Task: Find connections with filter location Murwāra with filter topic #marketswith filter profile language English with filter current company Grasim Industries Limited | Pulp & Fibre with filter school Jeppiaar Engineering College with filter industry Household and Institutional Furniture Manufacturing with filter service category Research with filter keywords title Nuclear Engineer
Action: Mouse moved to (668, 109)
Screenshot: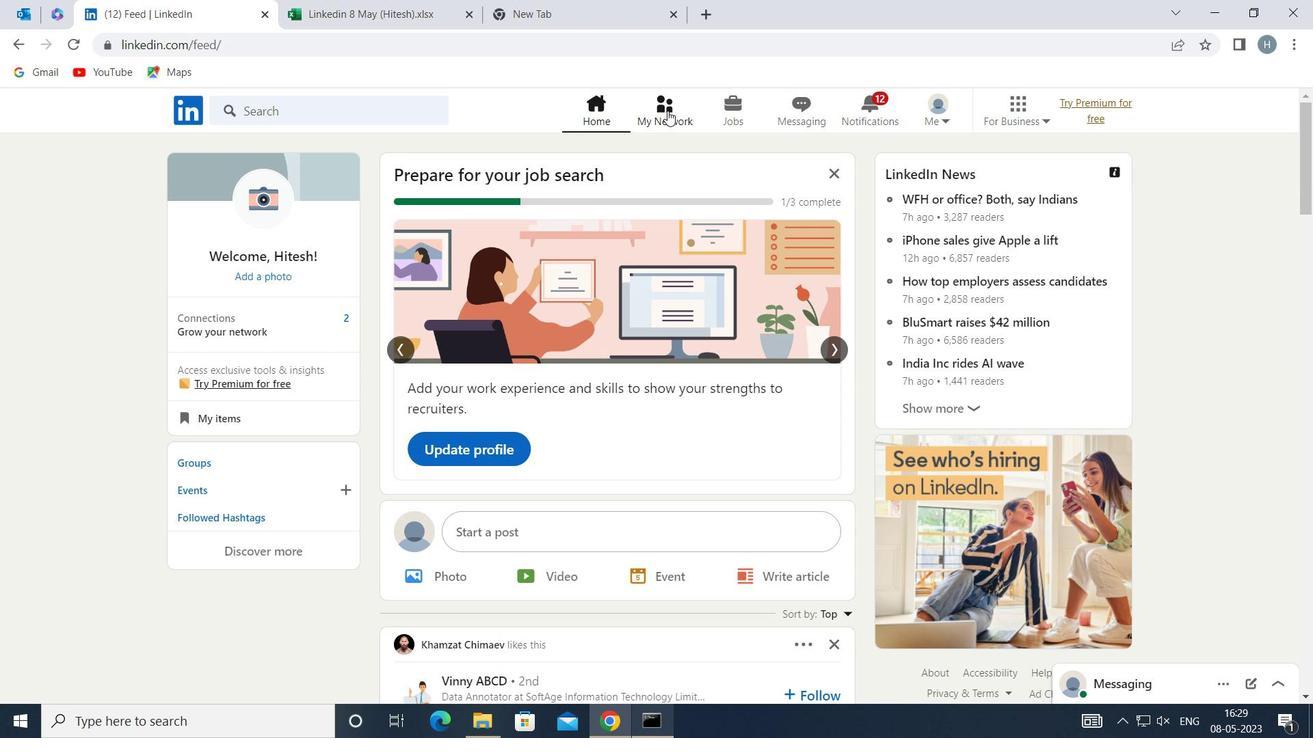 
Action: Mouse pressed left at (668, 109)
Screenshot: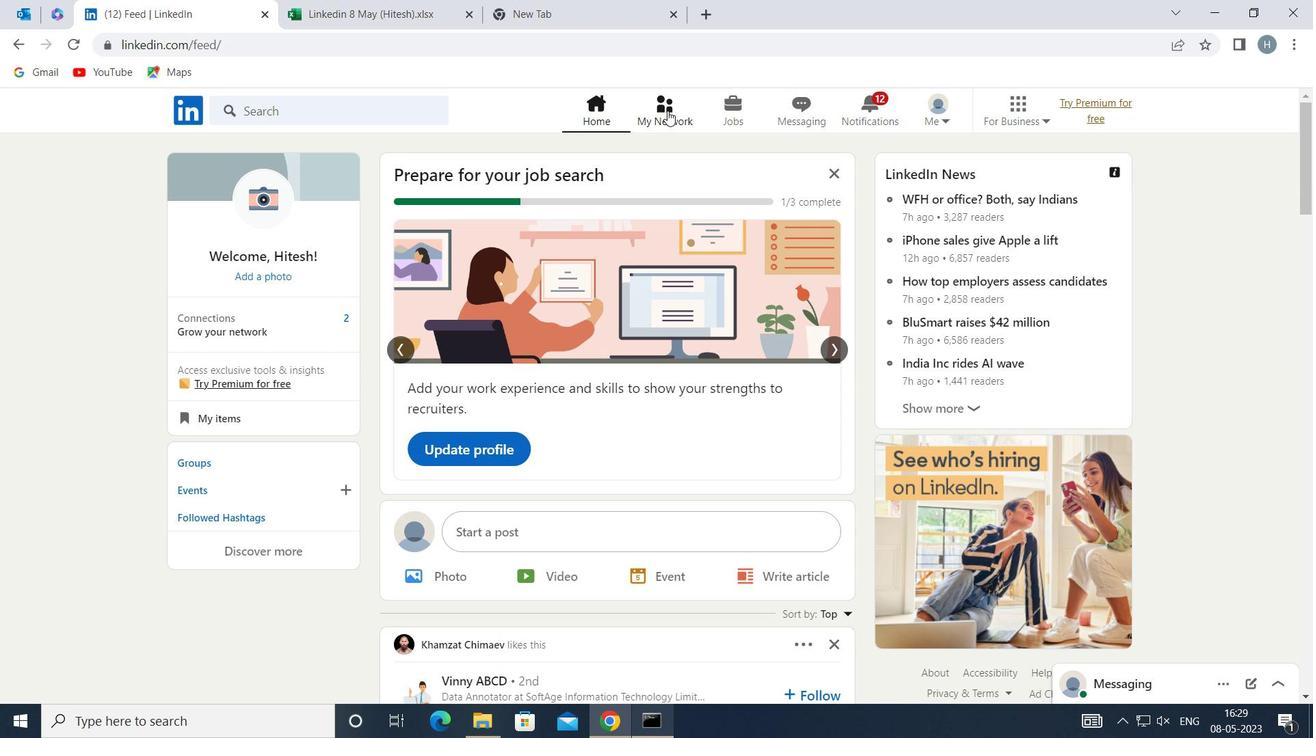
Action: Mouse moved to (365, 201)
Screenshot: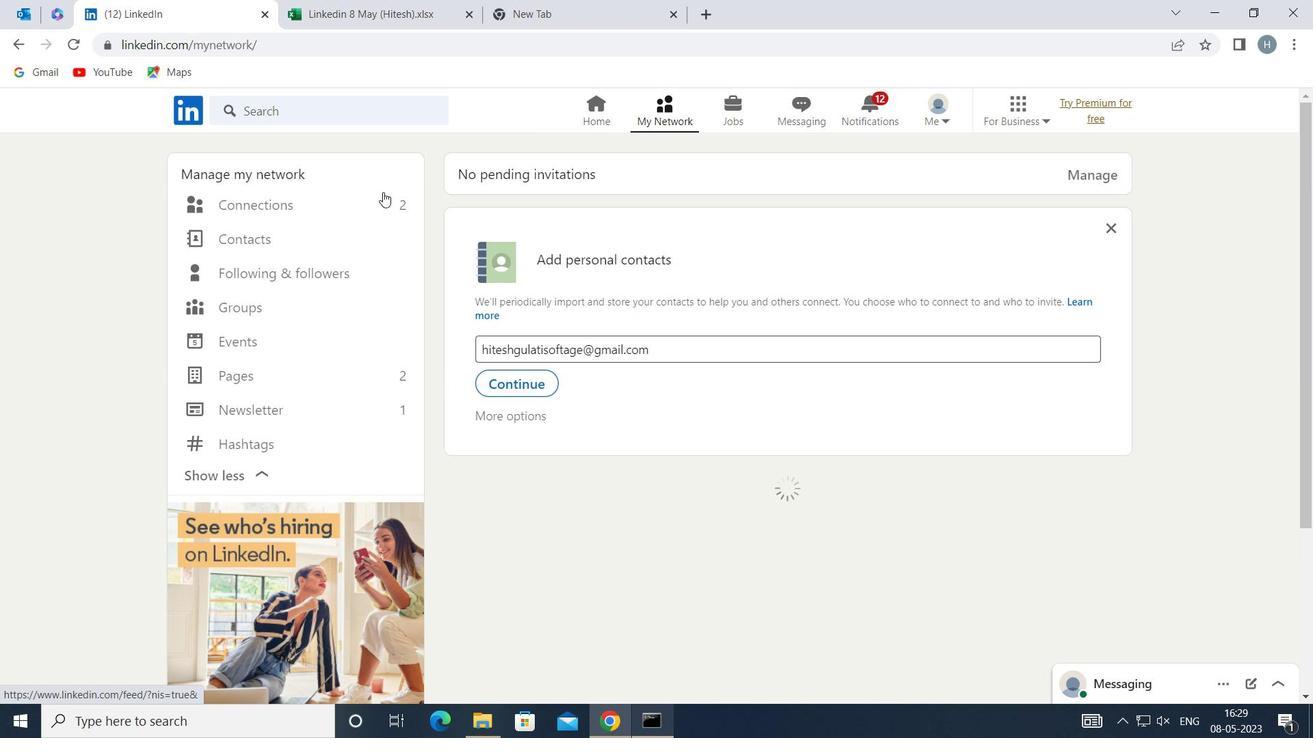 
Action: Mouse pressed left at (365, 201)
Screenshot: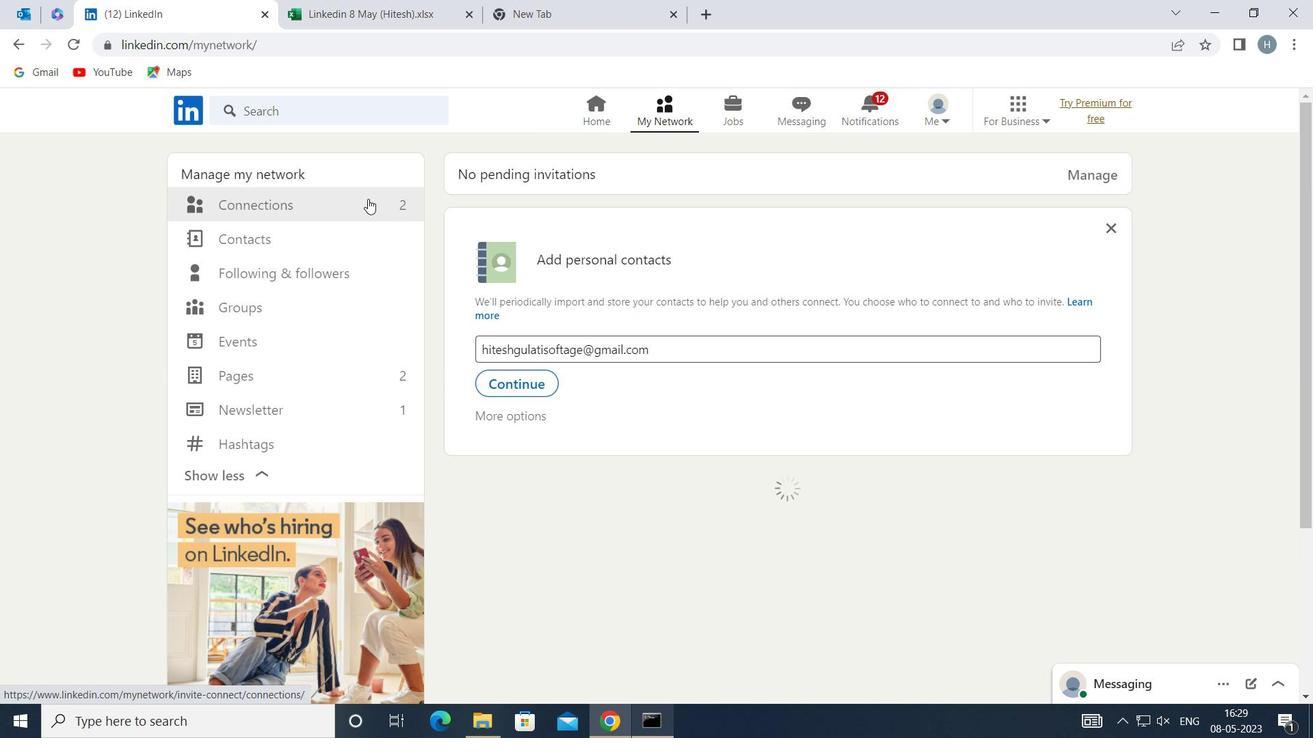 
Action: Mouse moved to (778, 203)
Screenshot: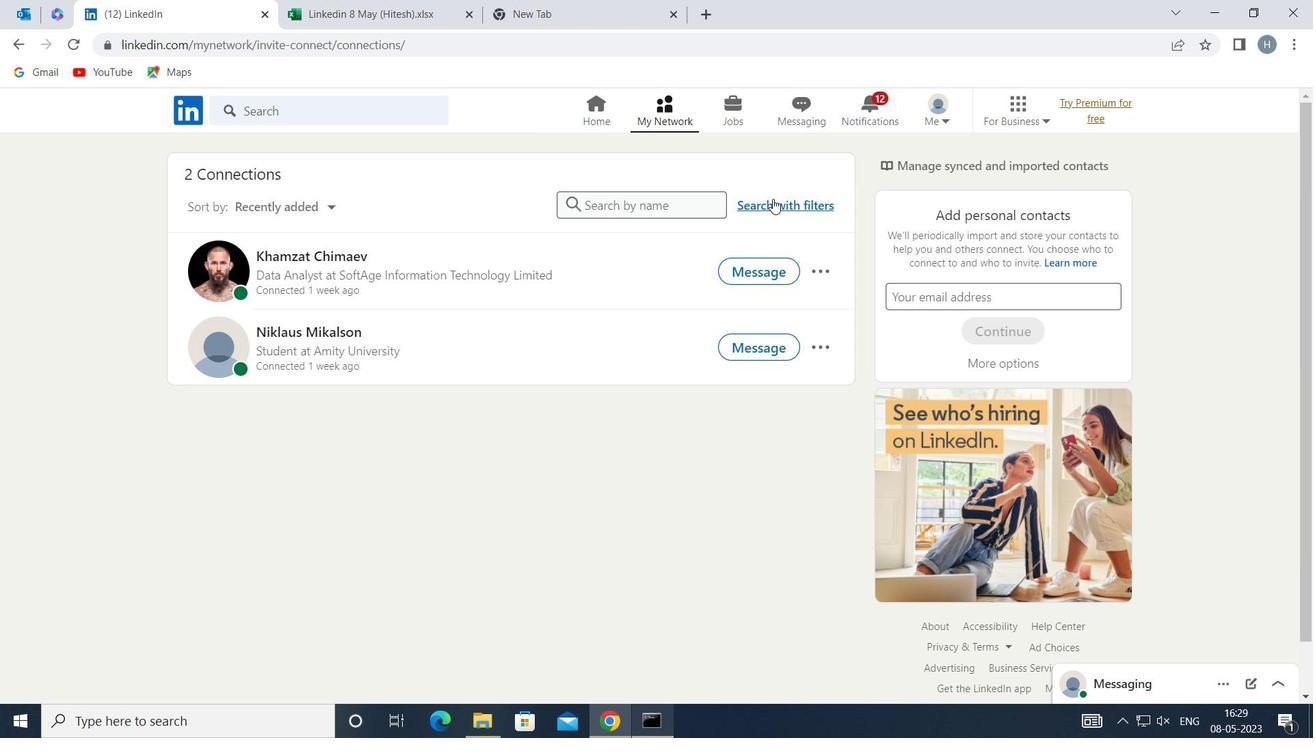 
Action: Mouse pressed left at (778, 203)
Screenshot: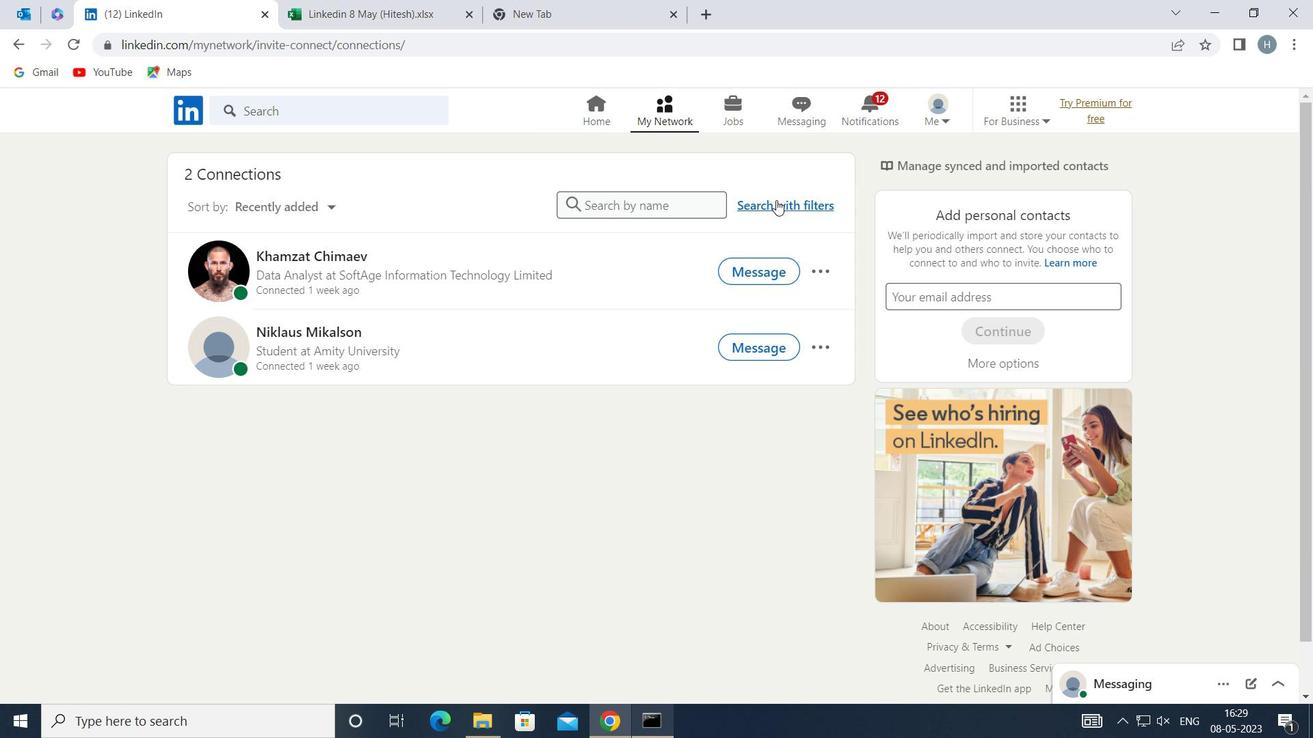 
Action: Mouse moved to (707, 156)
Screenshot: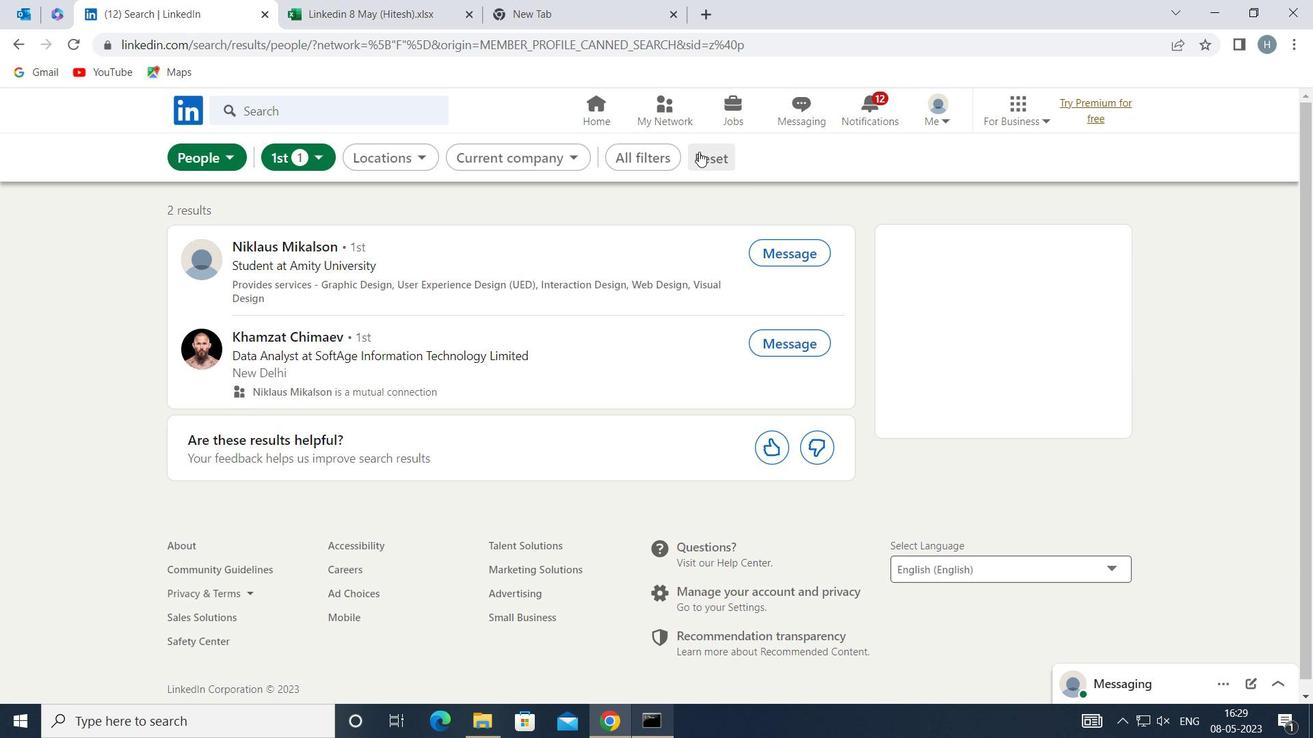 
Action: Mouse pressed left at (707, 156)
Screenshot: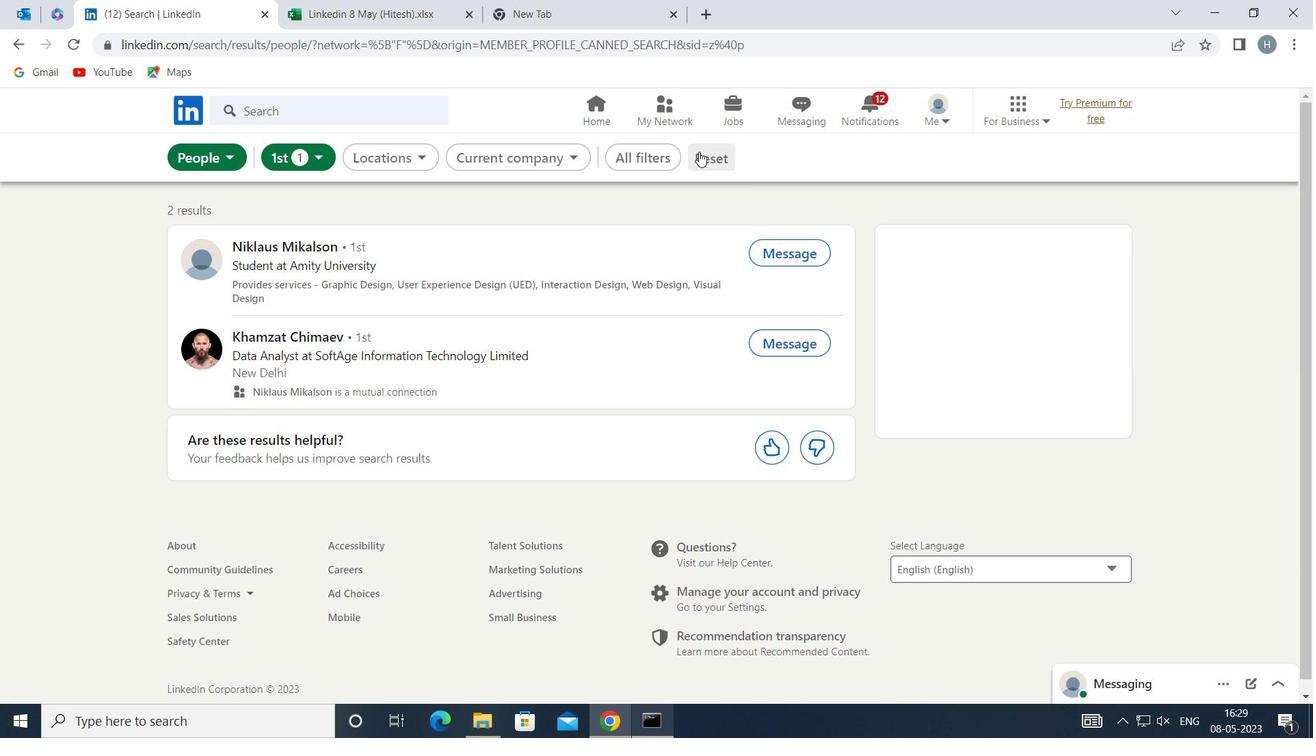 
Action: Mouse moved to (677, 159)
Screenshot: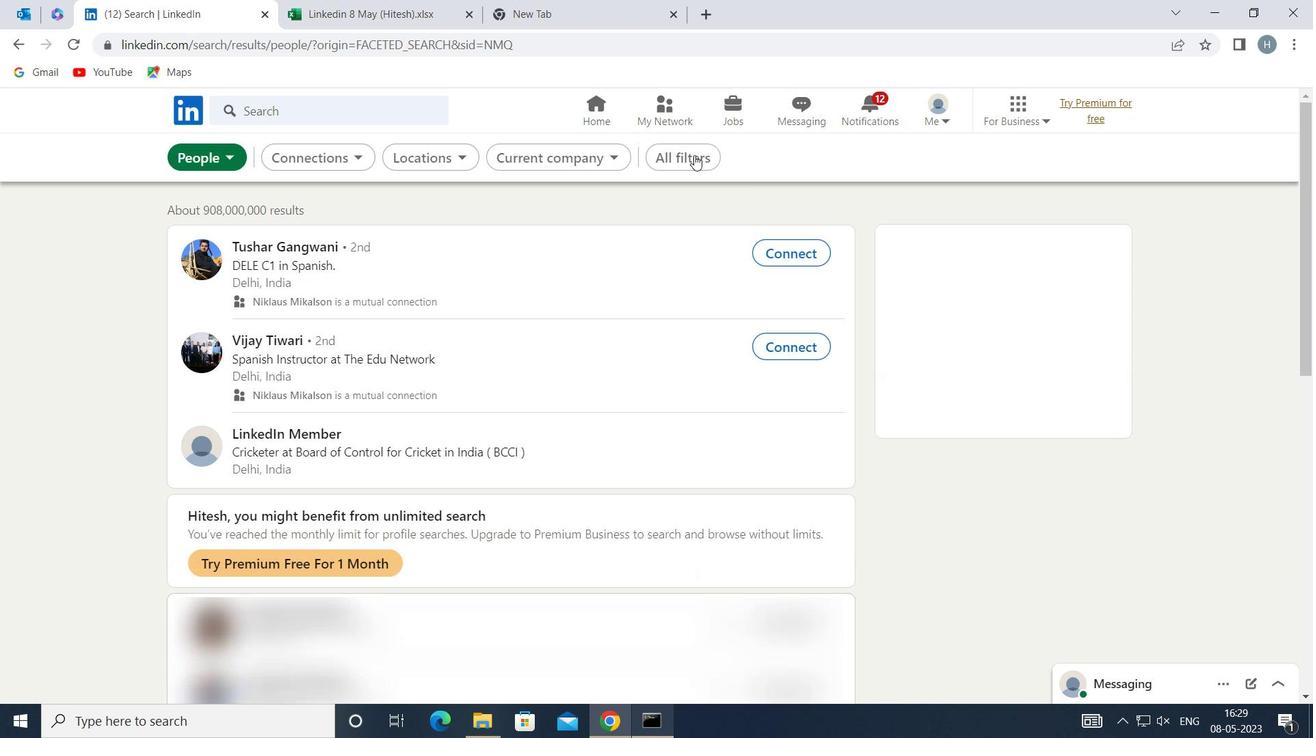 
Action: Mouse pressed left at (677, 159)
Screenshot: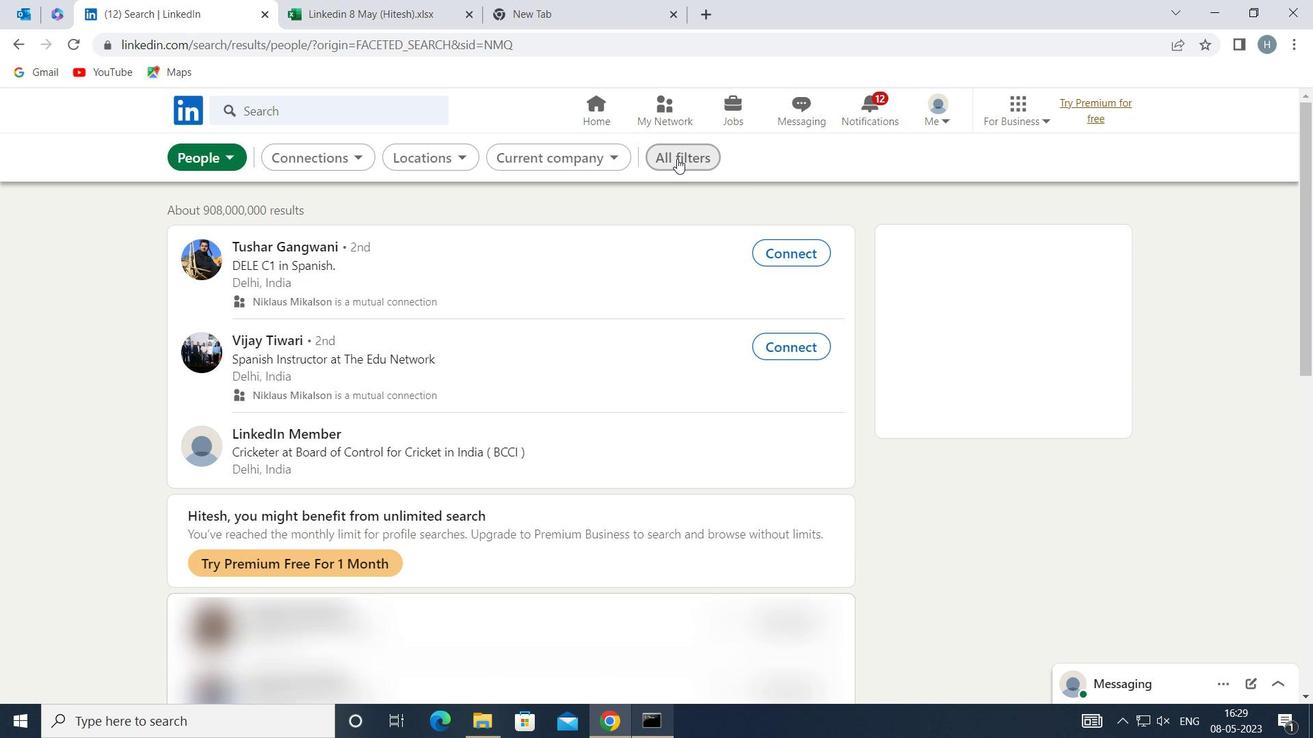 
Action: Mouse moved to (1023, 305)
Screenshot: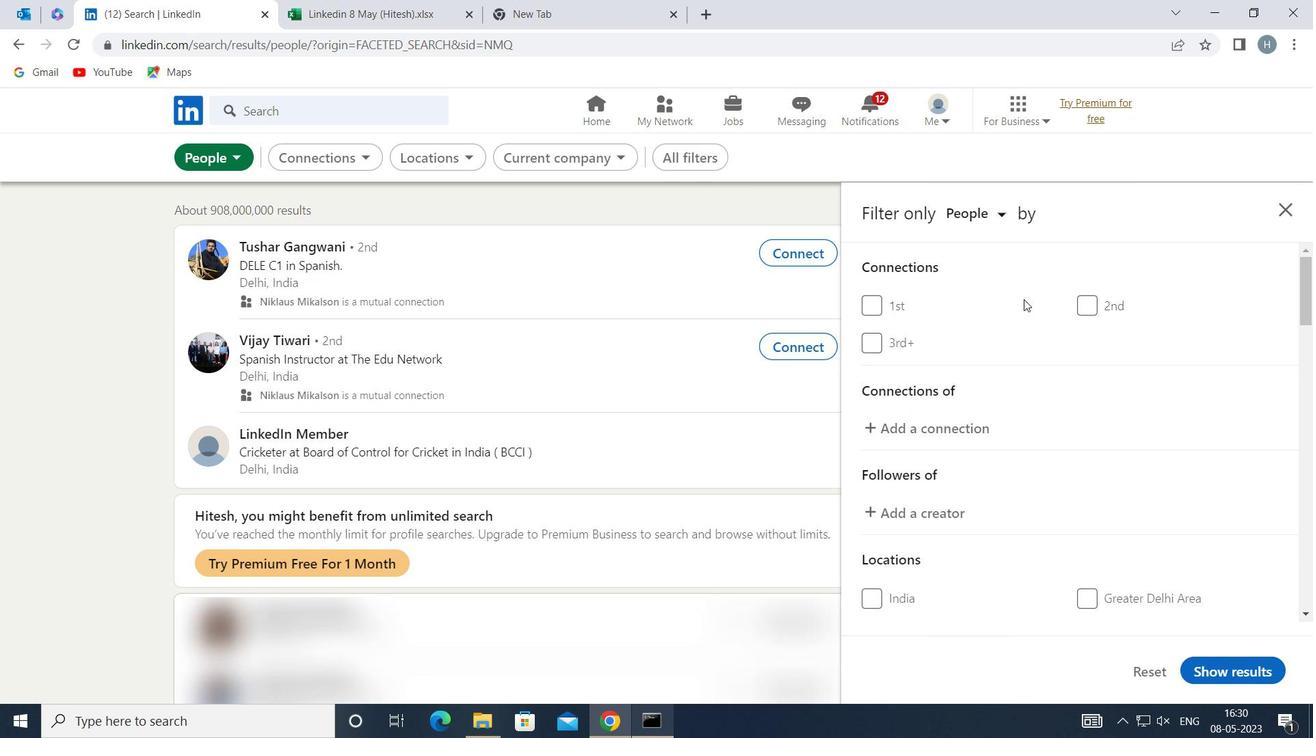 
Action: Mouse scrolled (1023, 305) with delta (0, 0)
Screenshot: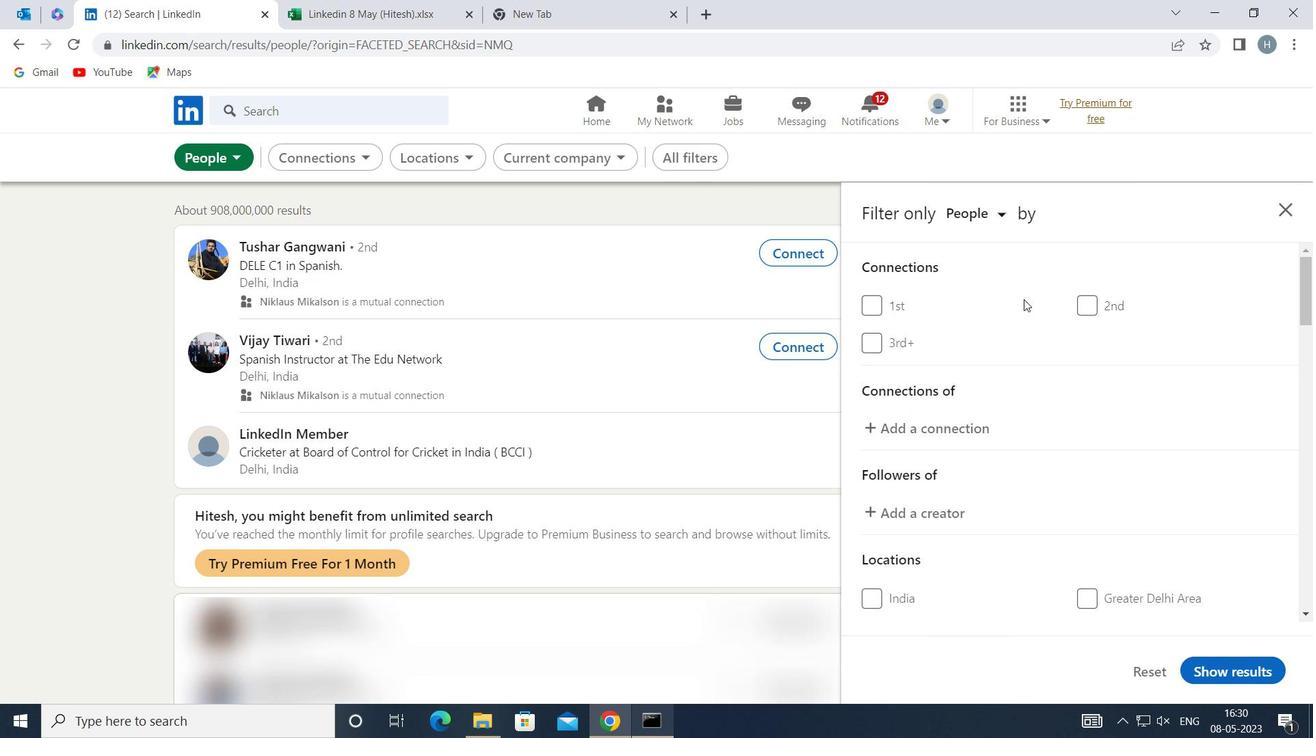 
Action: Mouse moved to (1026, 306)
Screenshot: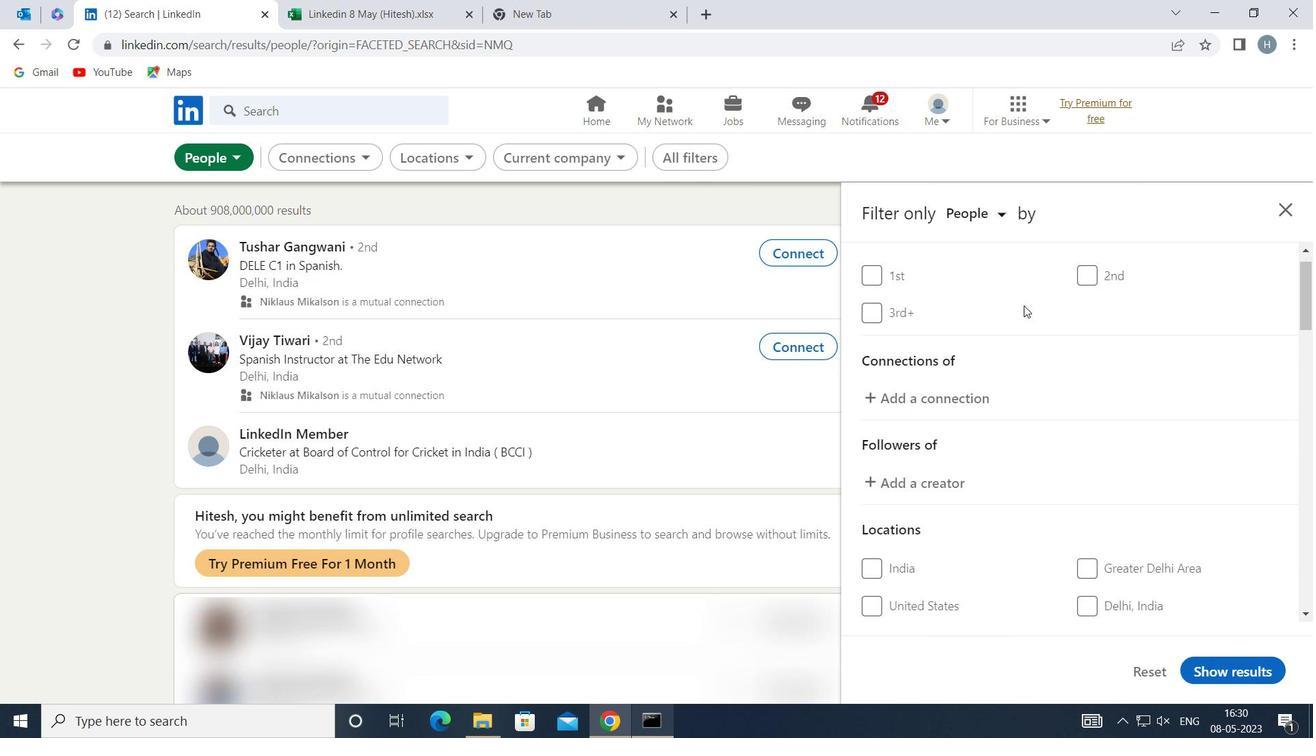 
Action: Mouse scrolled (1026, 305) with delta (0, 0)
Screenshot: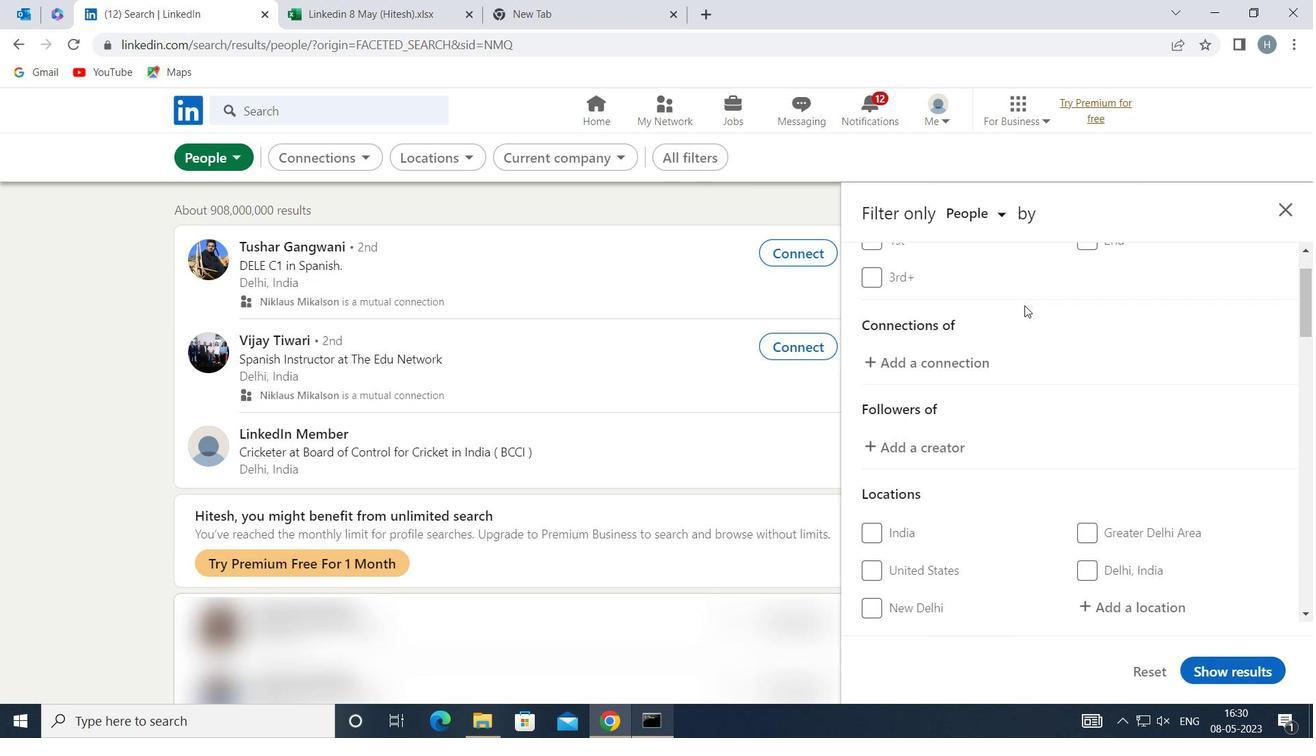 
Action: Mouse moved to (1028, 308)
Screenshot: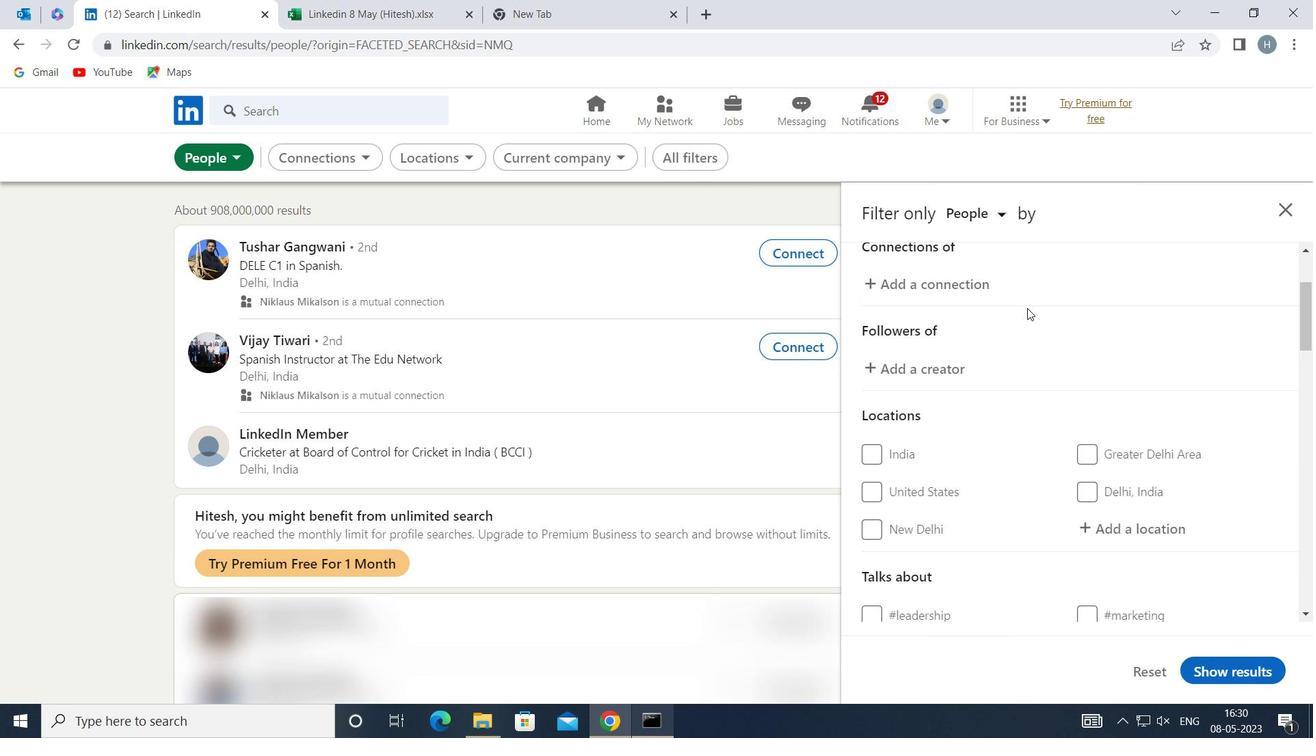 
Action: Mouse scrolled (1028, 307) with delta (0, 0)
Screenshot: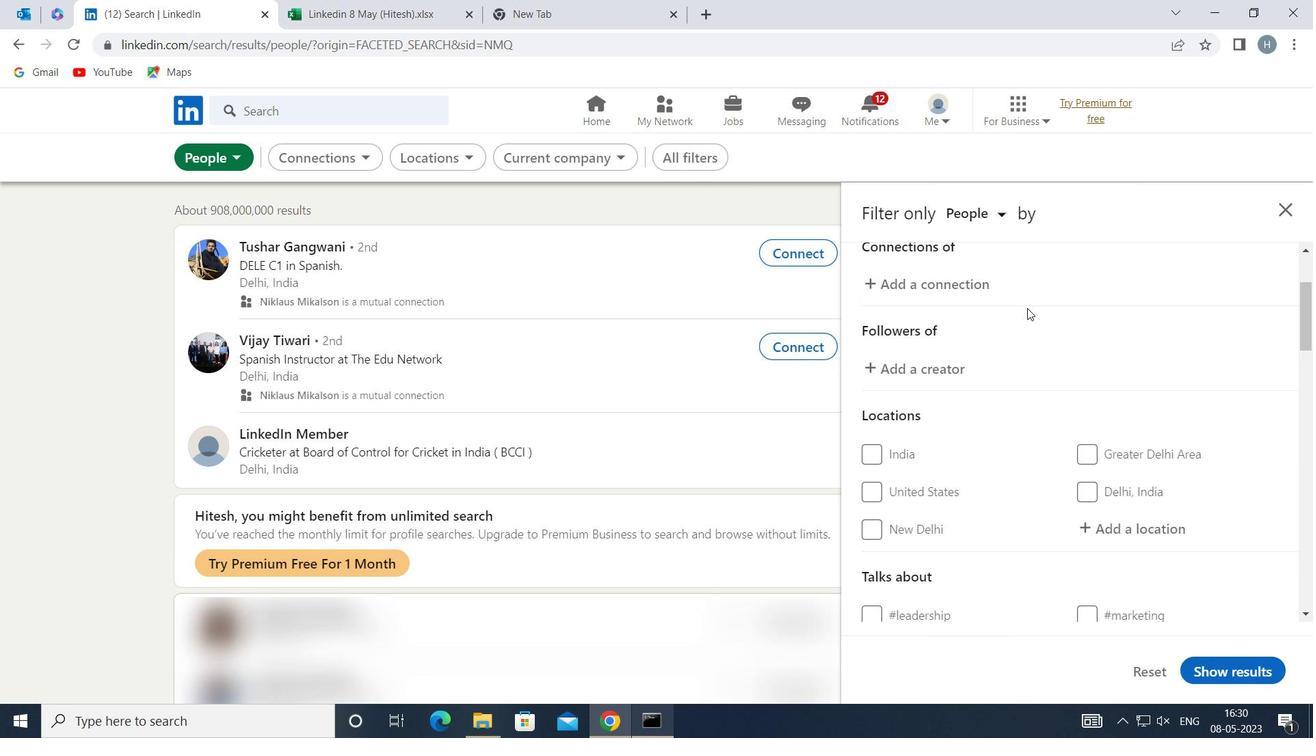 
Action: Mouse moved to (1130, 417)
Screenshot: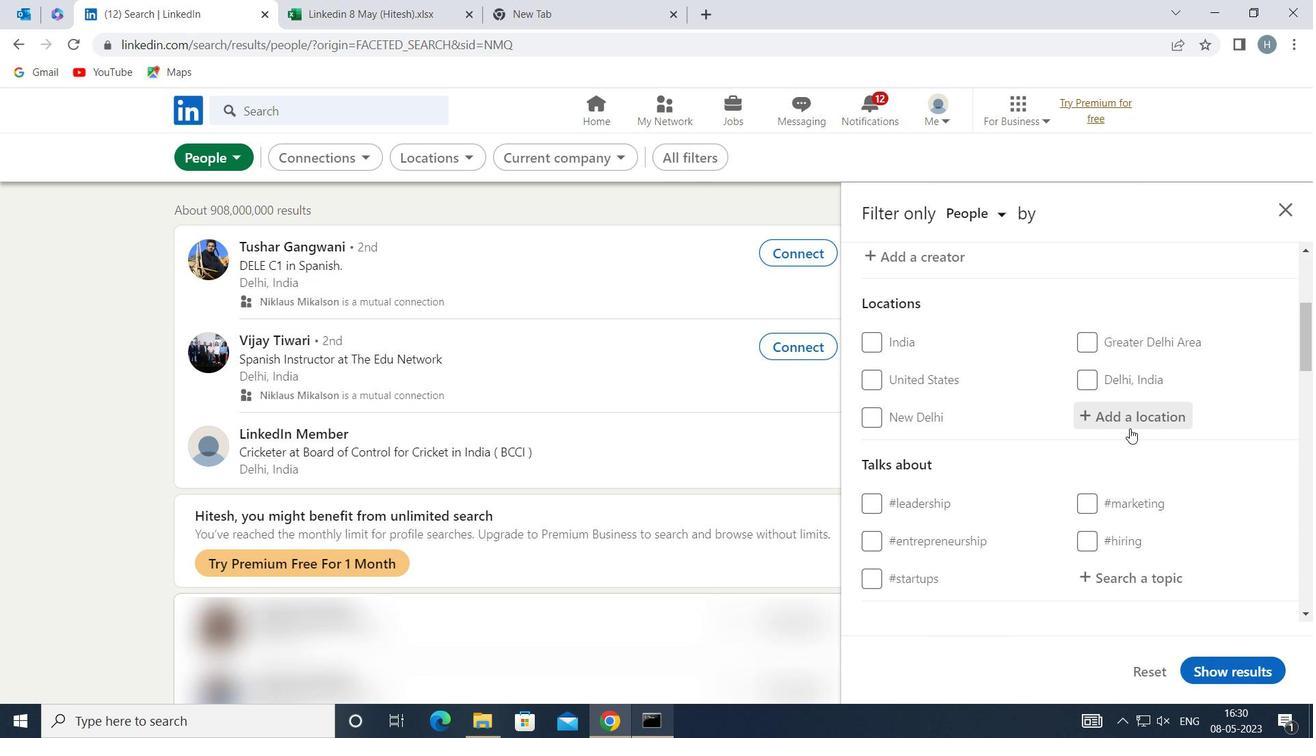 
Action: Mouse pressed left at (1130, 417)
Screenshot: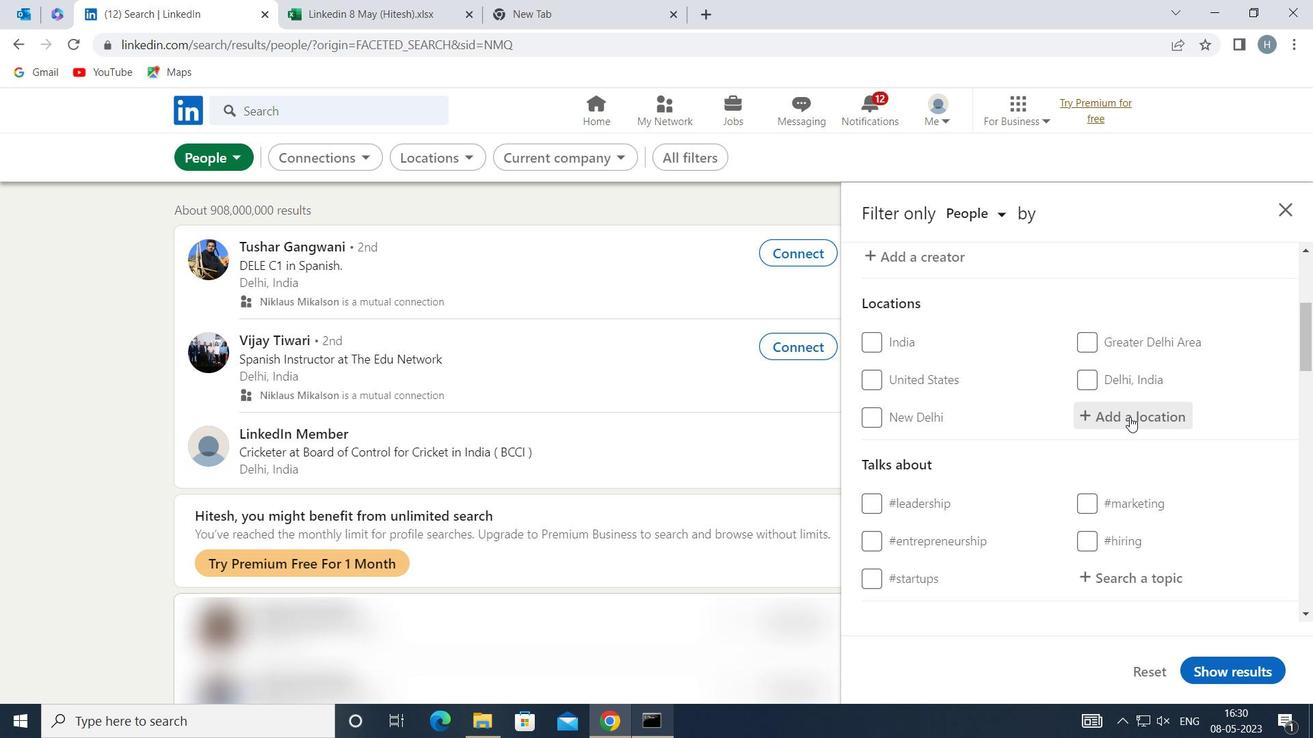 
Action: Mouse moved to (1131, 415)
Screenshot: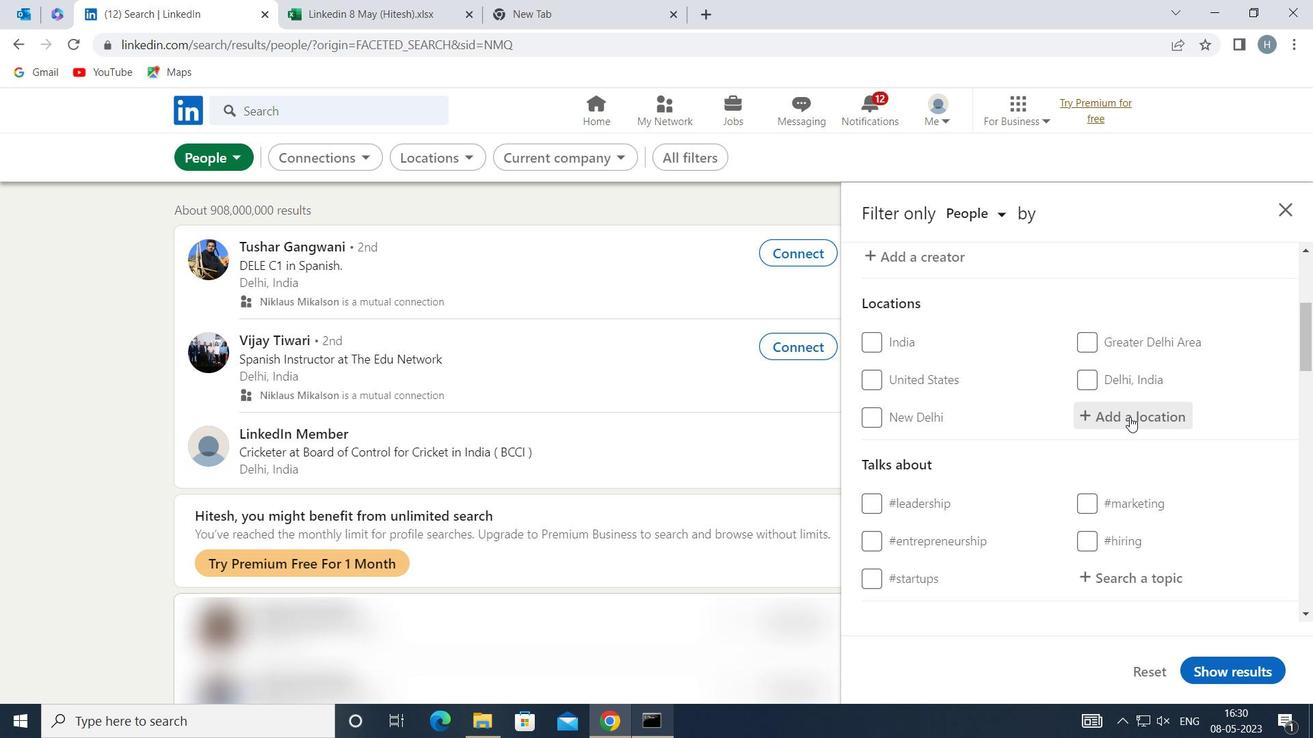 
Action: Key pressed <Key.shift>MURWARA
Screenshot: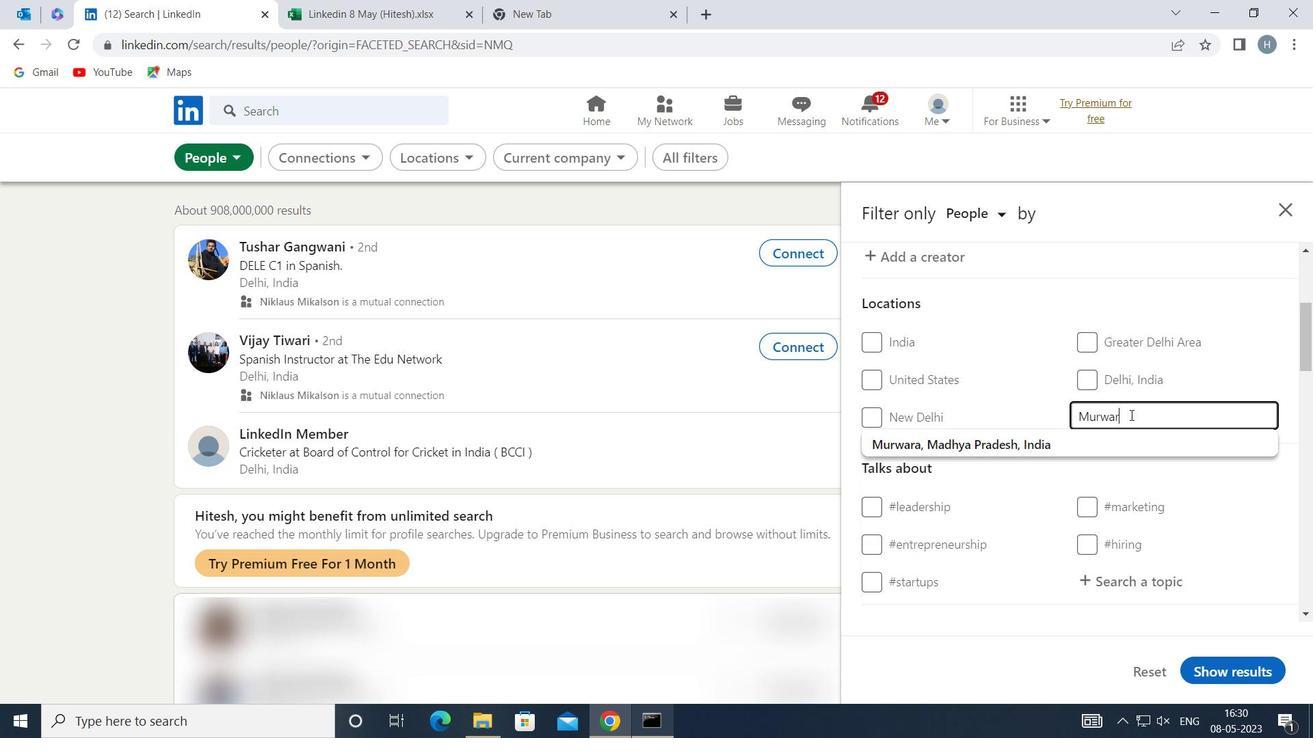 
Action: Mouse moved to (1036, 441)
Screenshot: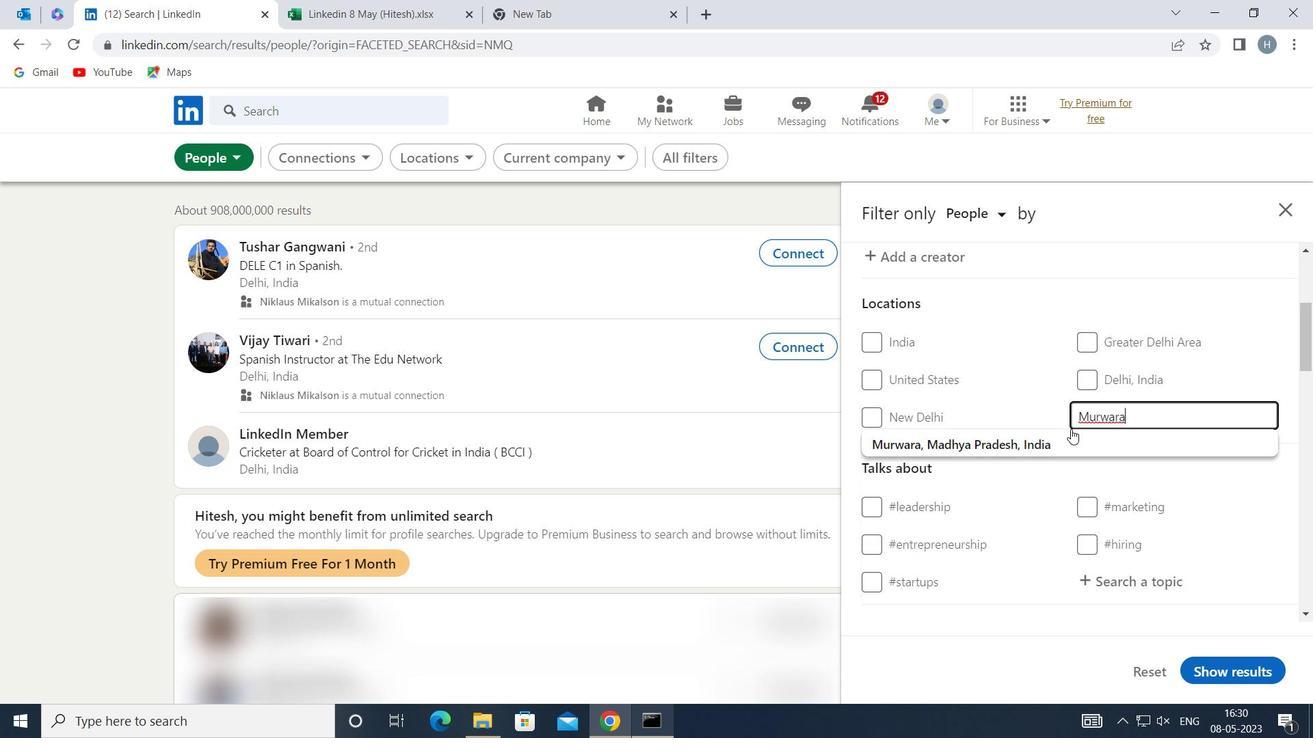 
Action: Mouse pressed left at (1036, 441)
Screenshot: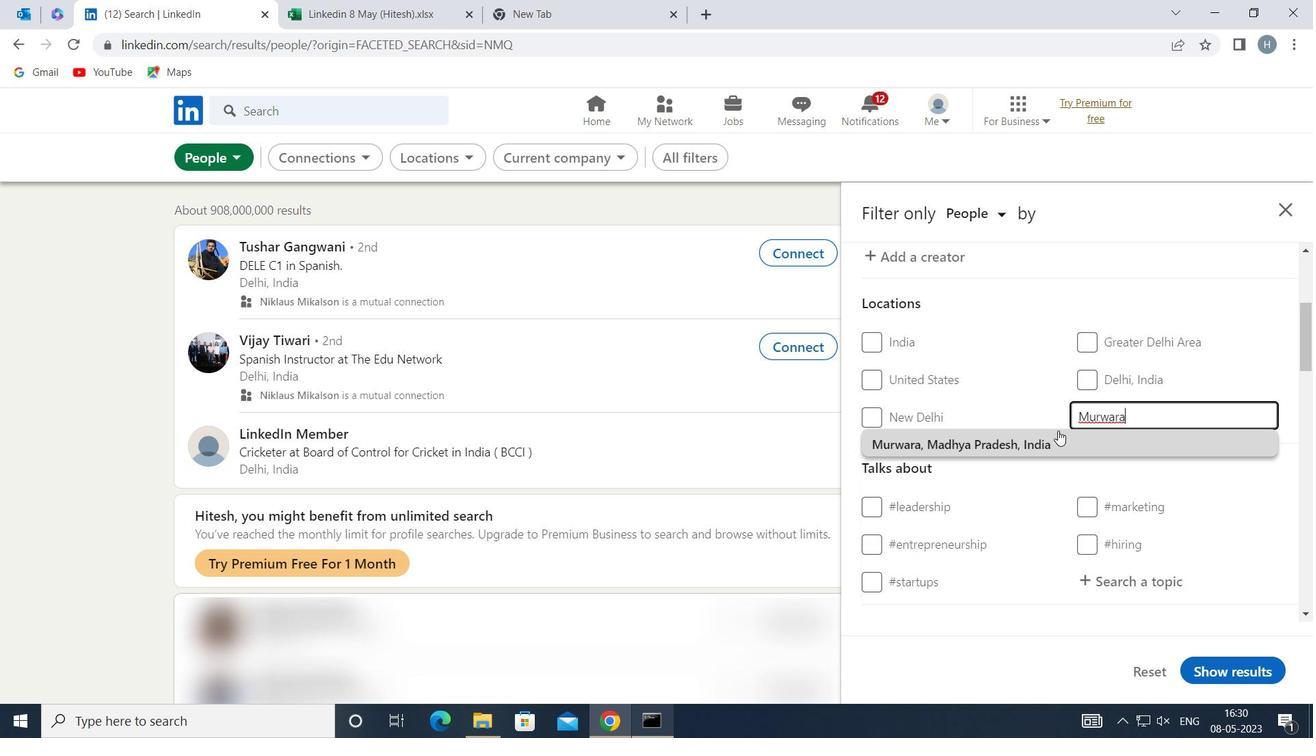 
Action: Mouse moved to (1011, 423)
Screenshot: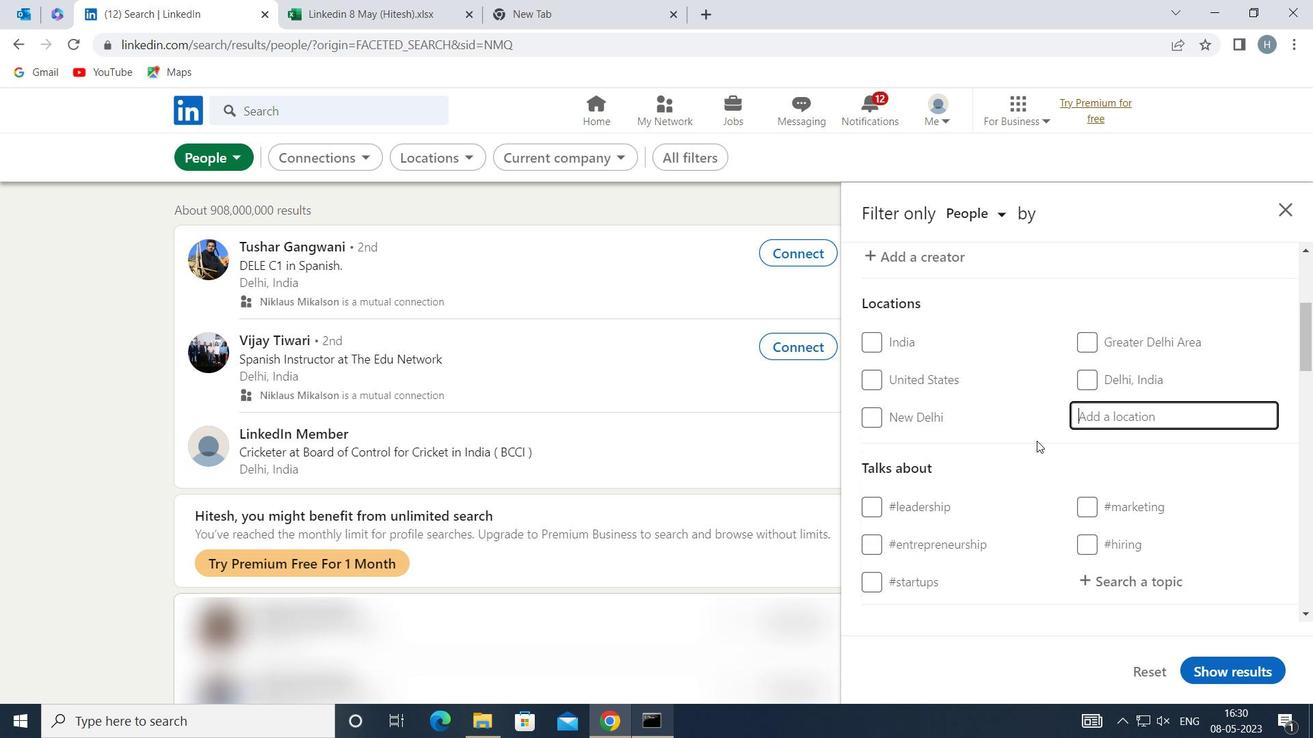 
Action: Mouse scrolled (1011, 422) with delta (0, 0)
Screenshot: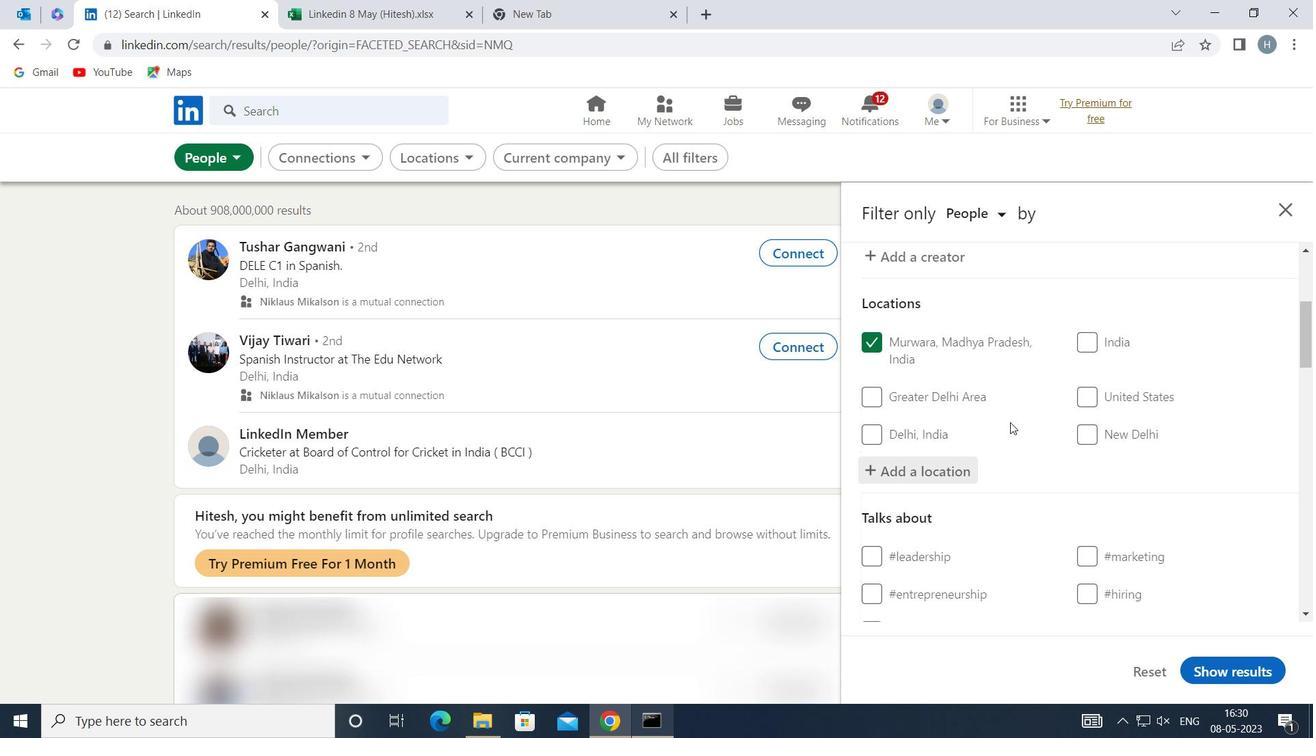 
Action: Mouse moved to (1014, 417)
Screenshot: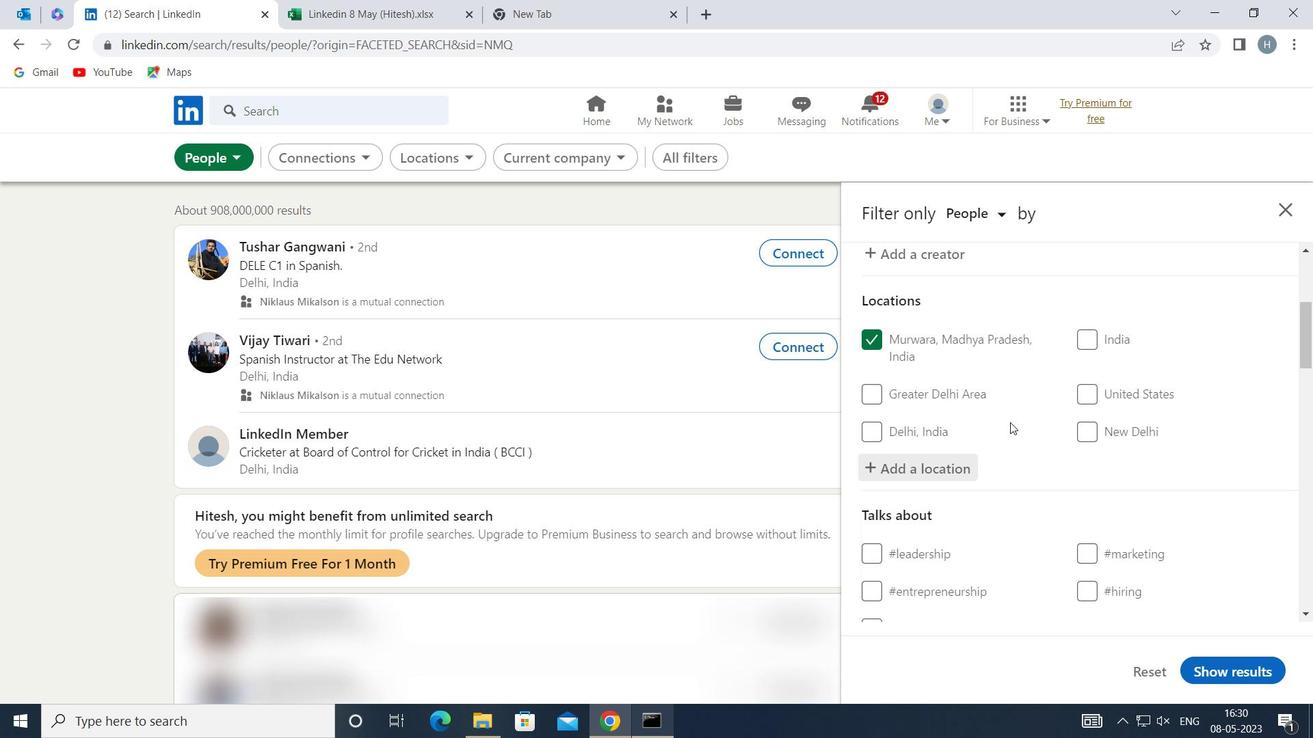 
Action: Mouse scrolled (1014, 417) with delta (0, 0)
Screenshot: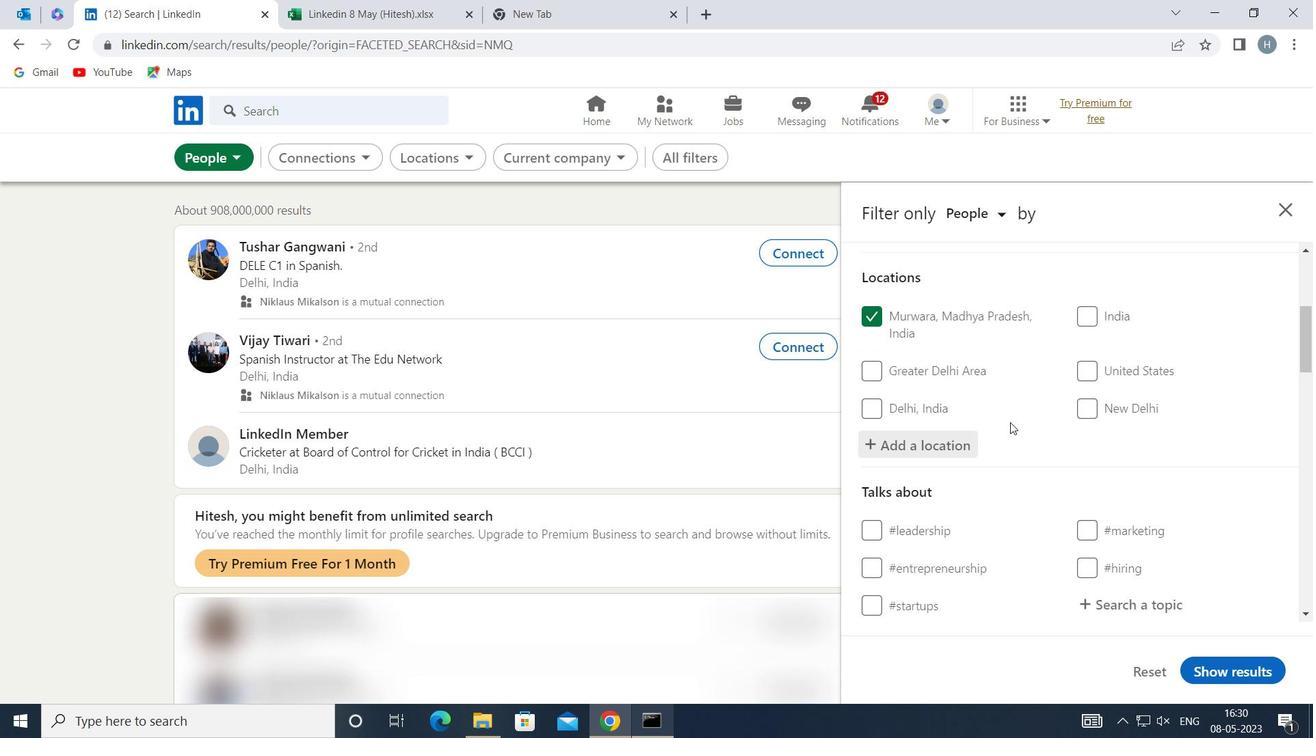
Action: Mouse scrolled (1014, 417) with delta (0, 0)
Screenshot: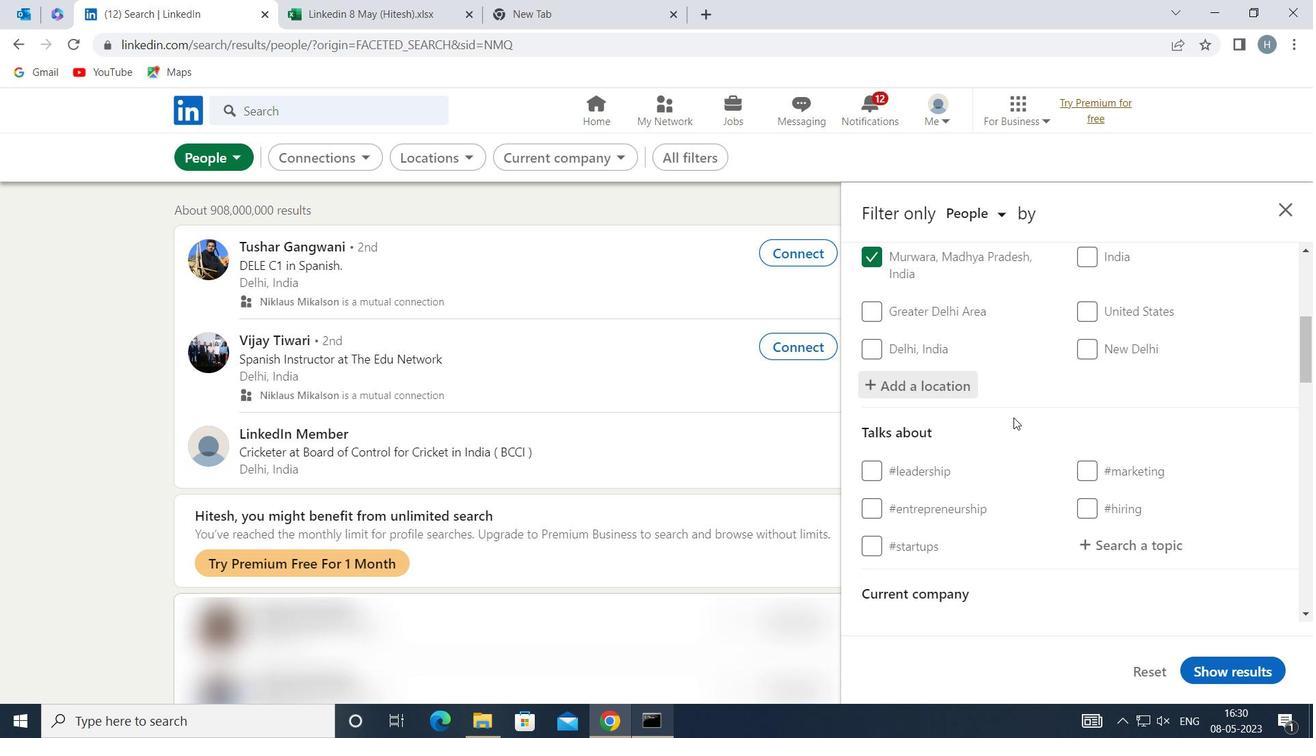 
Action: Mouse moved to (1125, 373)
Screenshot: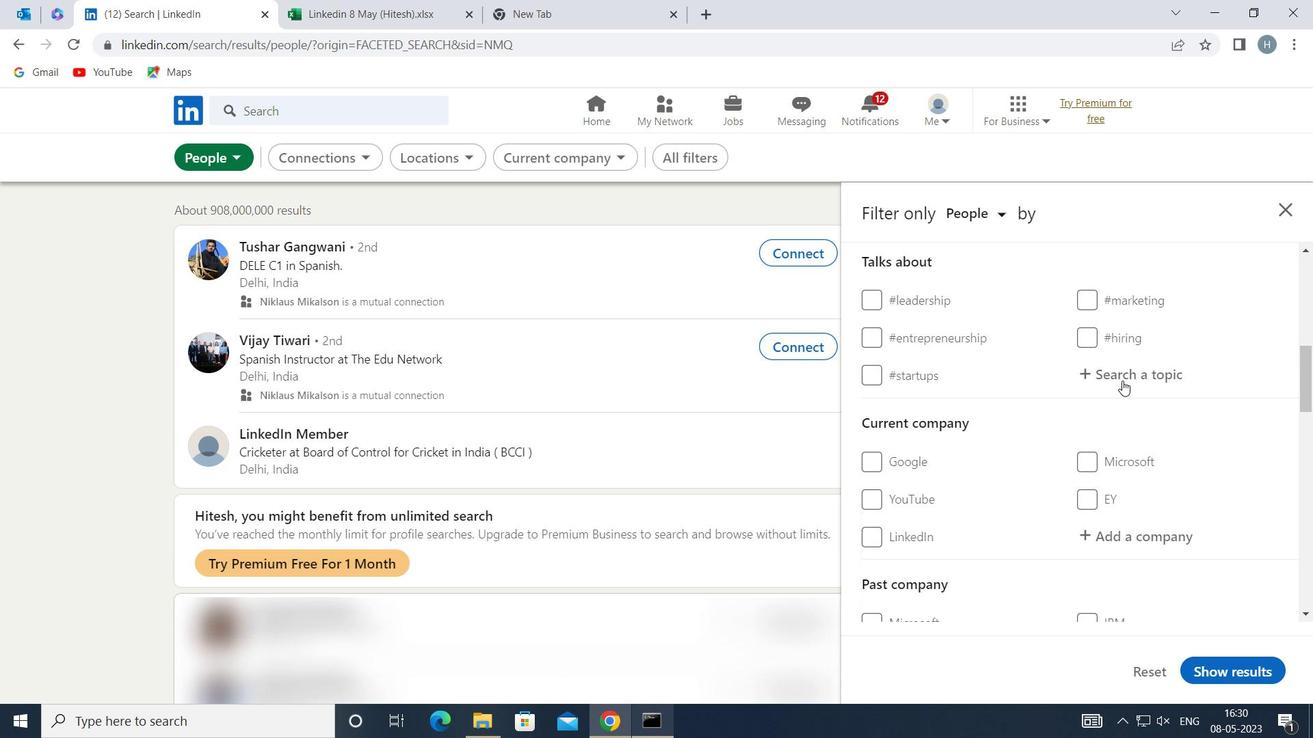 
Action: Mouse pressed left at (1125, 373)
Screenshot: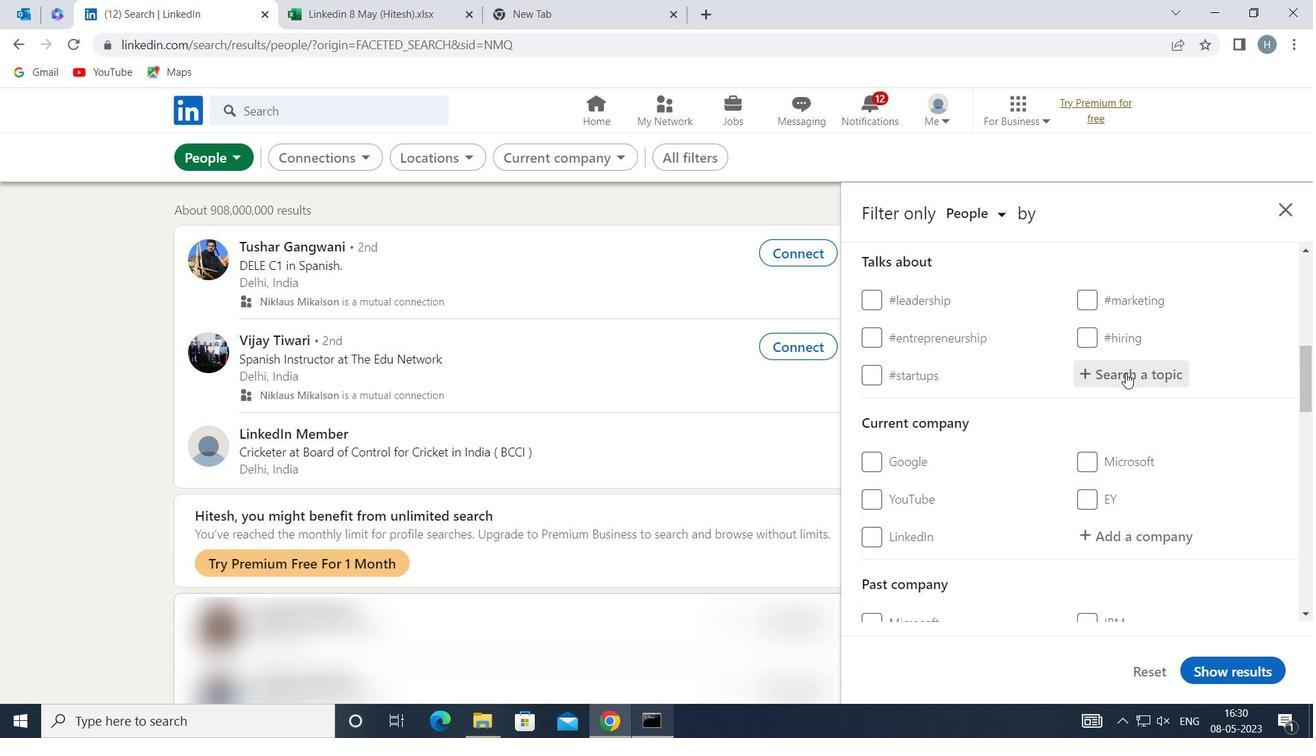 
Action: Key pressed MARKET
Screenshot: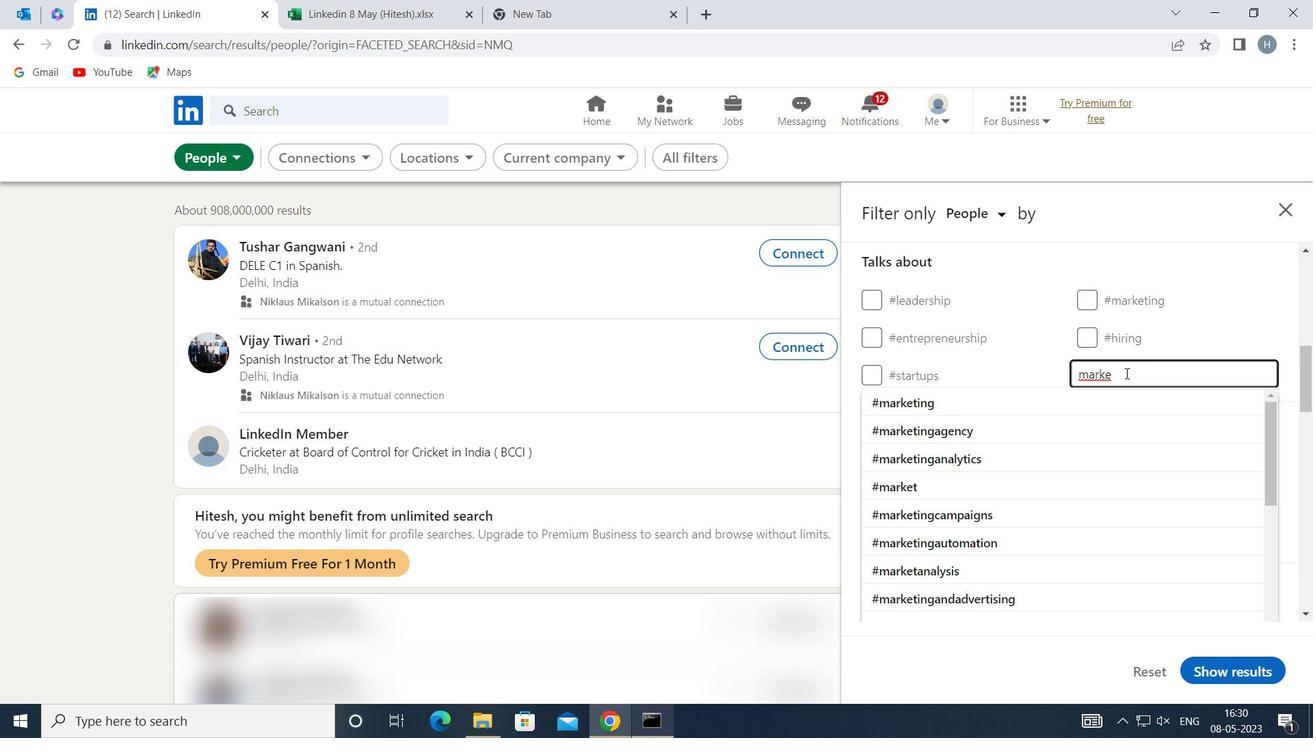 
Action: Mouse moved to (1140, 371)
Screenshot: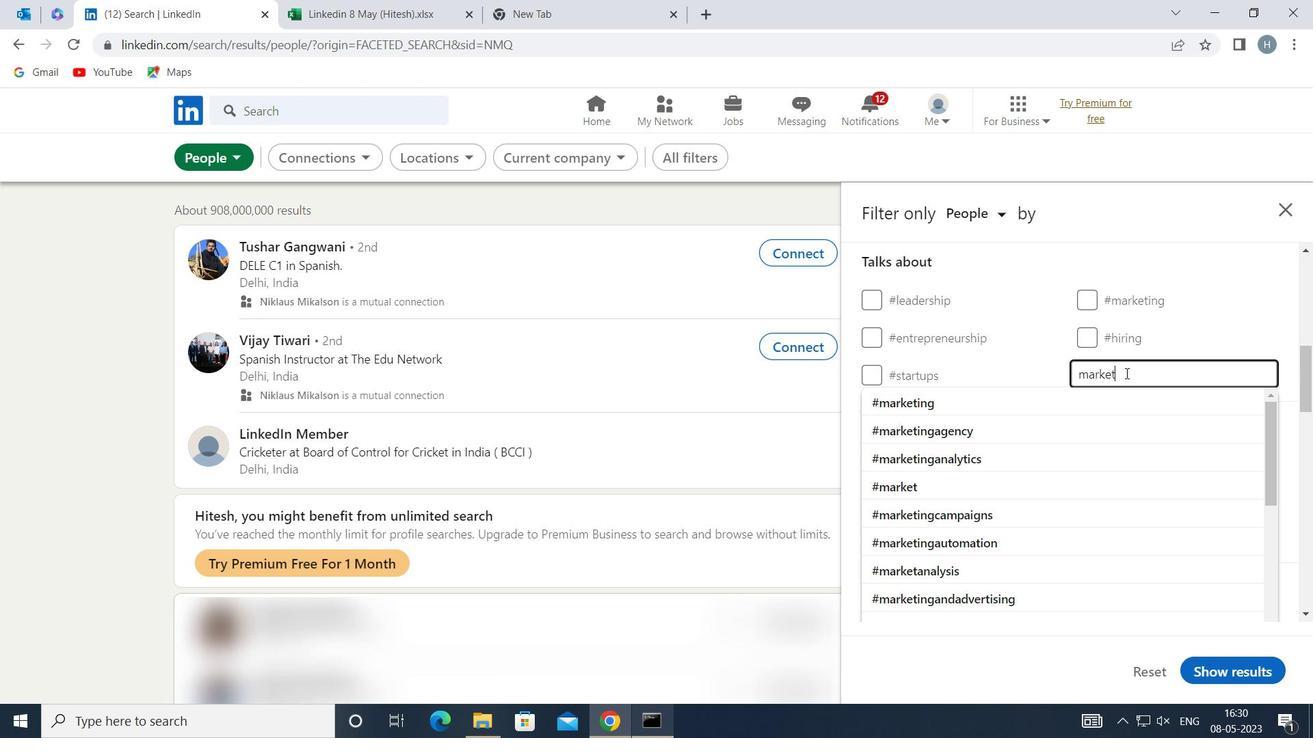
Action: Key pressed S
Screenshot: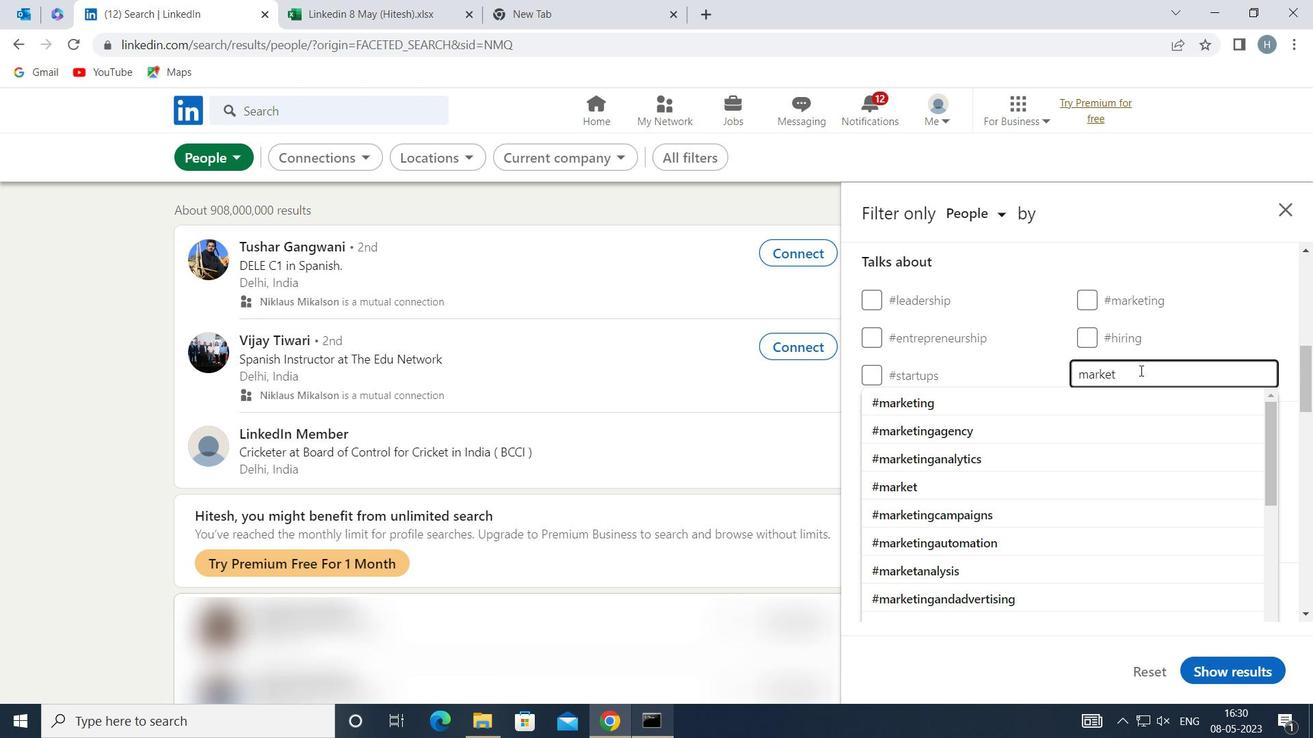 
Action: Mouse moved to (1051, 395)
Screenshot: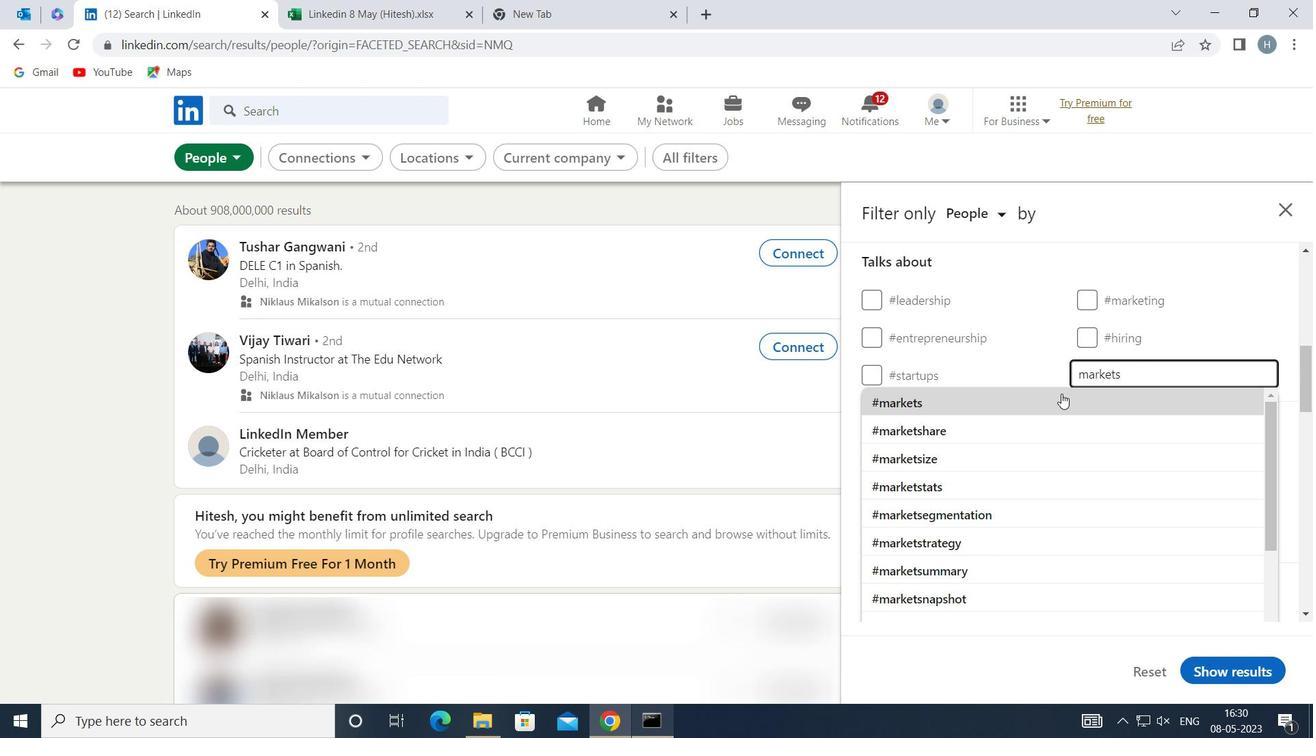 
Action: Mouse pressed left at (1051, 395)
Screenshot: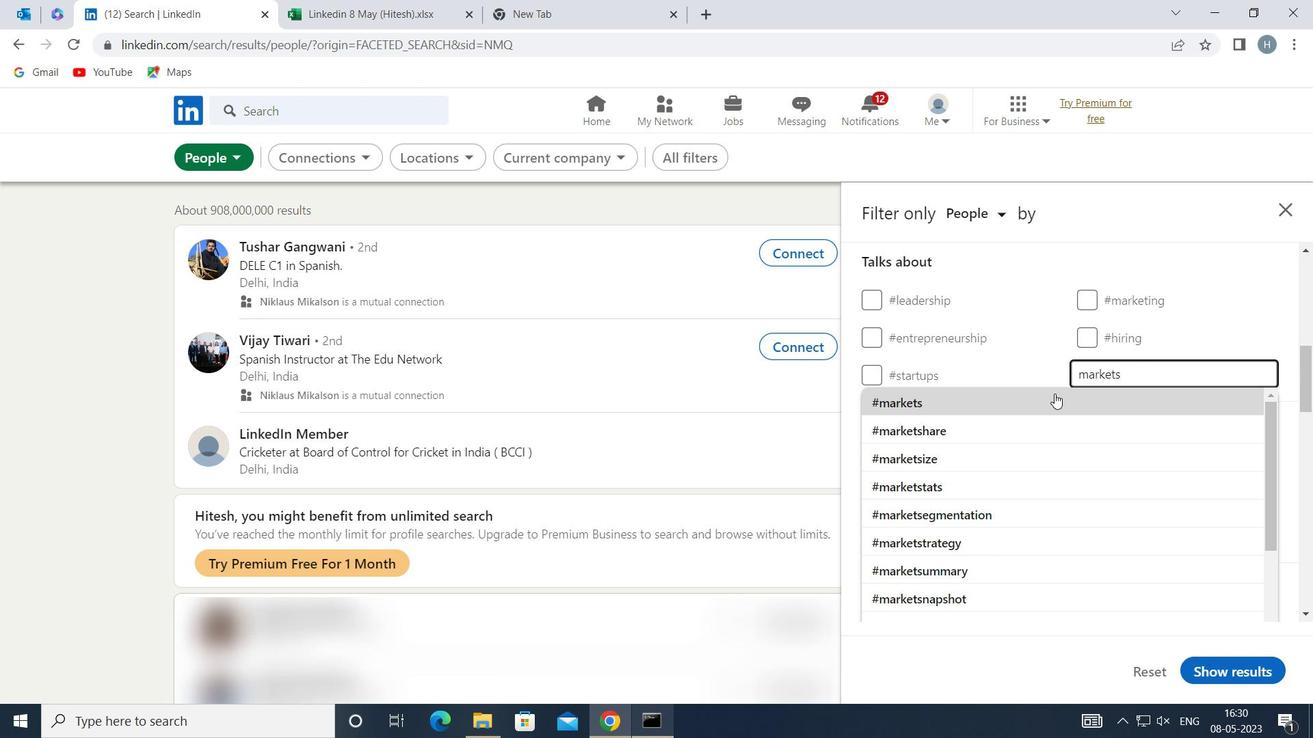 
Action: Mouse moved to (1050, 391)
Screenshot: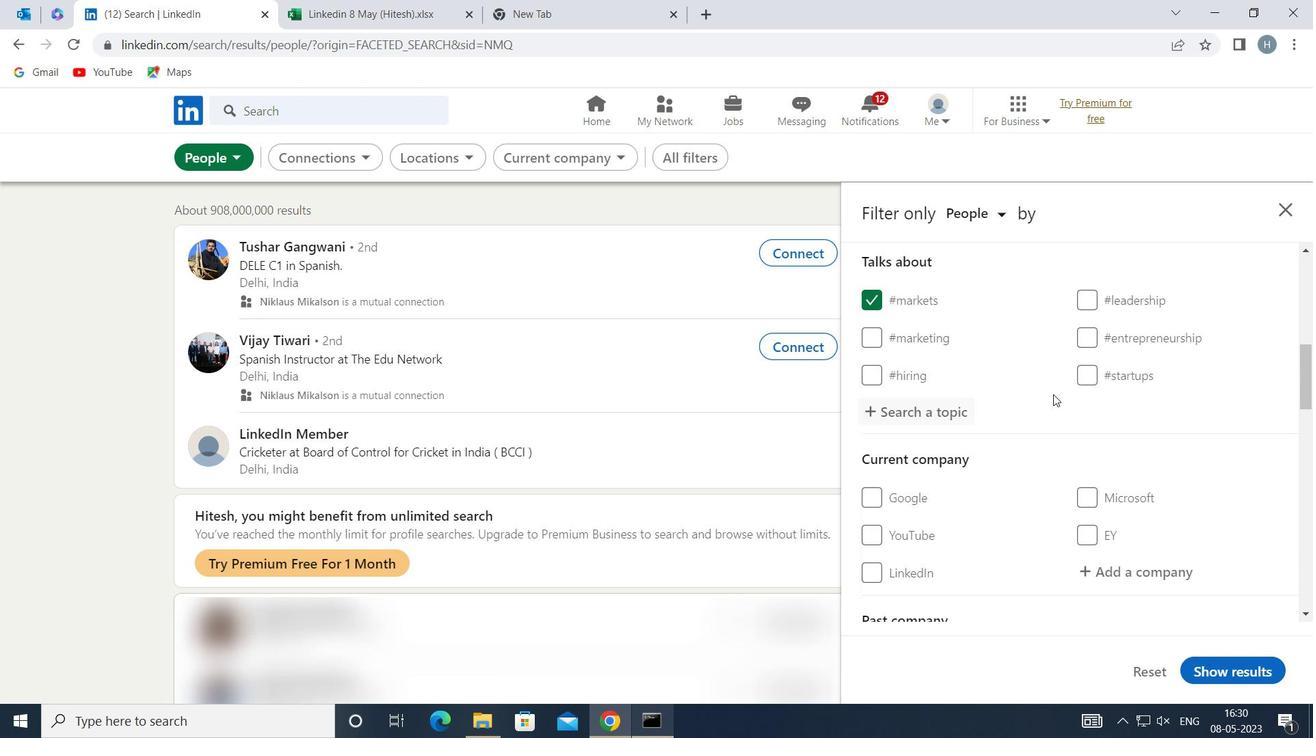 
Action: Mouse scrolled (1050, 390) with delta (0, 0)
Screenshot: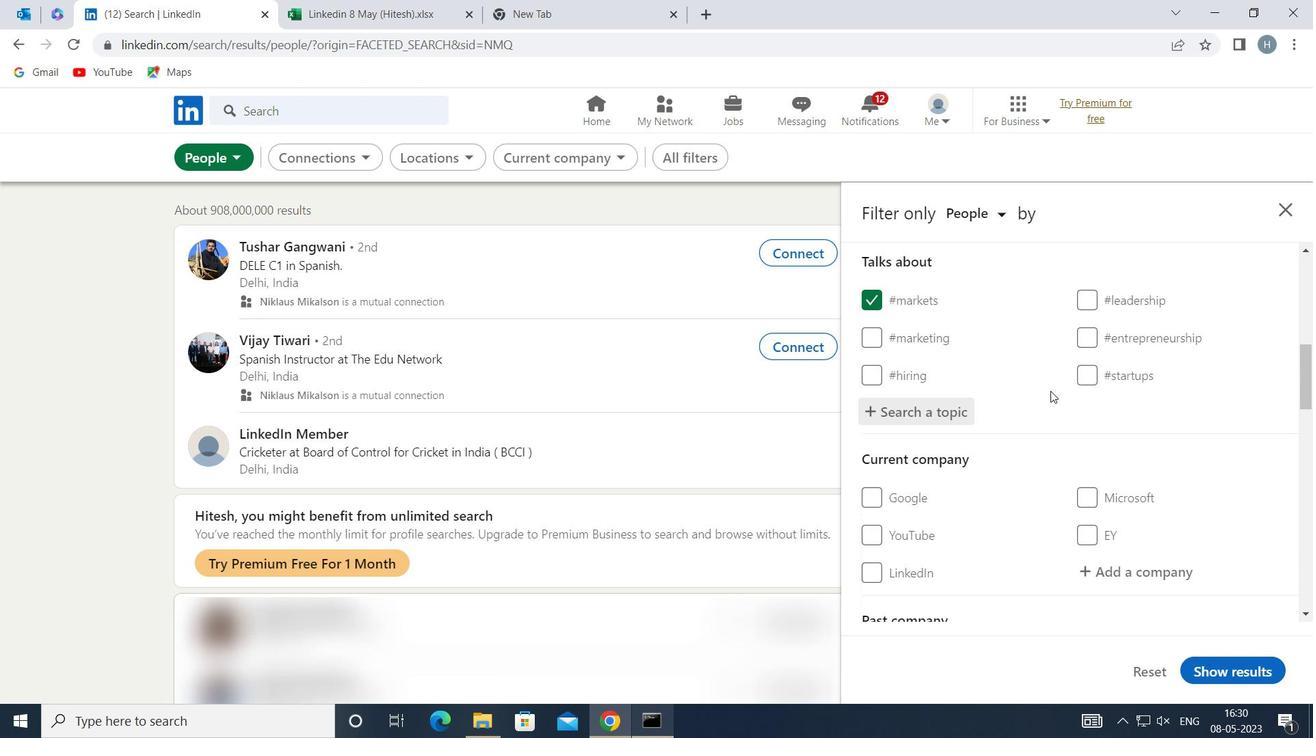 
Action: Mouse moved to (1049, 389)
Screenshot: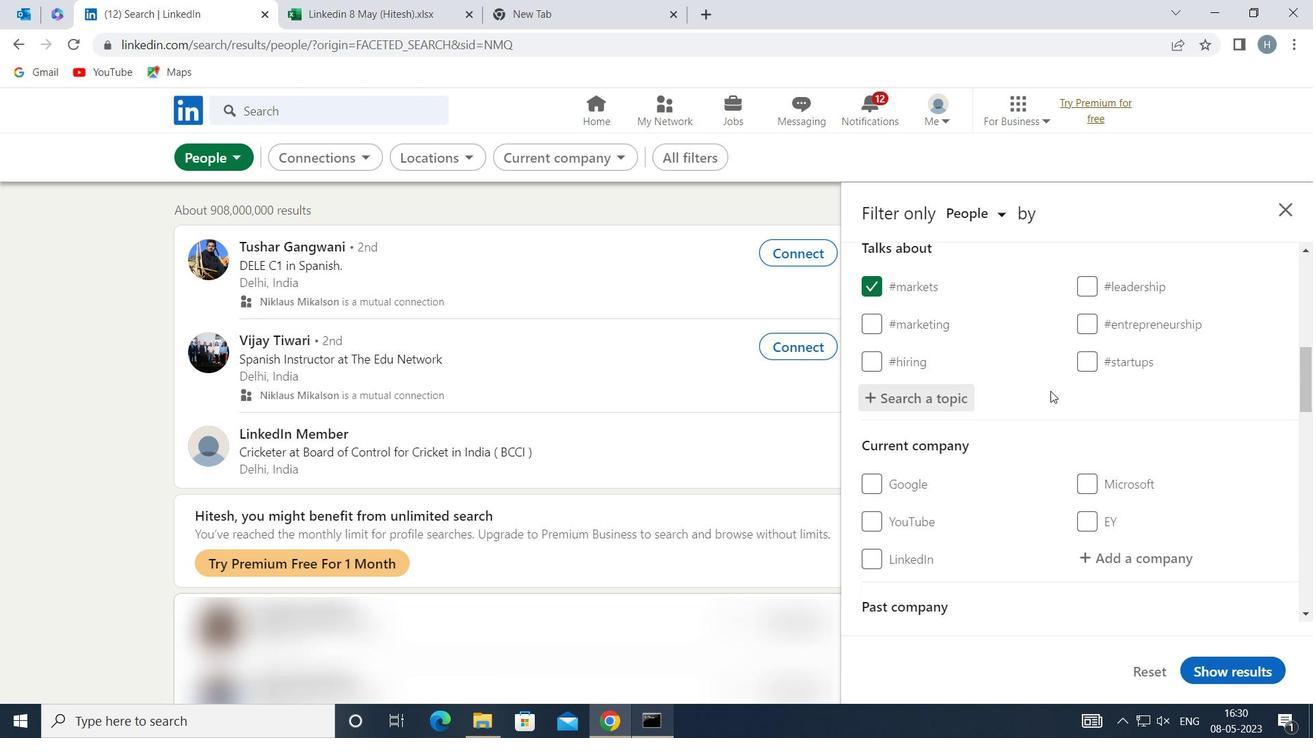 
Action: Mouse scrolled (1049, 389) with delta (0, 0)
Screenshot: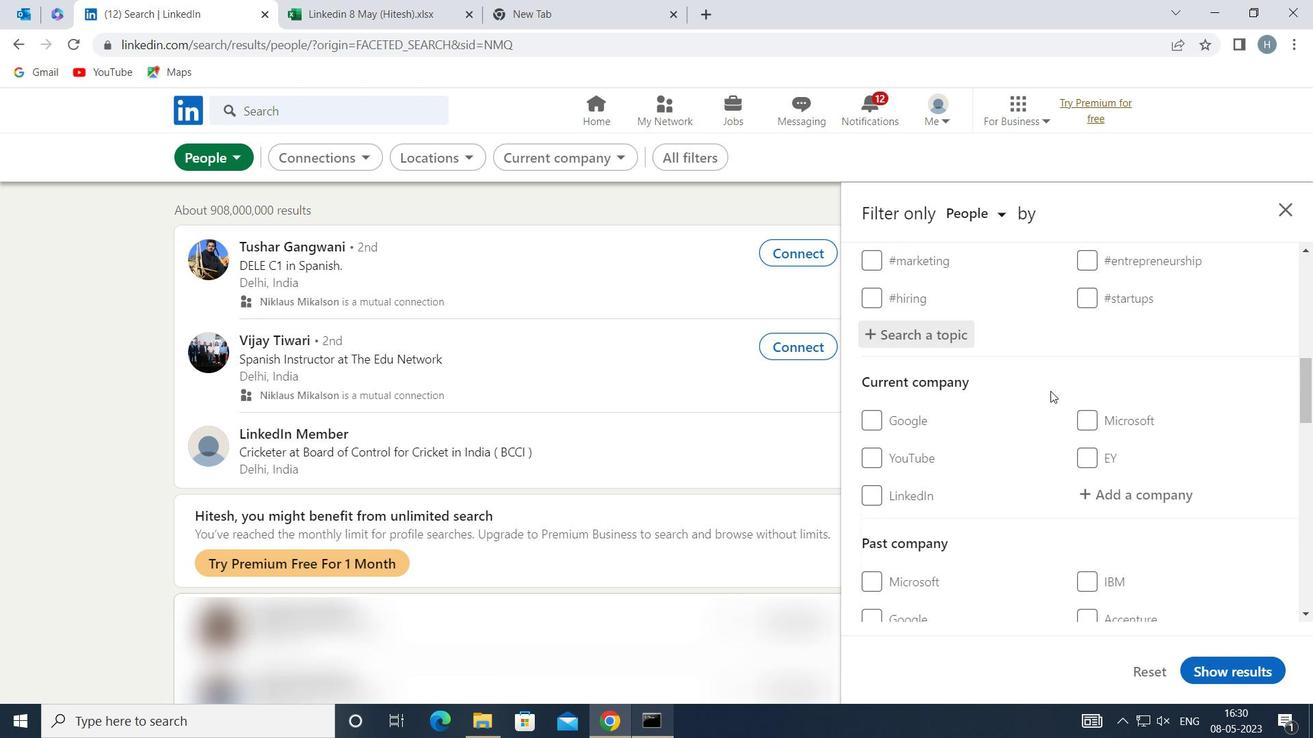 
Action: Mouse moved to (1049, 389)
Screenshot: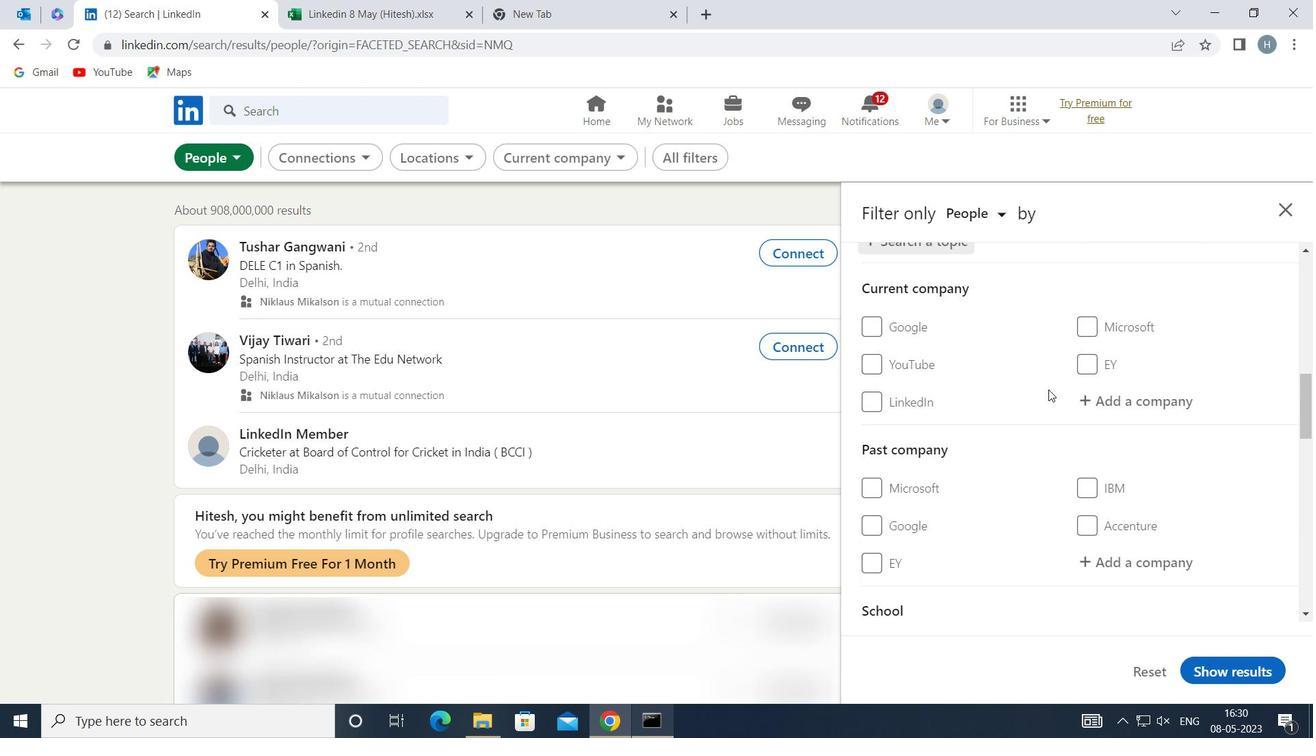 
Action: Mouse scrolled (1049, 388) with delta (0, 0)
Screenshot: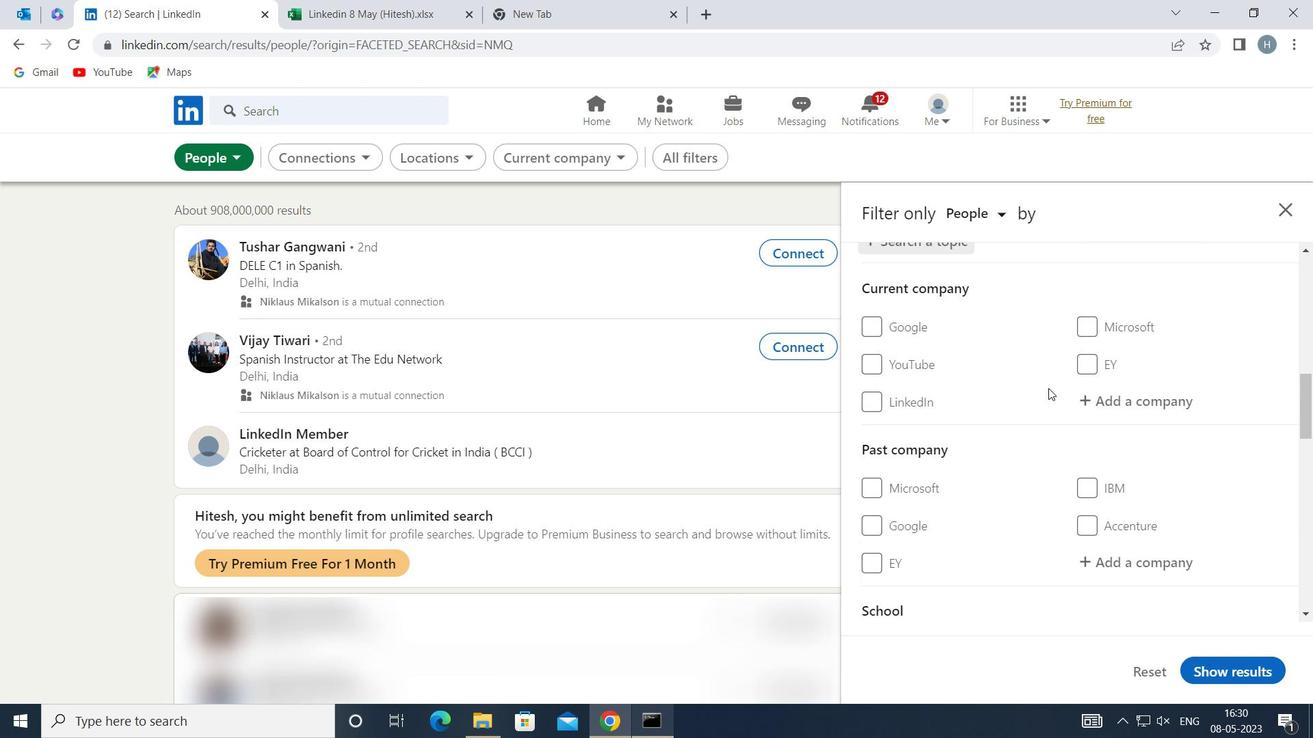 
Action: Mouse moved to (1049, 387)
Screenshot: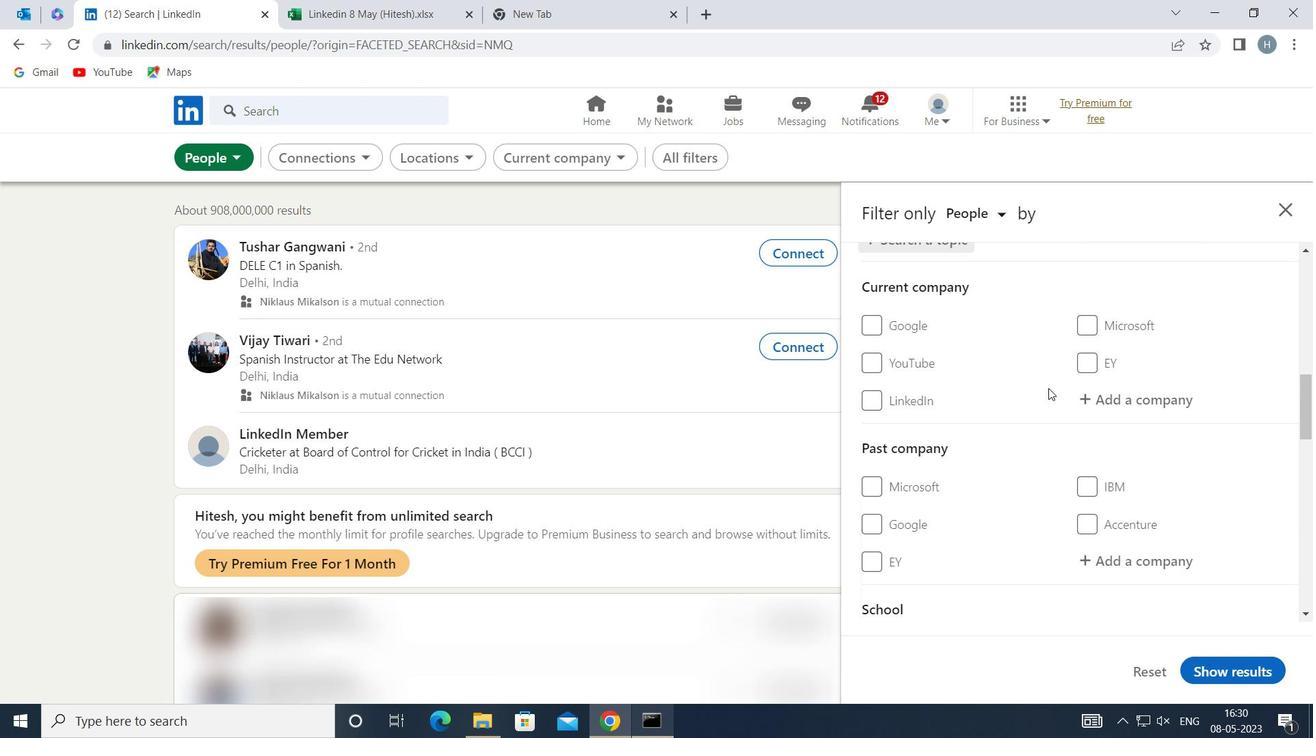 
Action: Mouse scrolled (1049, 387) with delta (0, 0)
Screenshot: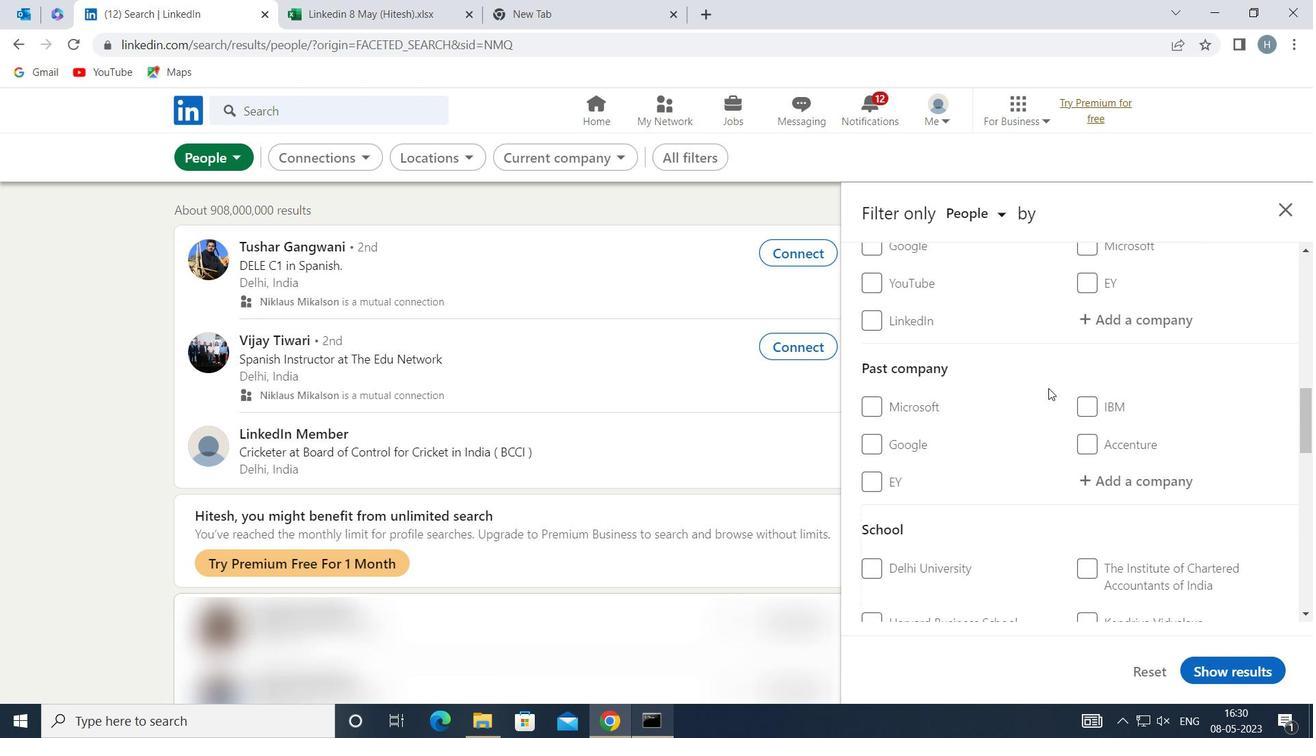 
Action: Mouse scrolled (1049, 387) with delta (0, 0)
Screenshot: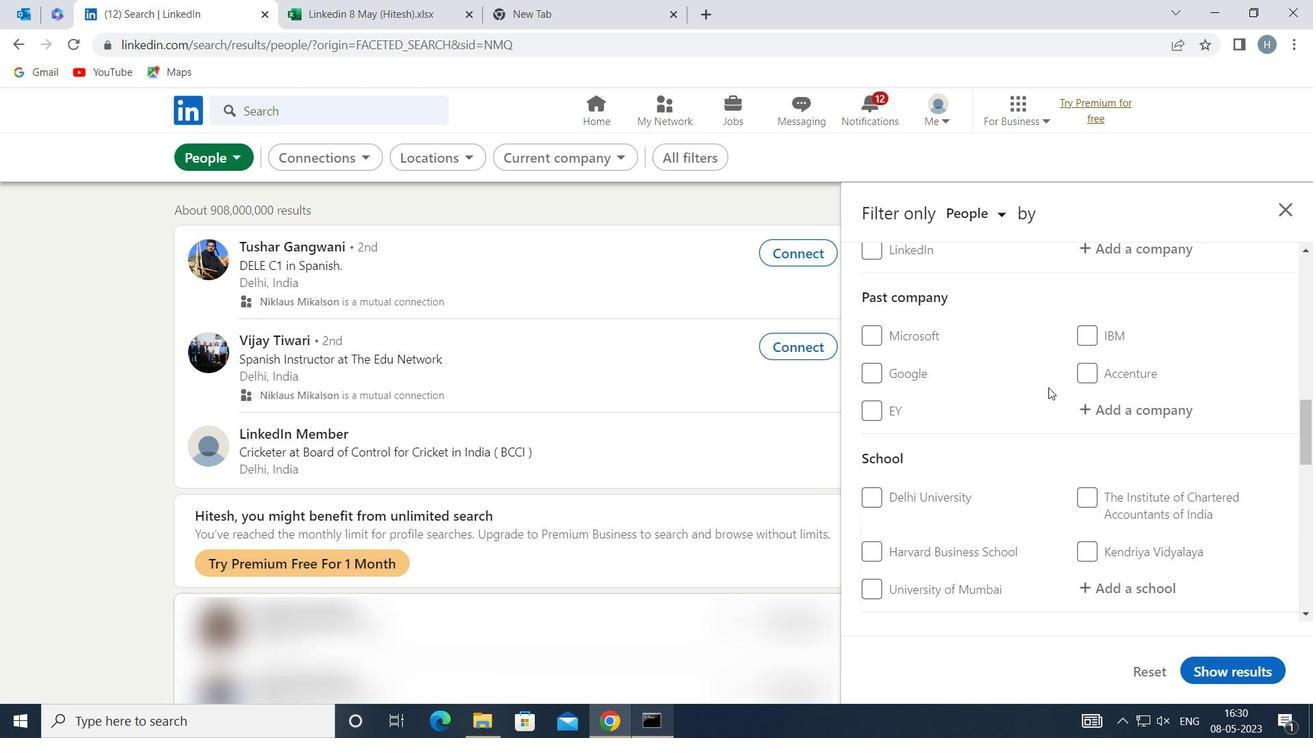 
Action: Mouse scrolled (1049, 387) with delta (0, 0)
Screenshot: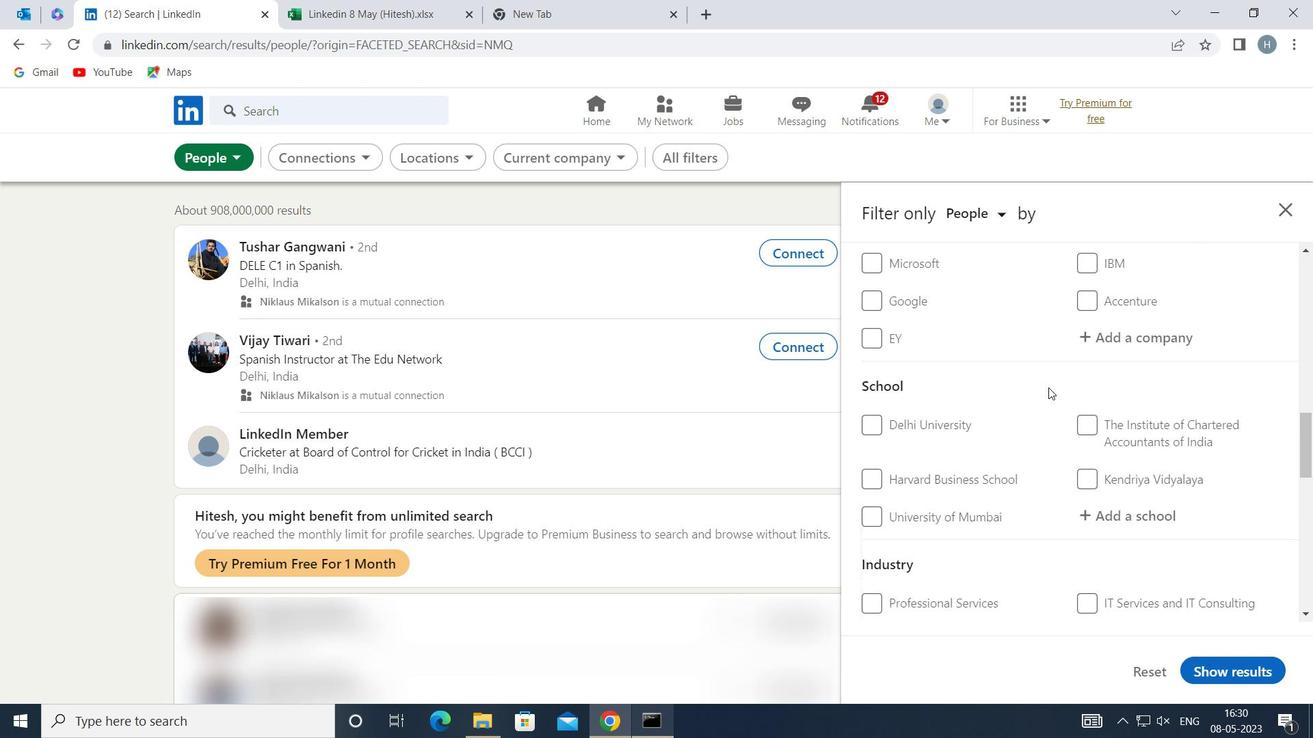 
Action: Mouse scrolled (1049, 387) with delta (0, 0)
Screenshot: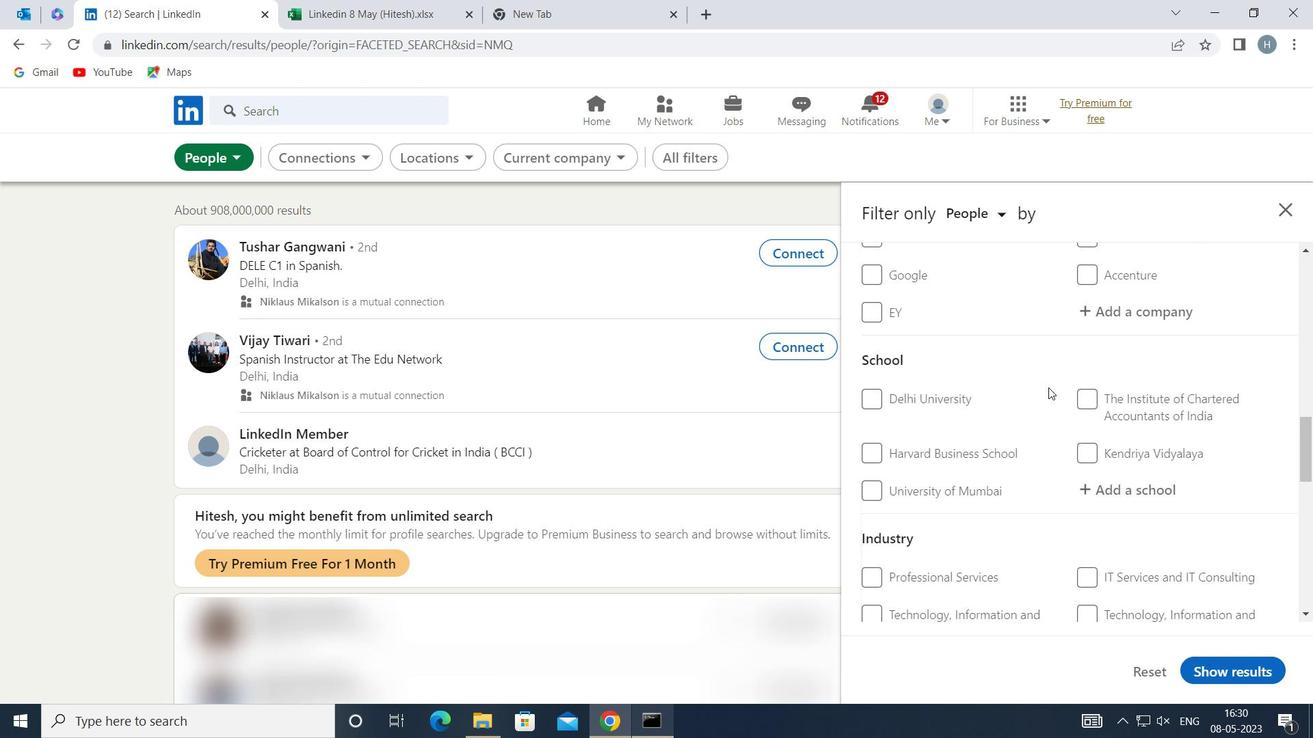 
Action: Mouse scrolled (1049, 387) with delta (0, 0)
Screenshot: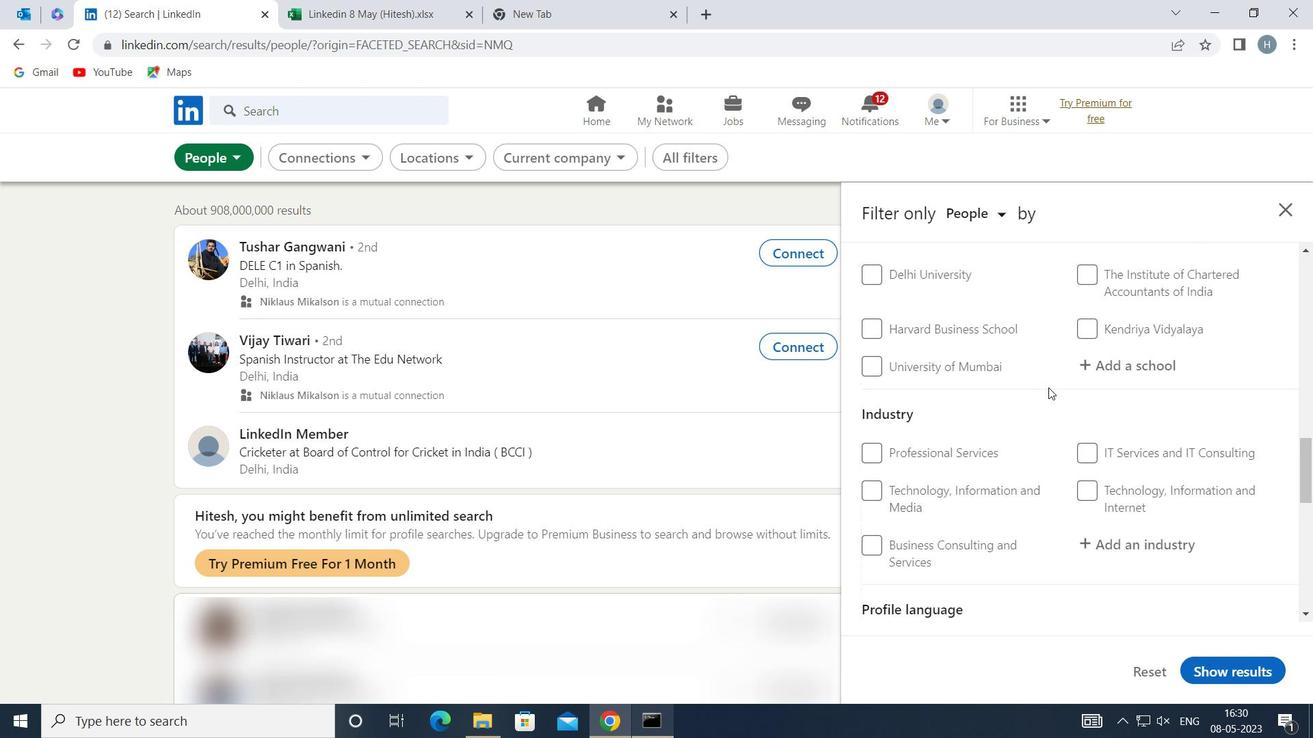 
Action: Mouse scrolled (1049, 387) with delta (0, 0)
Screenshot: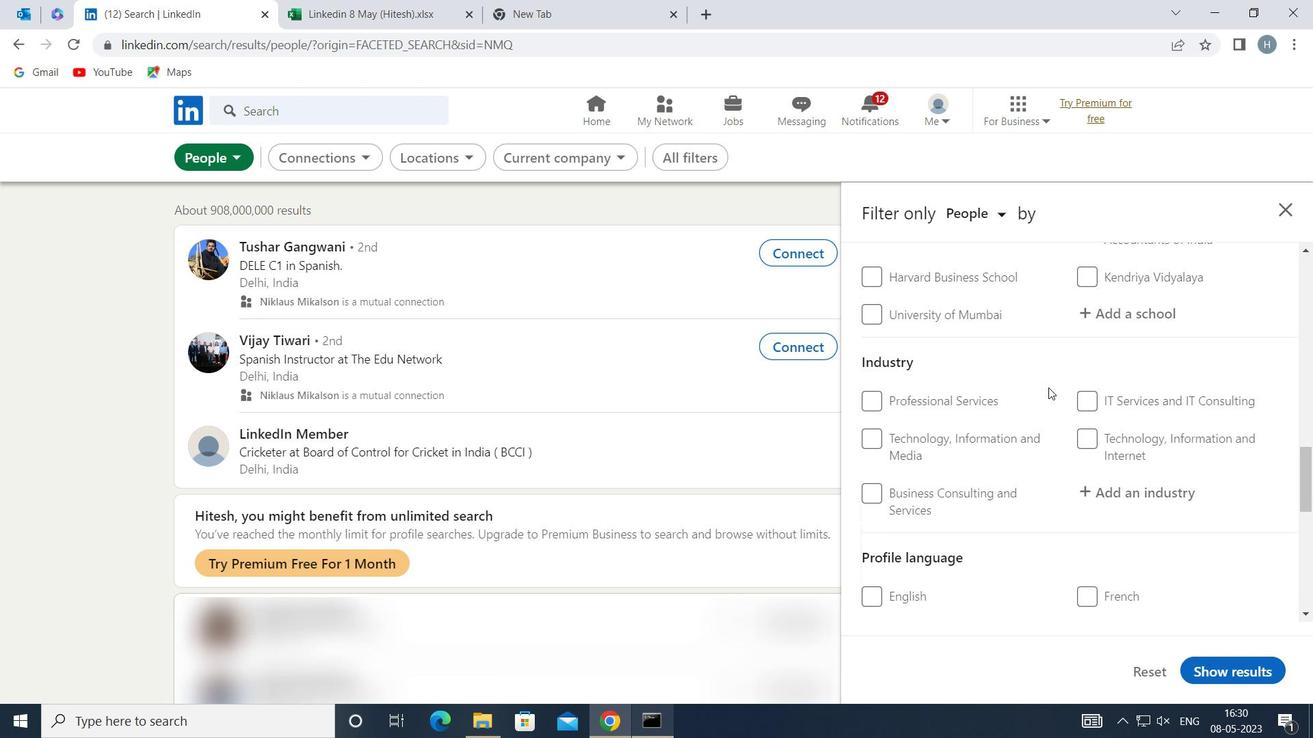 
Action: Mouse moved to (1049, 387)
Screenshot: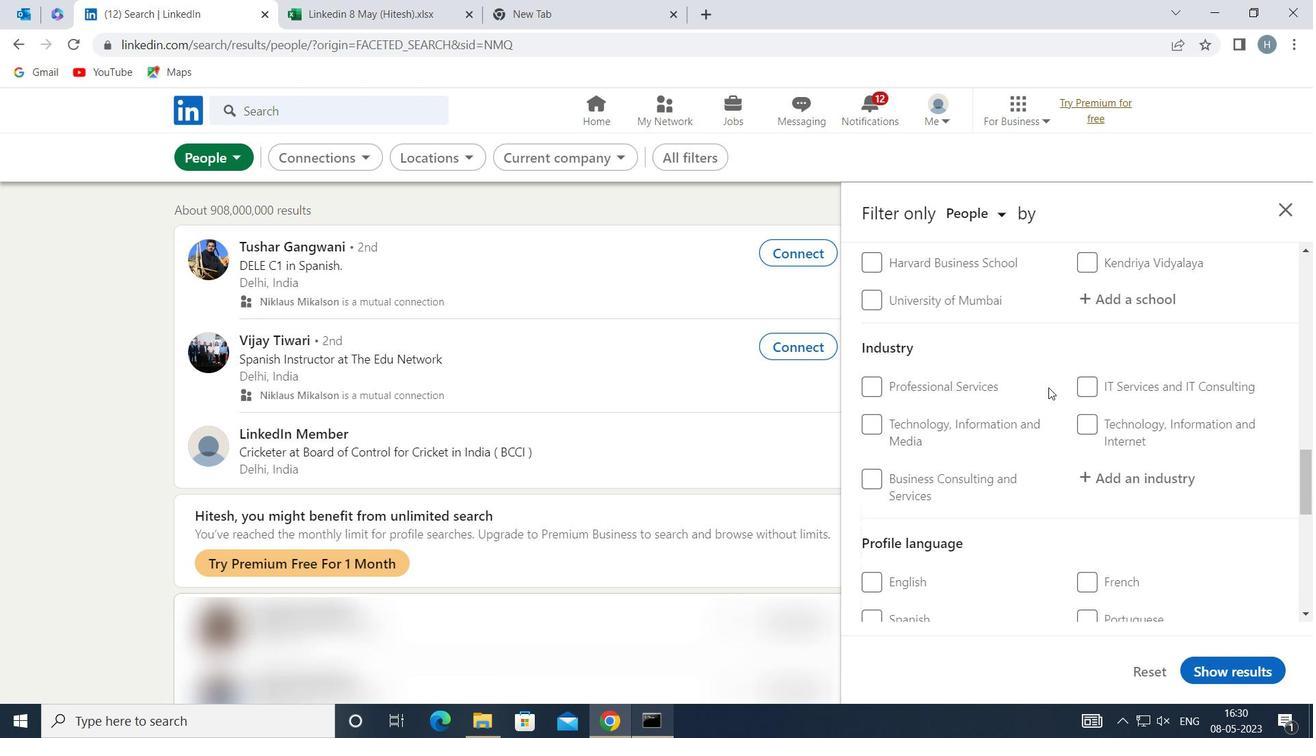 
Action: Mouse scrolled (1049, 386) with delta (0, 0)
Screenshot: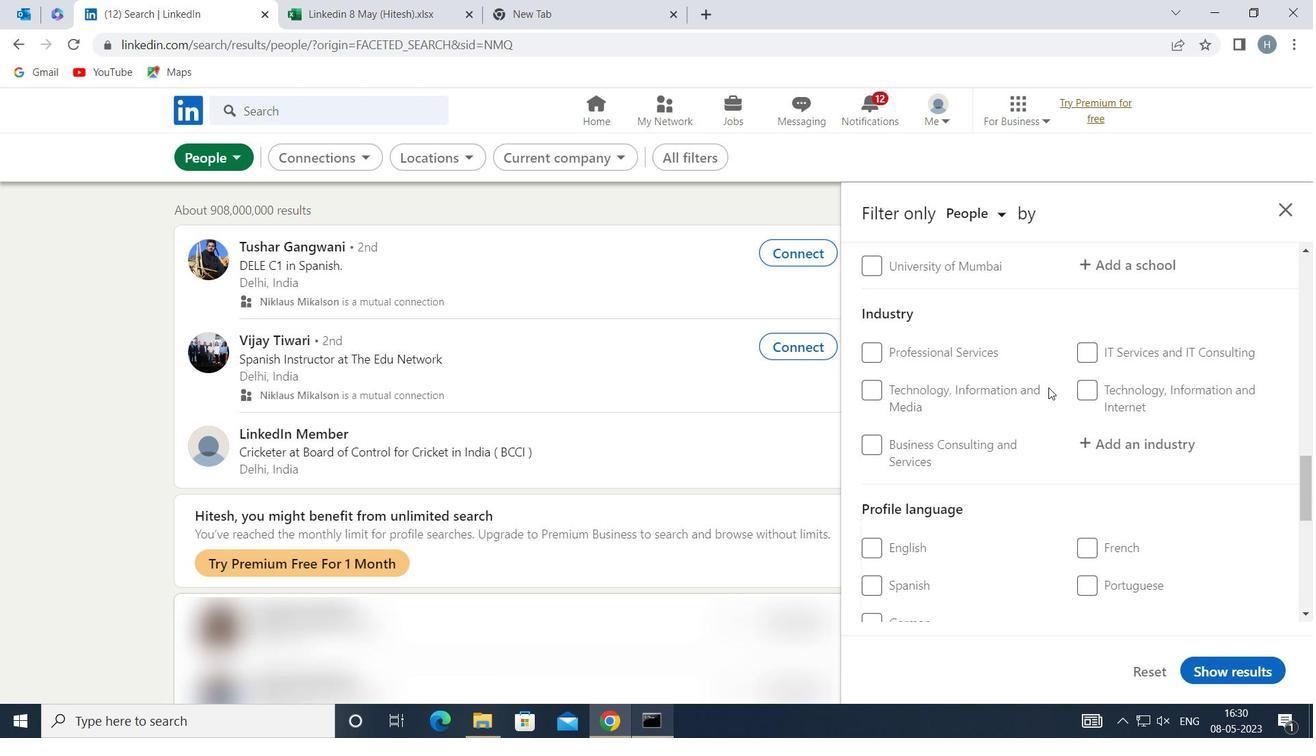 
Action: Mouse moved to (881, 337)
Screenshot: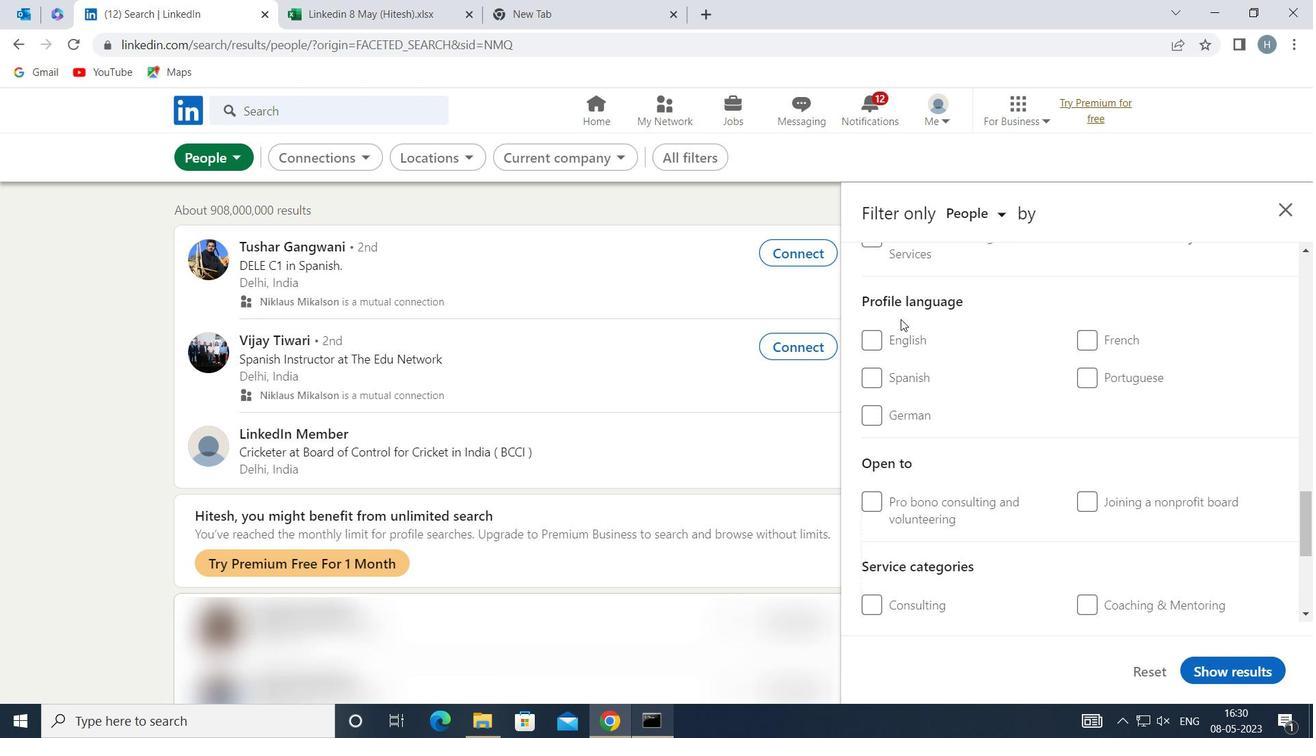 
Action: Mouse pressed left at (881, 337)
Screenshot: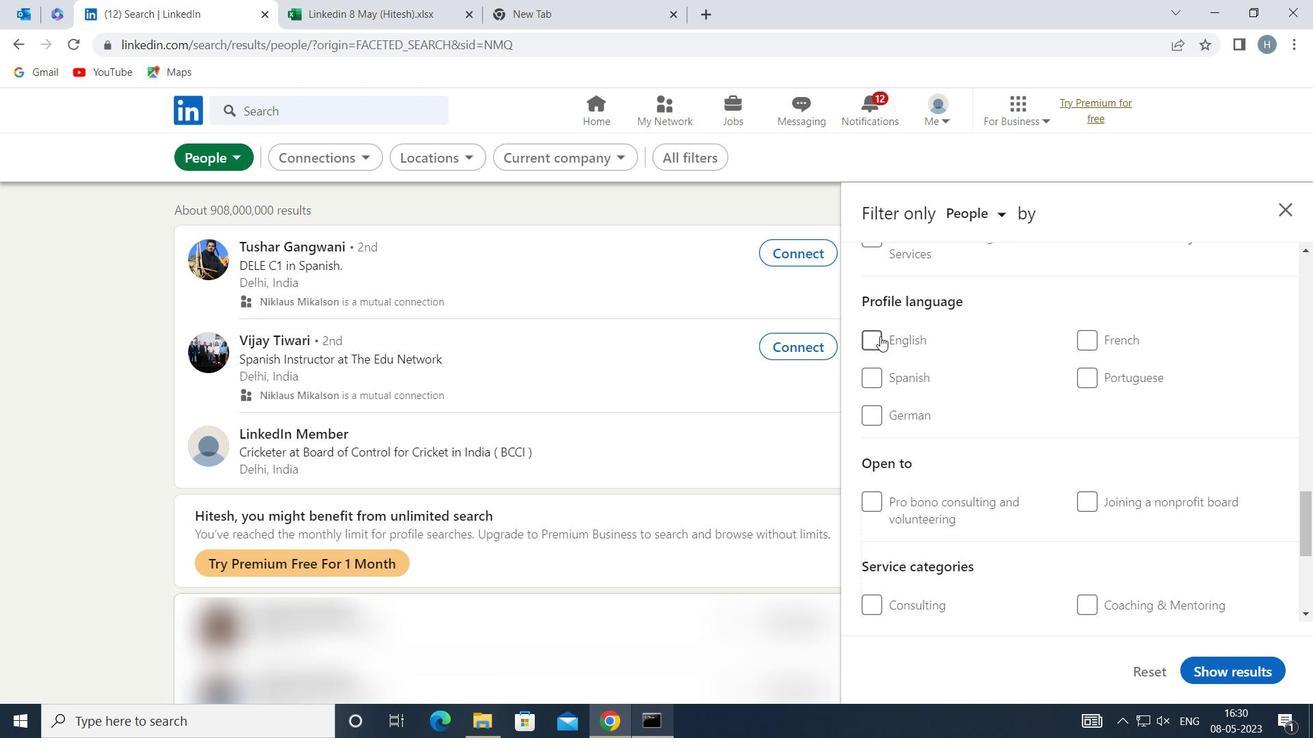 
Action: Mouse moved to (1001, 355)
Screenshot: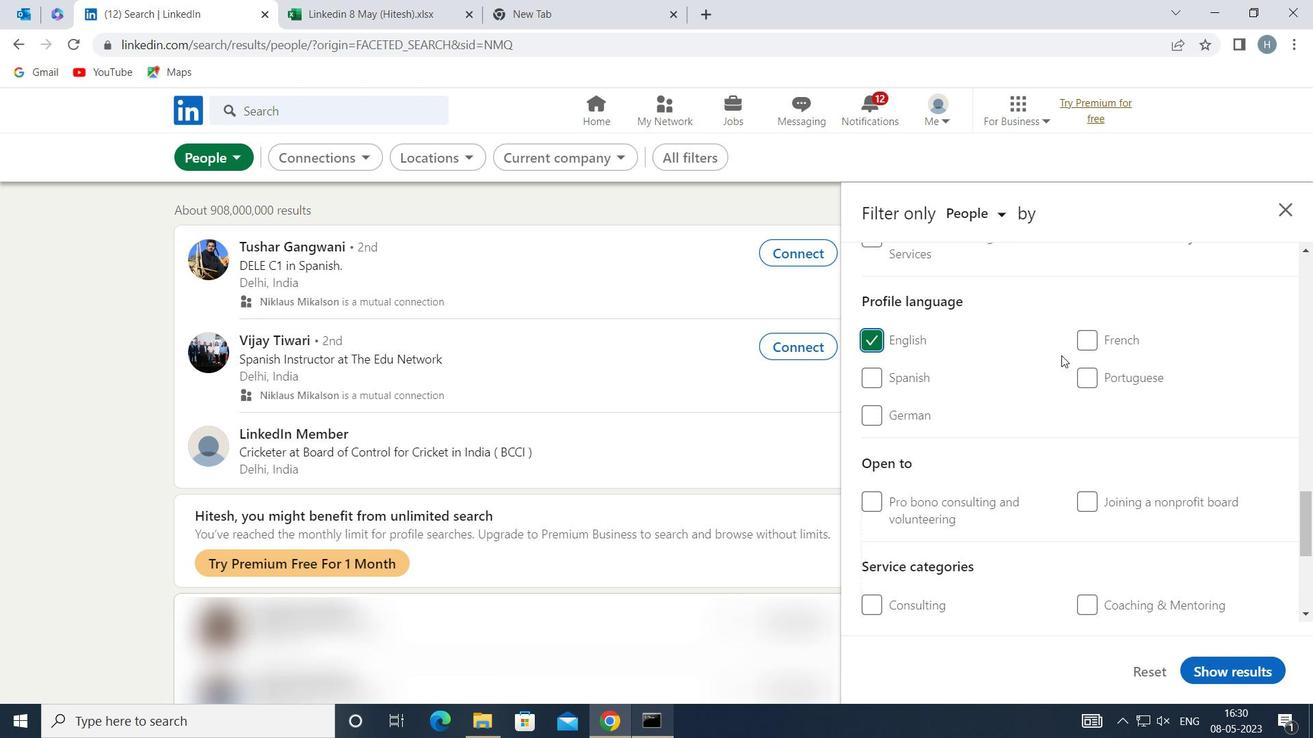 
Action: Mouse scrolled (1001, 356) with delta (0, 0)
Screenshot: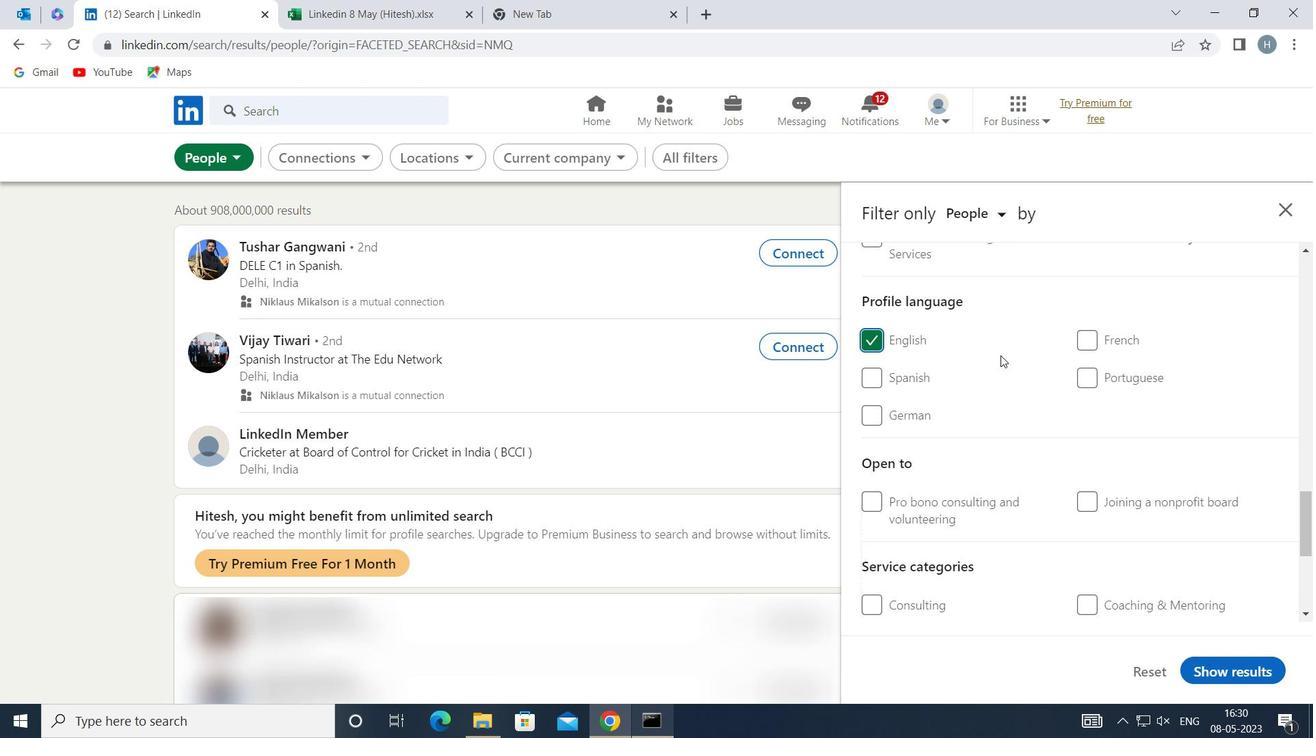 
Action: Mouse moved to (999, 350)
Screenshot: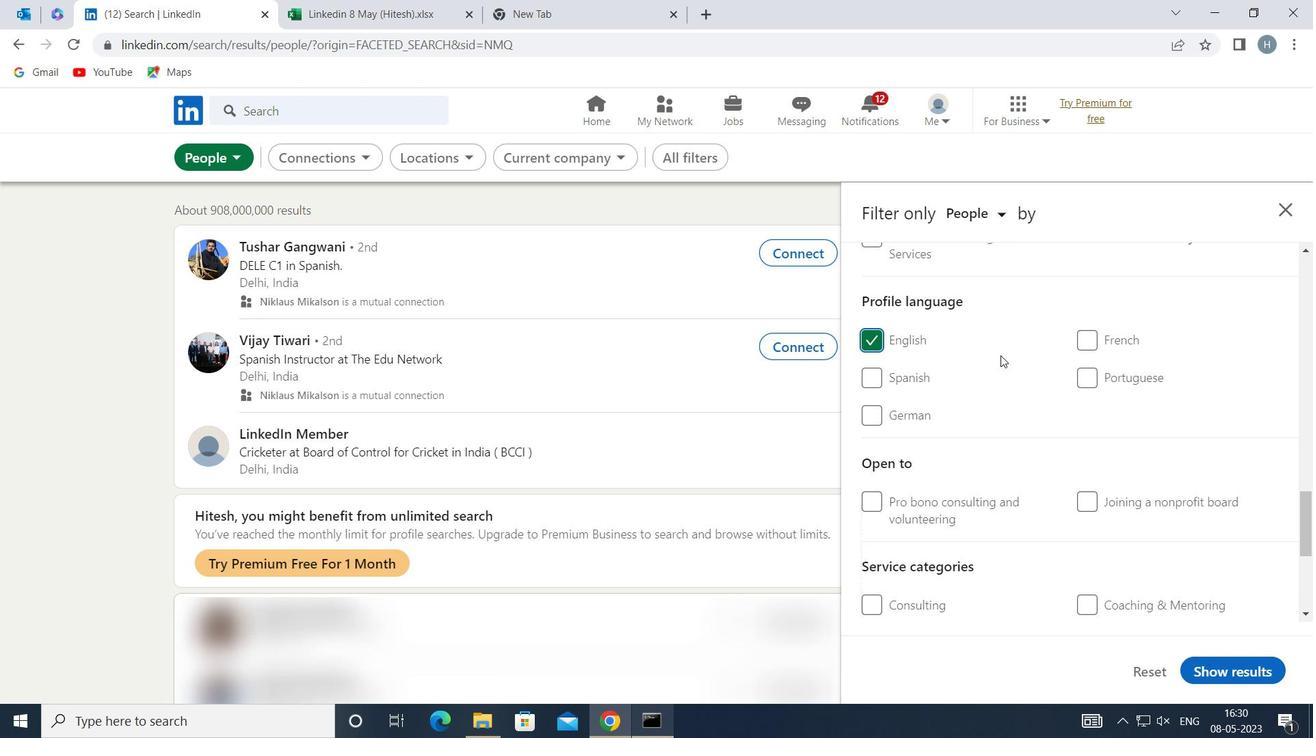 
Action: Mouse scrolled (999, 351) with delta (0, 0)
Screenshot: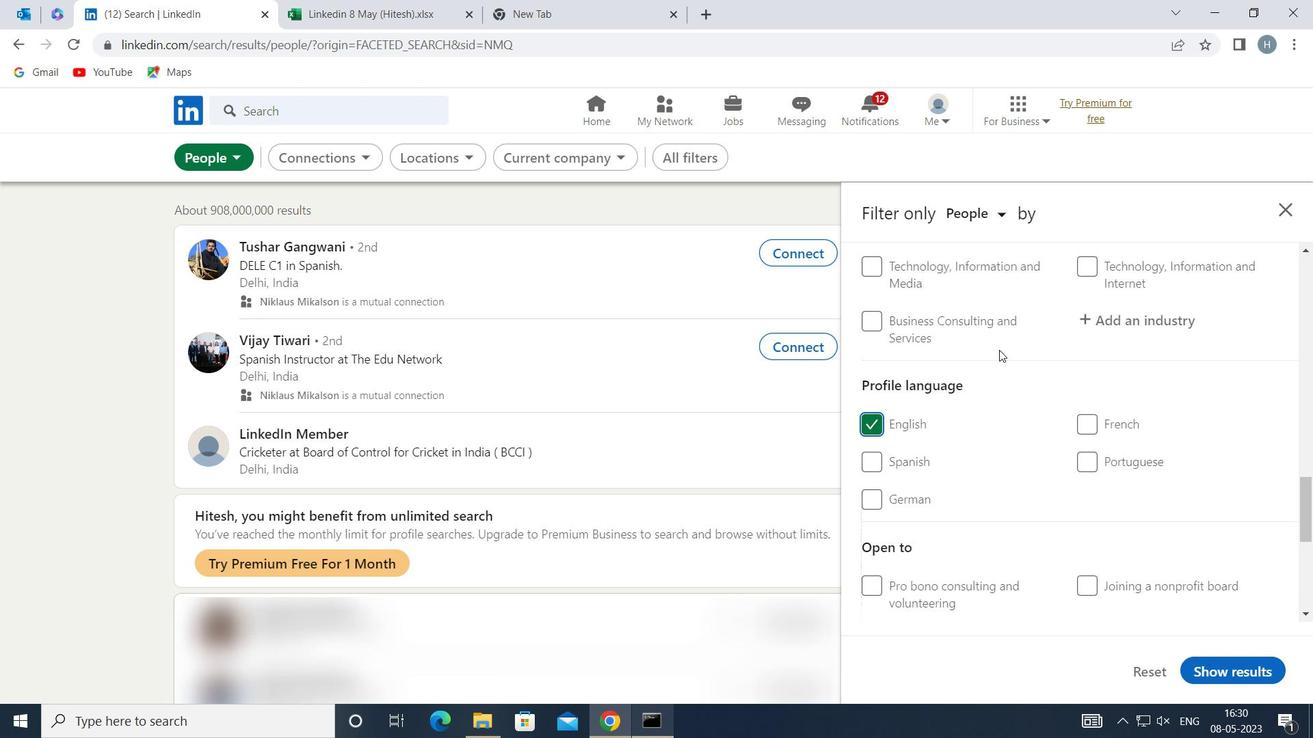 
Action: Mouse scrolled (999, 351) with delta (0, 0)
Screenshot: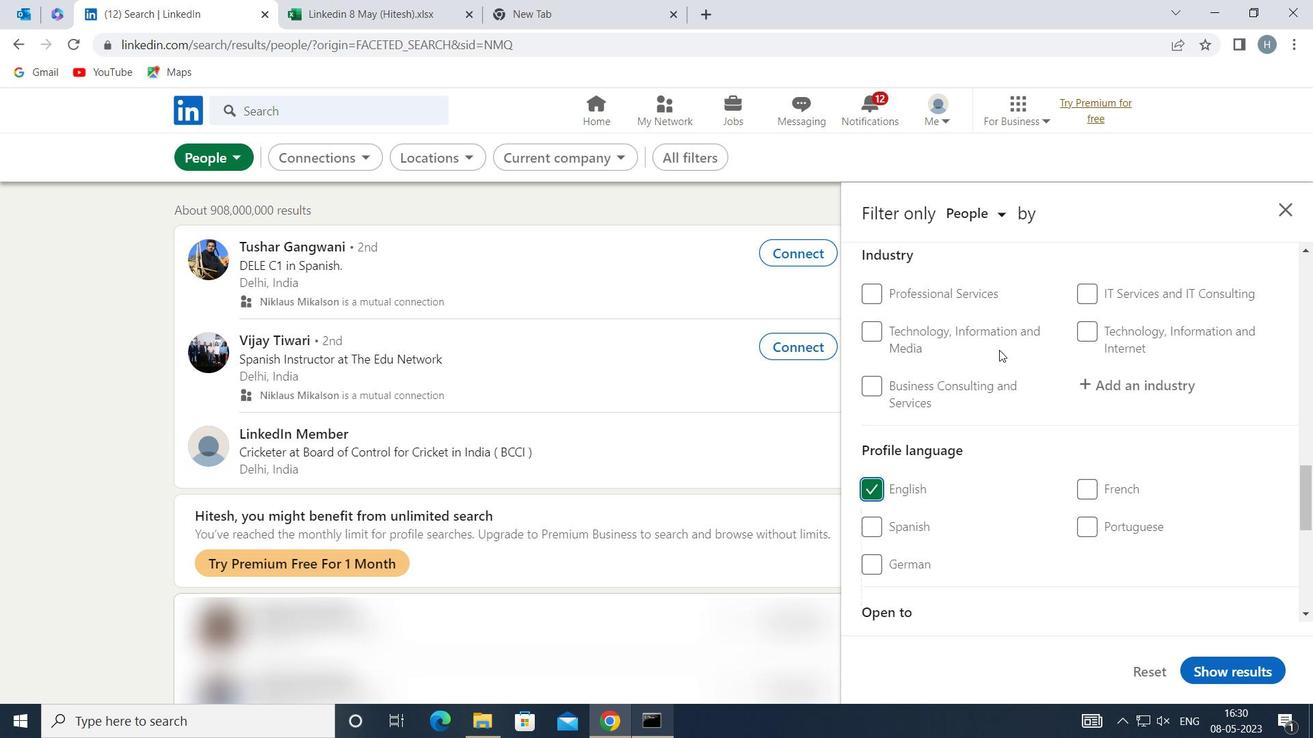 
Action: Mouse scrolled (999, 351) with delta (0, 0)
Screenshot: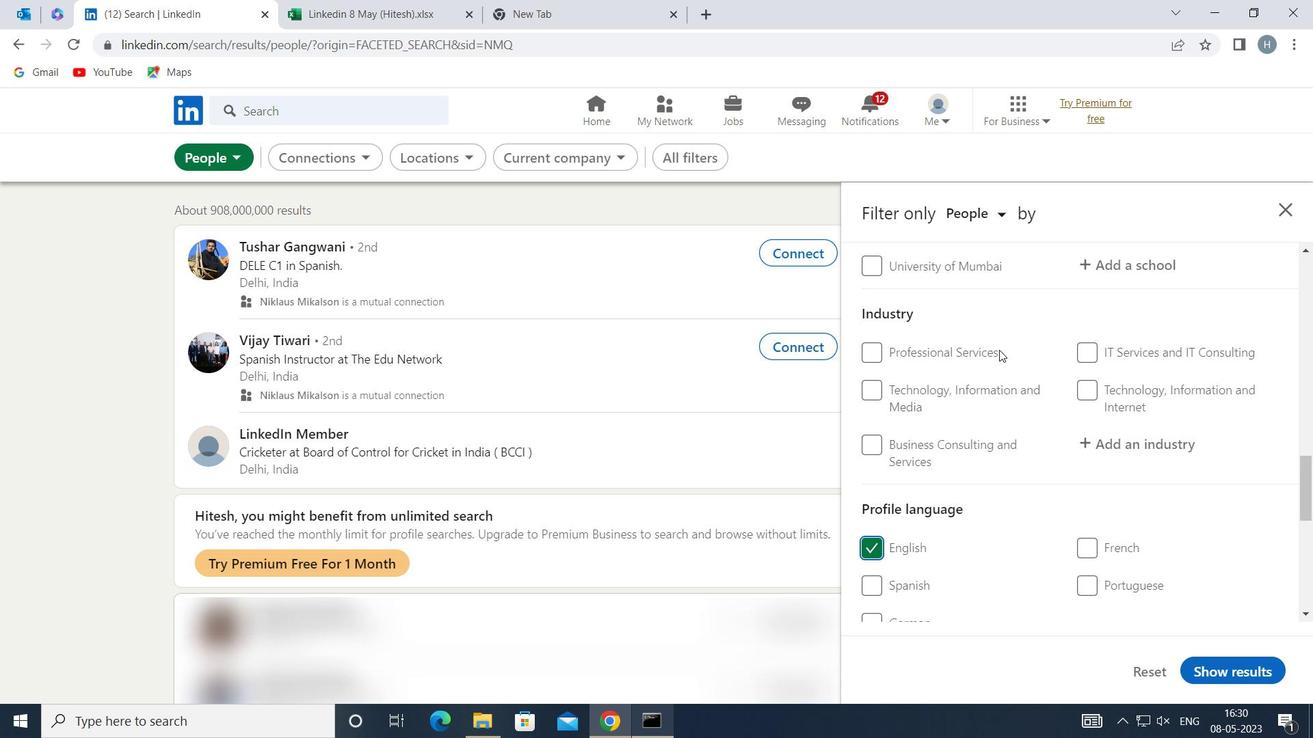 
Action: Mouse scrolled (999, 351) with delta (0, 0)
Screenshot: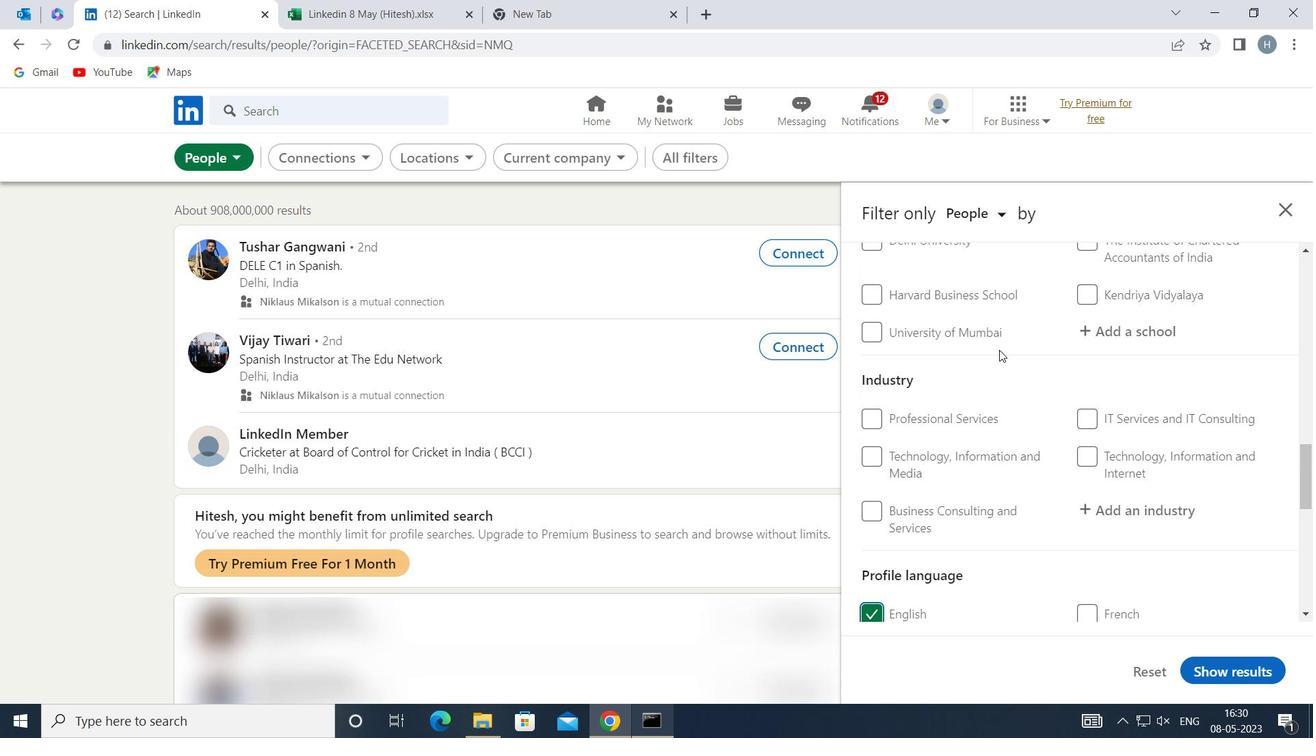 
Action: Mouse scrolled (999, 351) with delta (0, 0)
Screenshot: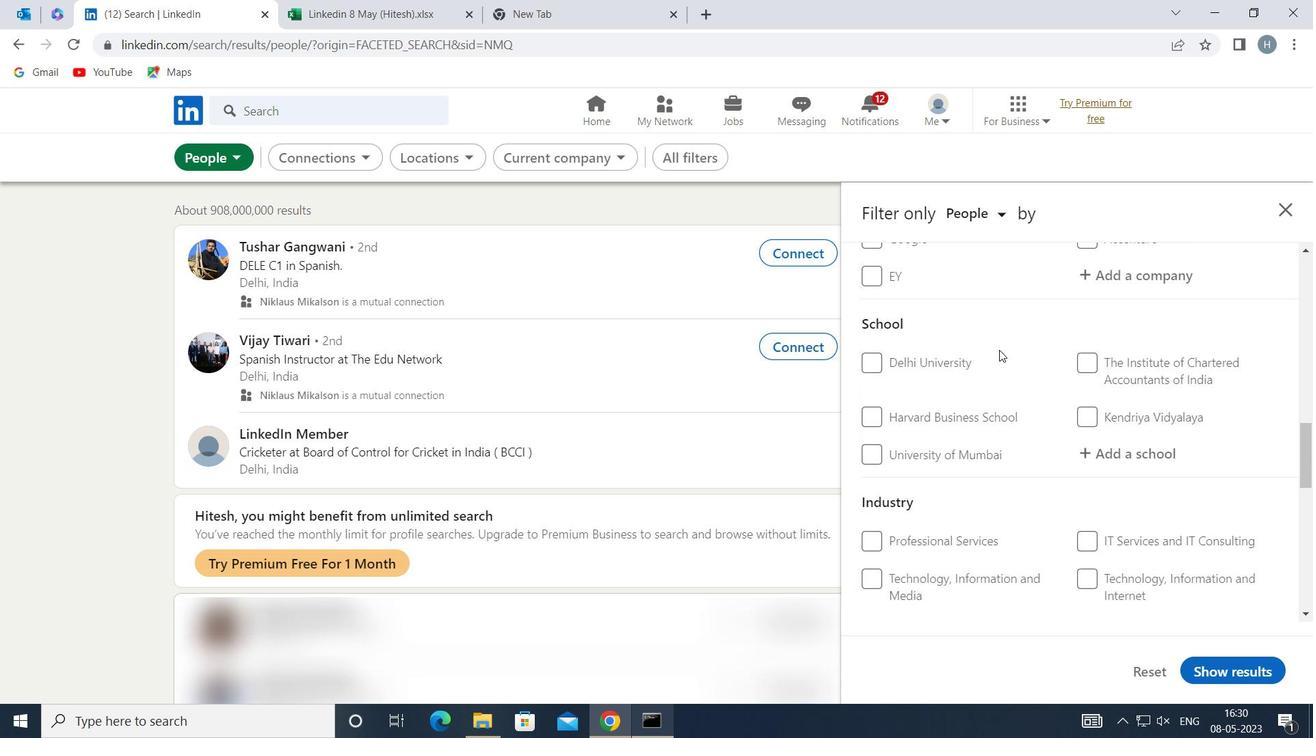 
Action: Mouse scrolled (999, 351) with delta (0, 0)
Screenshot: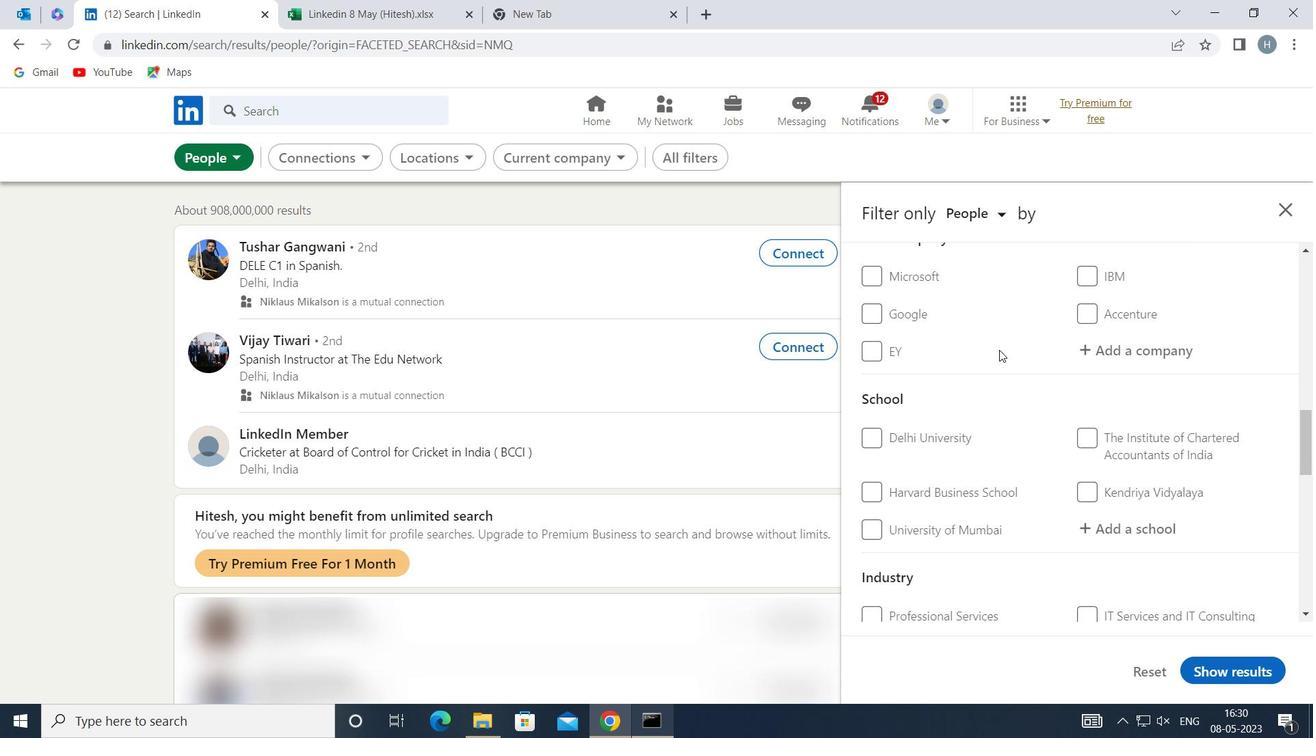
Action: Mouse scrolled (999, 351) with delta (0, 0)
Screenshot: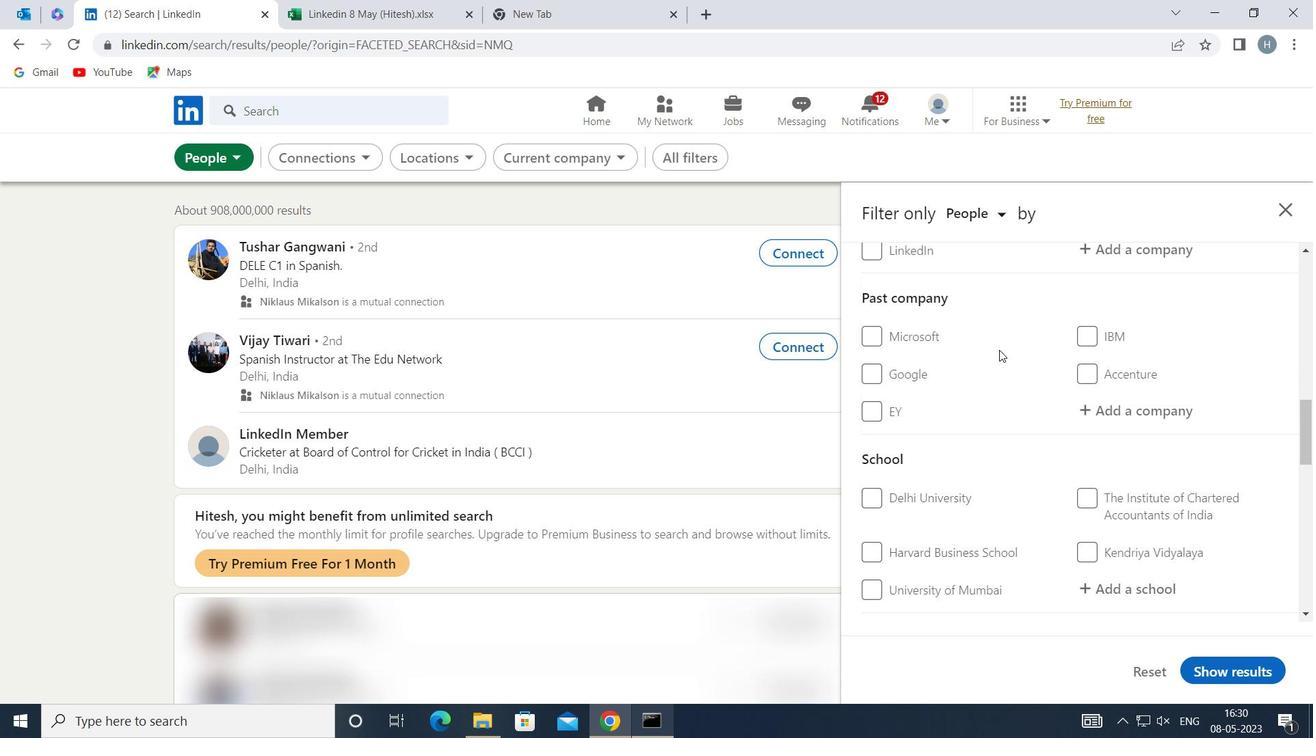 
Action: Mouse moved to (1153, 397)
Screenshot: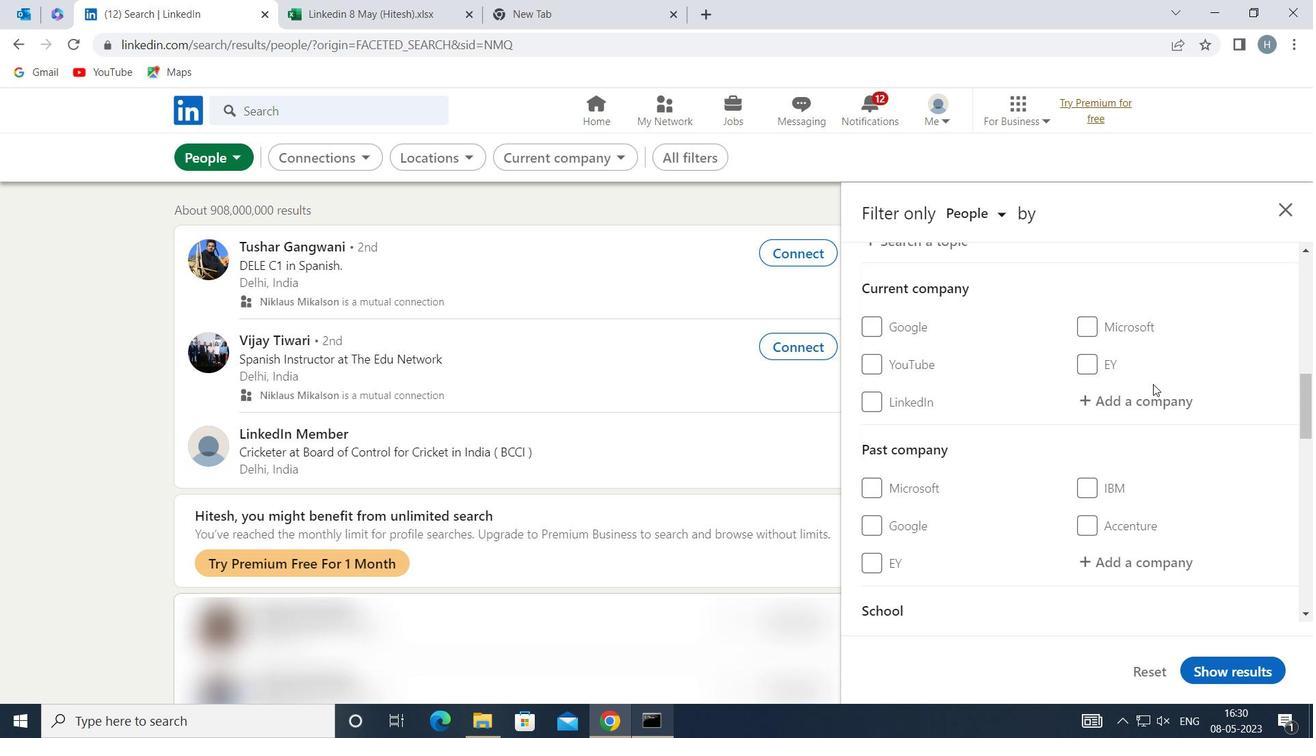 
Action: Mouse pressed left at (1153, 397)
Screenshot: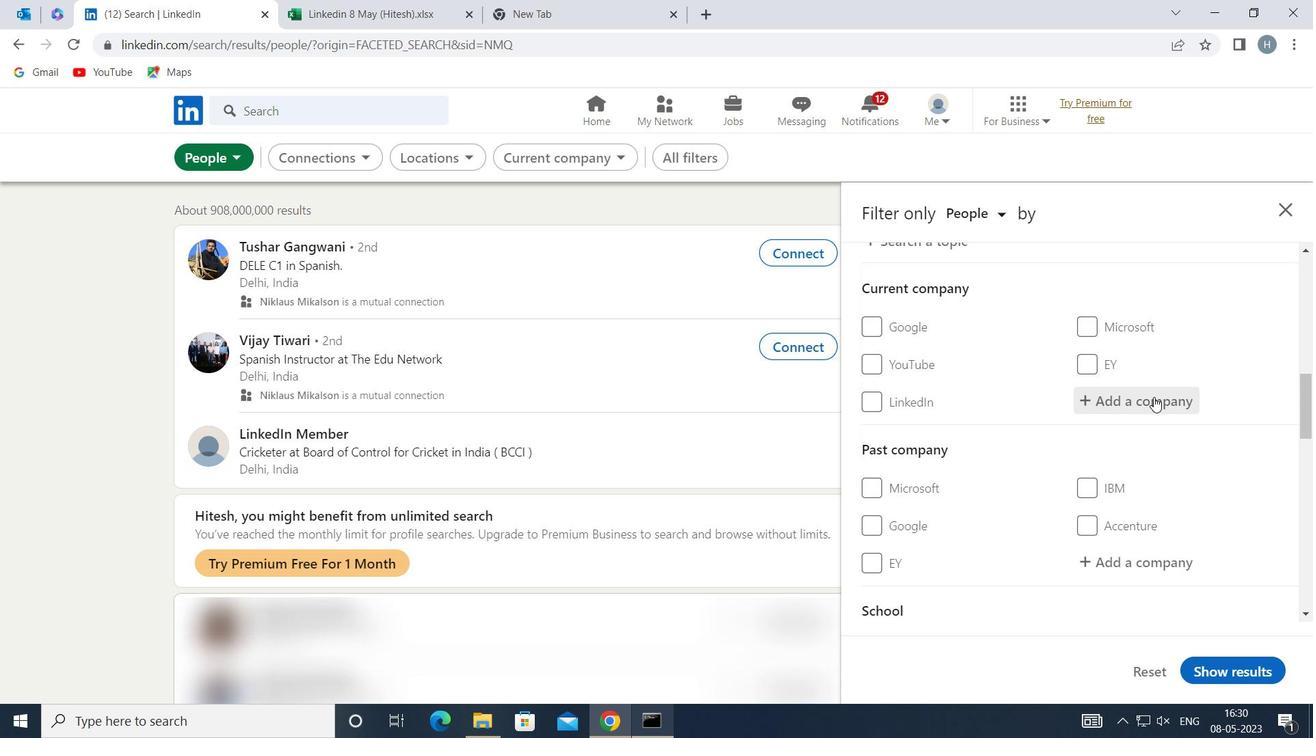 
Action: Key pressed <Key.shift>GRASIM<Key.space><Key.shift>INDUST
Screenshot: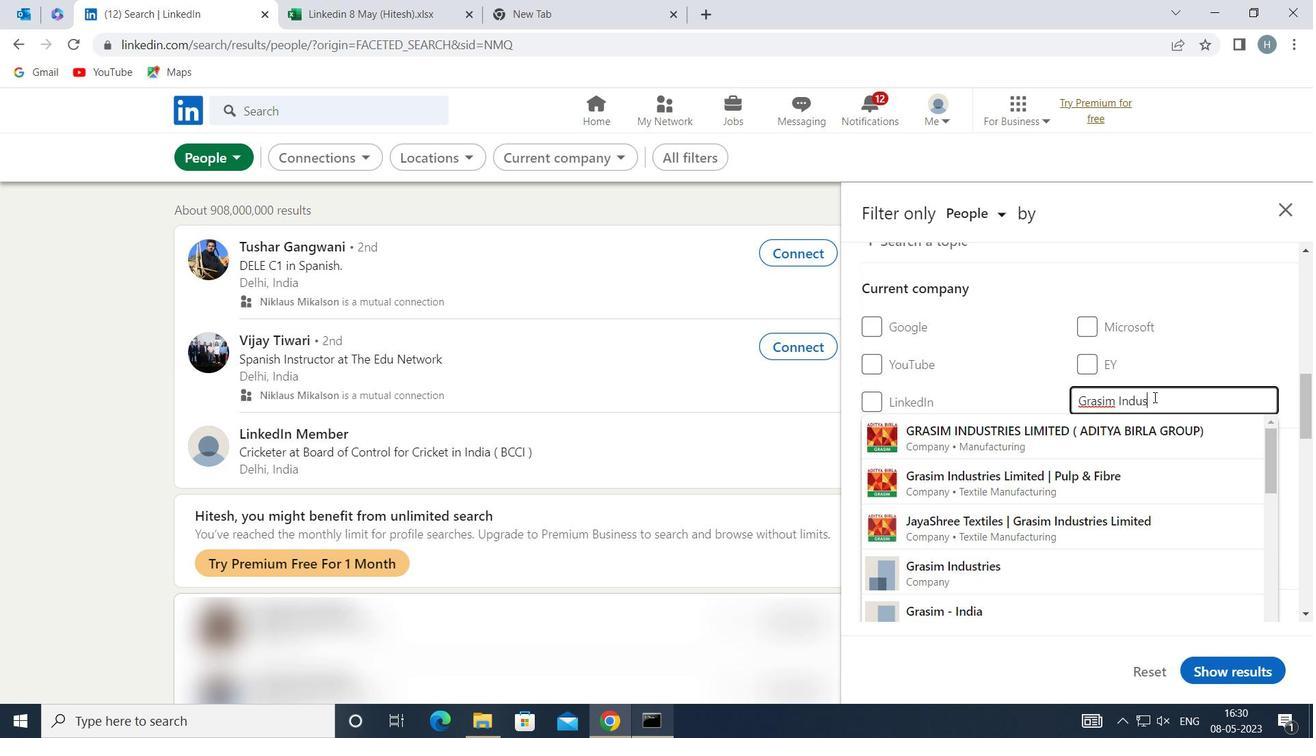 
Action: Mouse moved to (1088, 469)
Screenshot: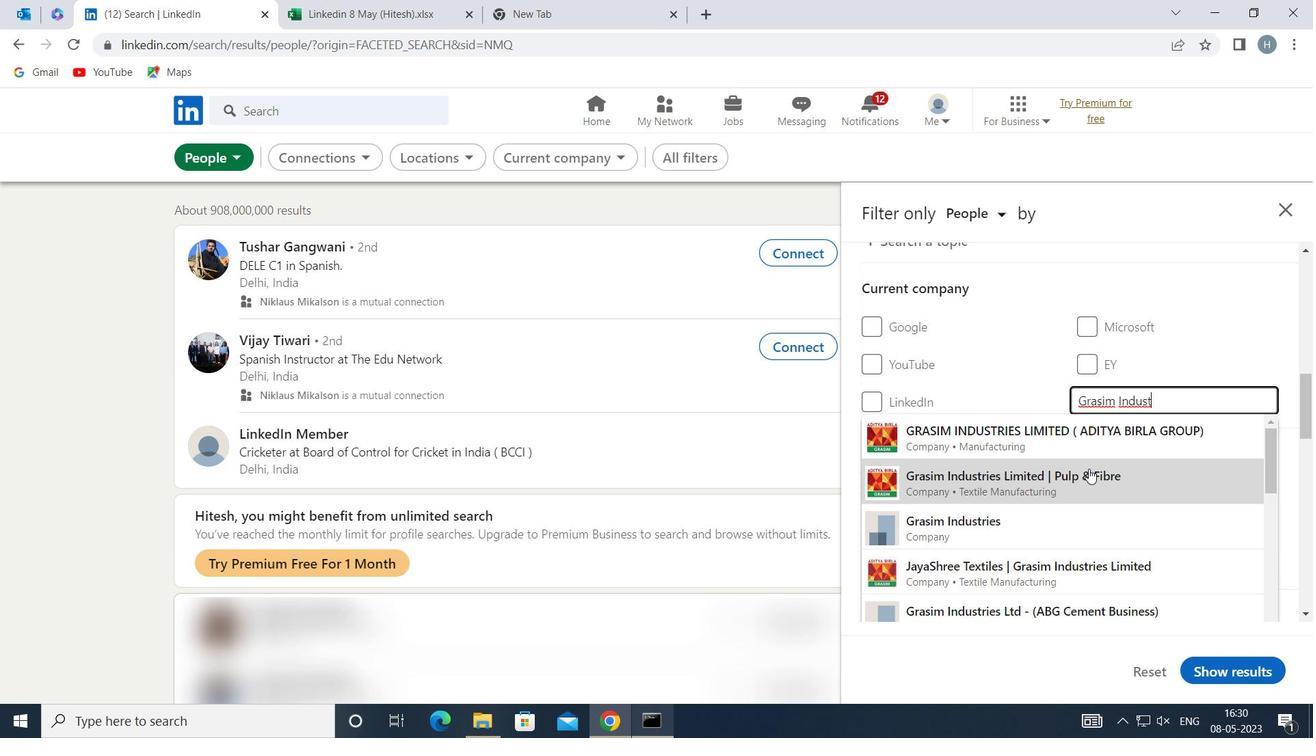 
Action: Mouse pressed left at (1088, 469)
Screenshot: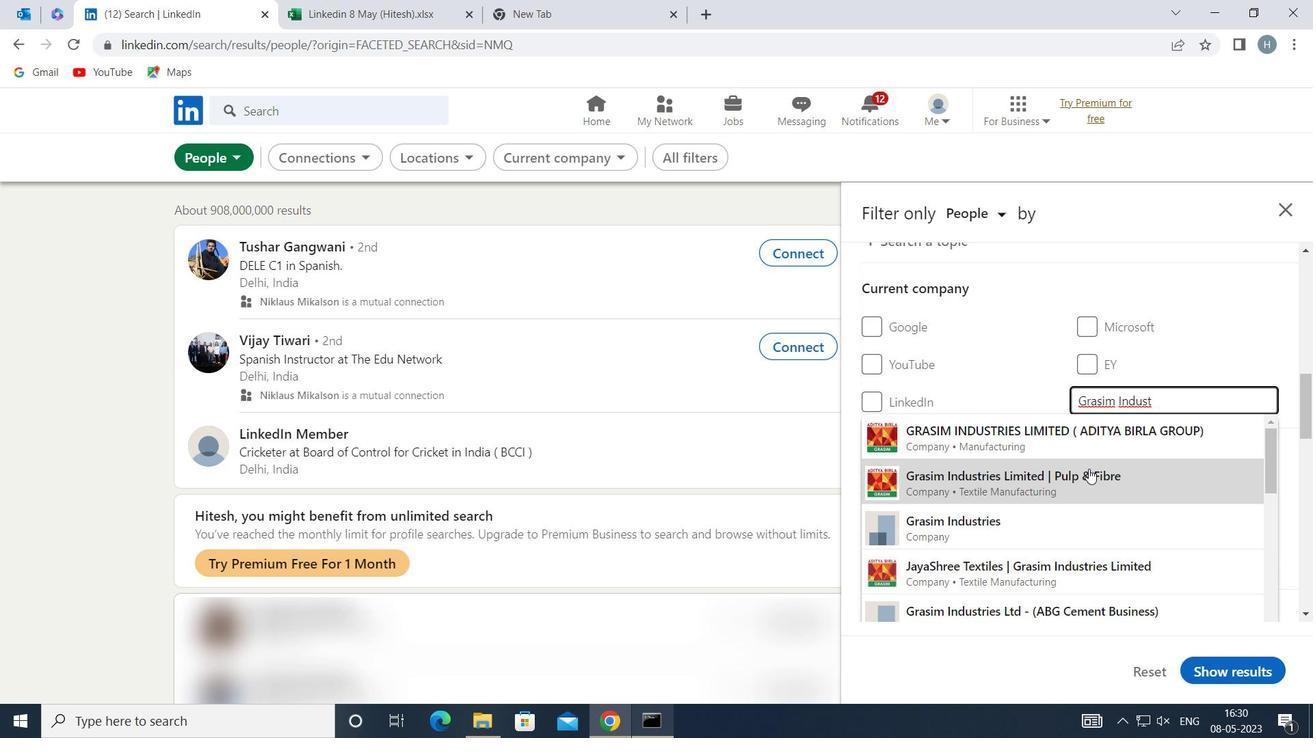 
Action: Mouse moved to (1070, 417)
Screenshot: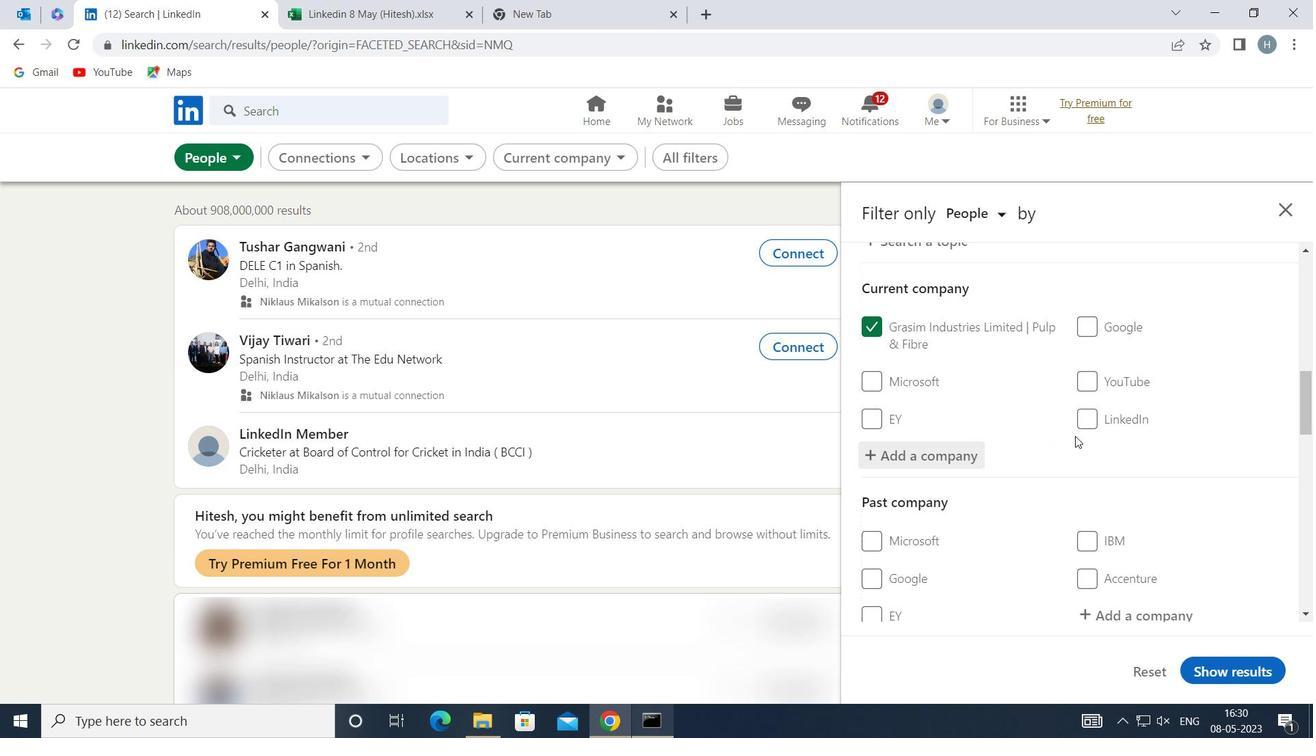 
Action: Mouse scrolled (1070, 416) with delta (0, 0)
Screenshot: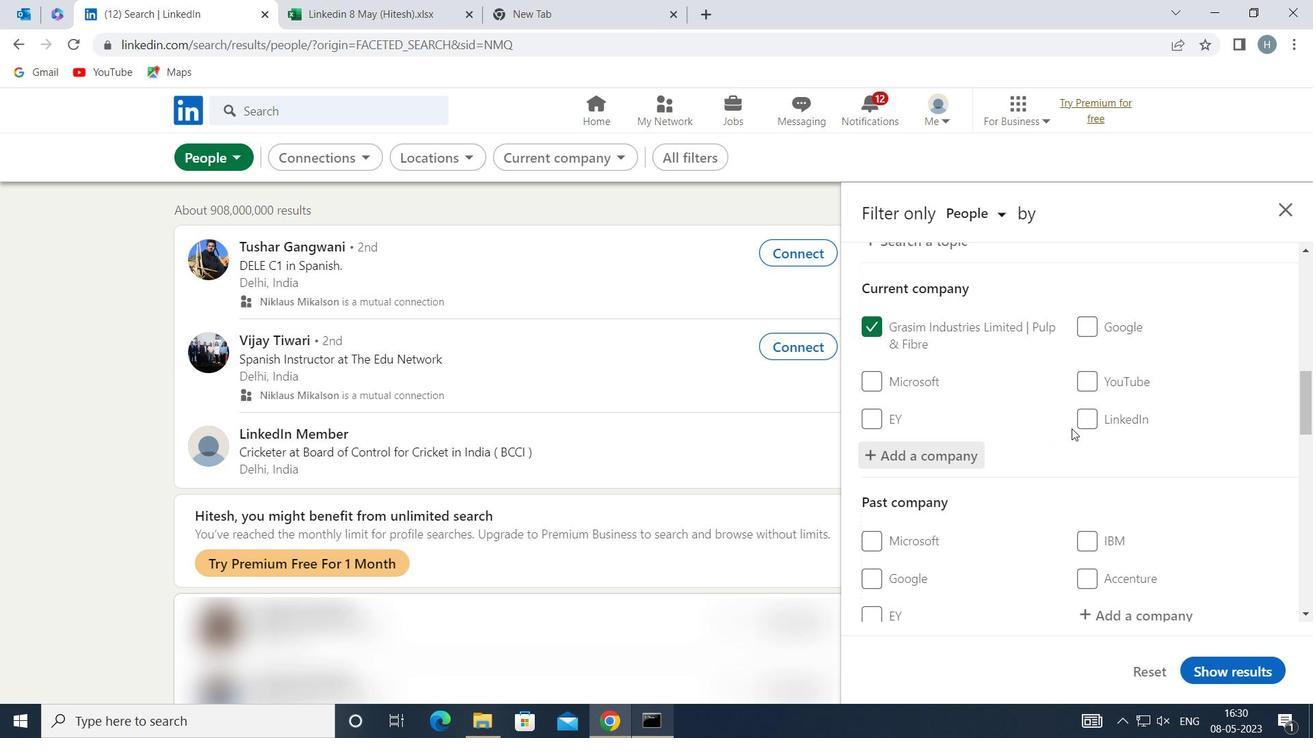
Action: Mouse moved to (1070, 414)
Screenshot: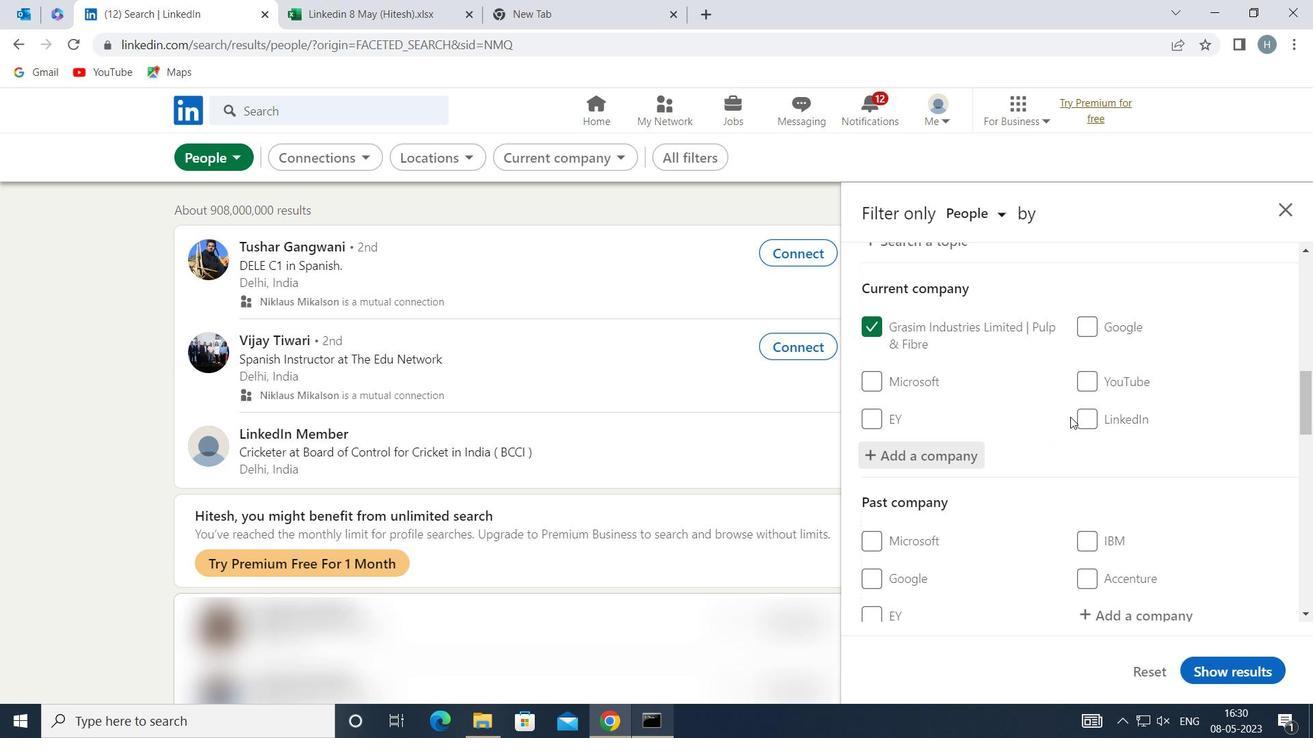 
Action: Mouse scrolled (1070, 413) with delta (0, 0)
Screenshot: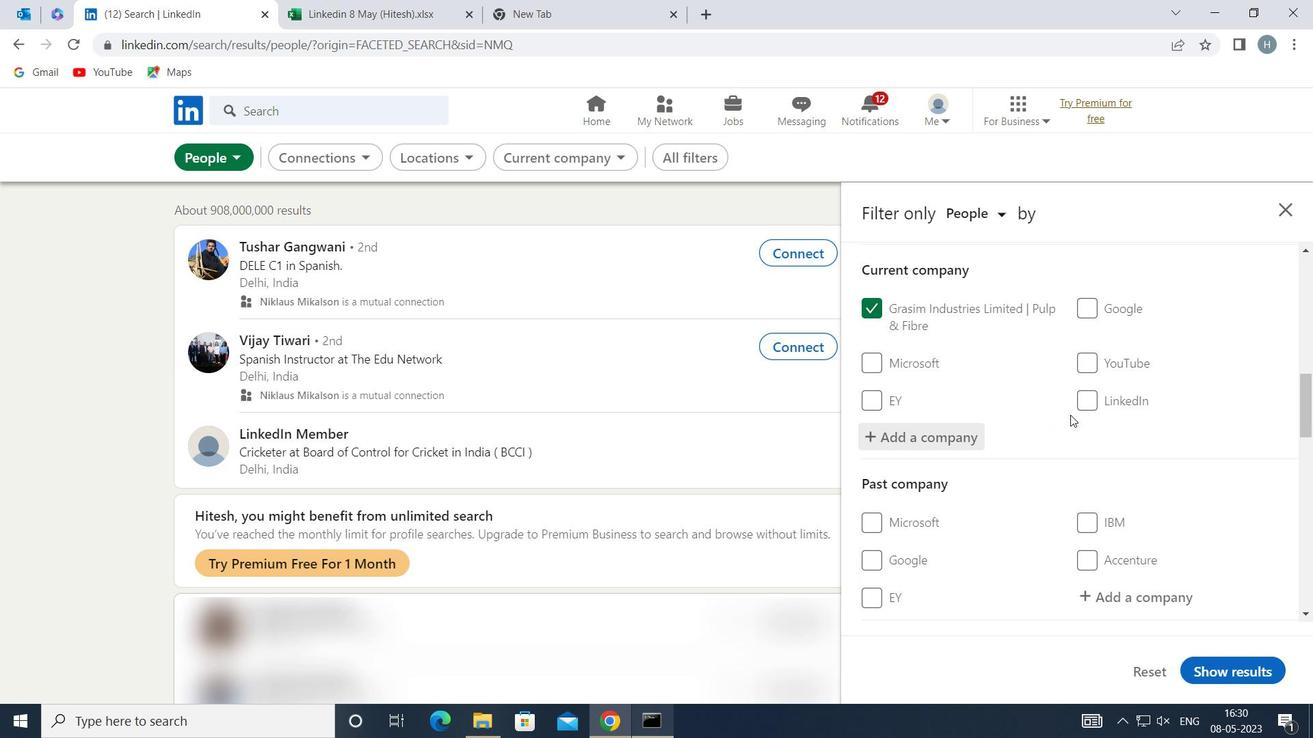 
Action: Mouse moved to (1071, 412)
Screenshot: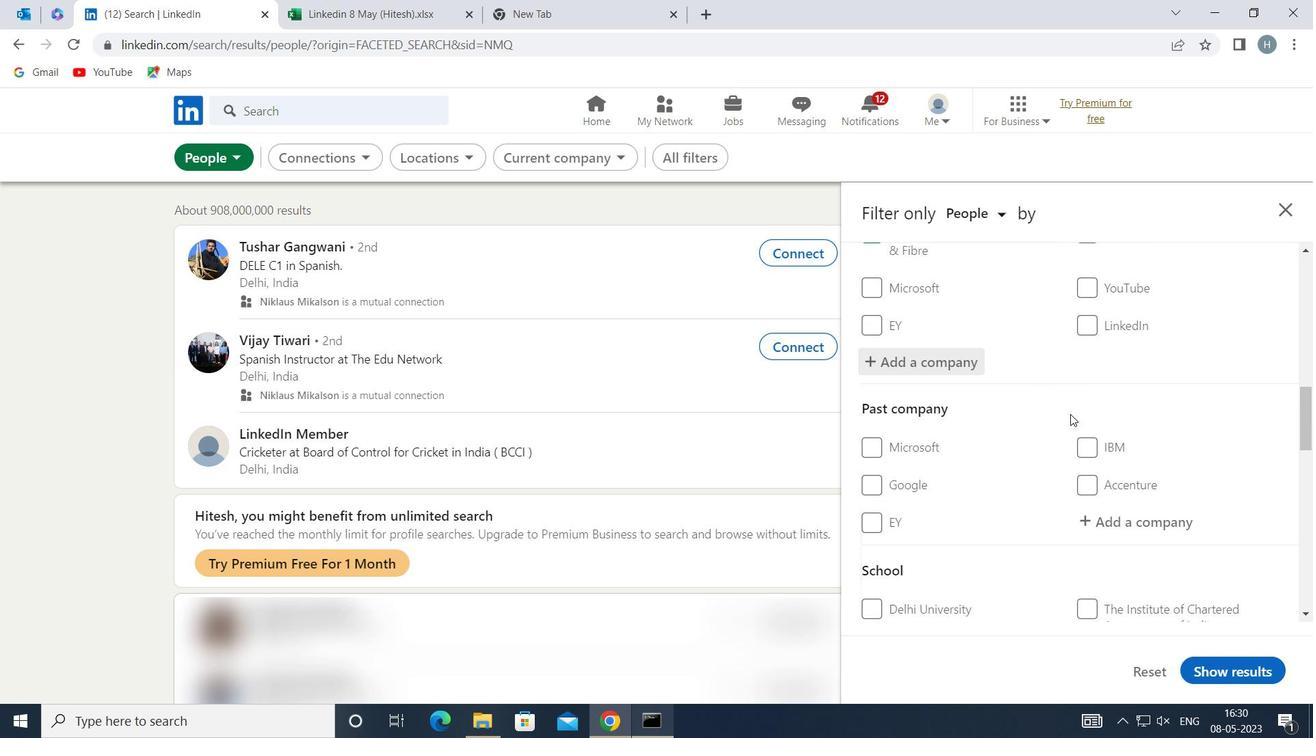 
Action: Mouse scrolled (1071, 411) with delta (0, 0)
Screenshot: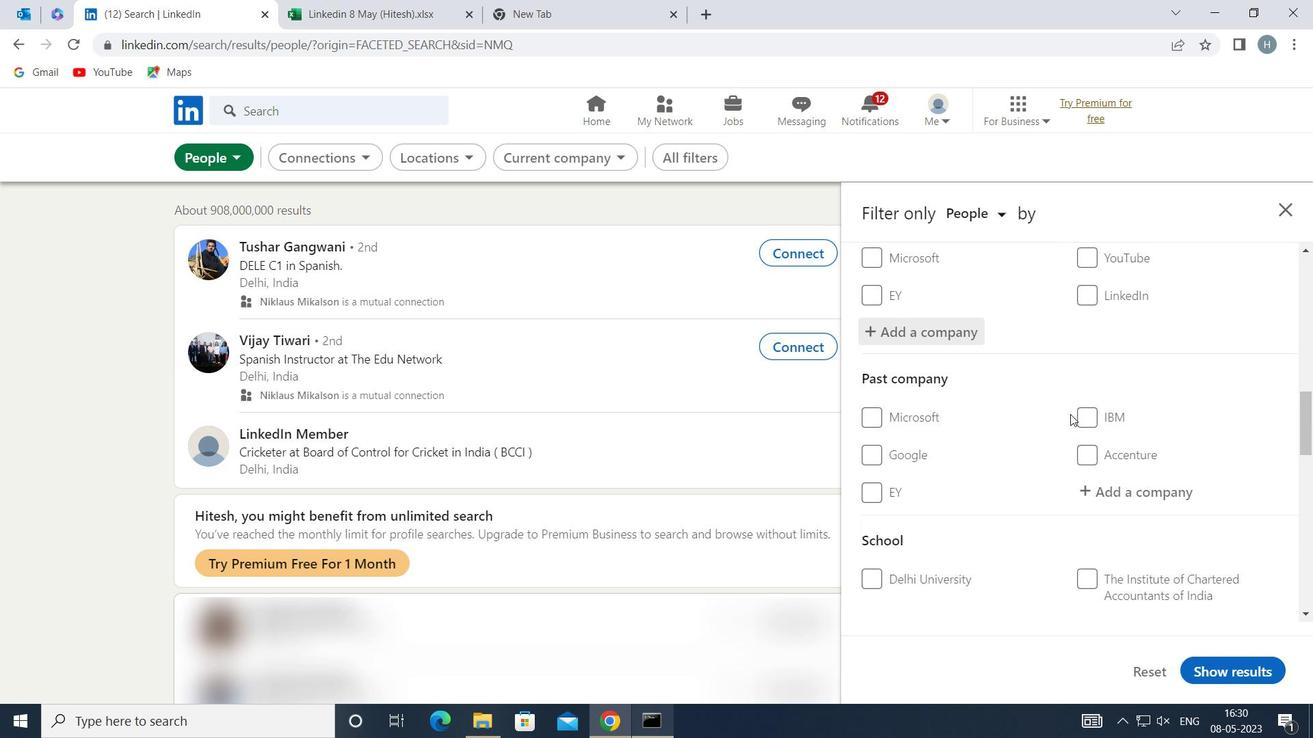 
Action: Mouse scrolled (1071, 411) with delta (0, 0)
Screenshot: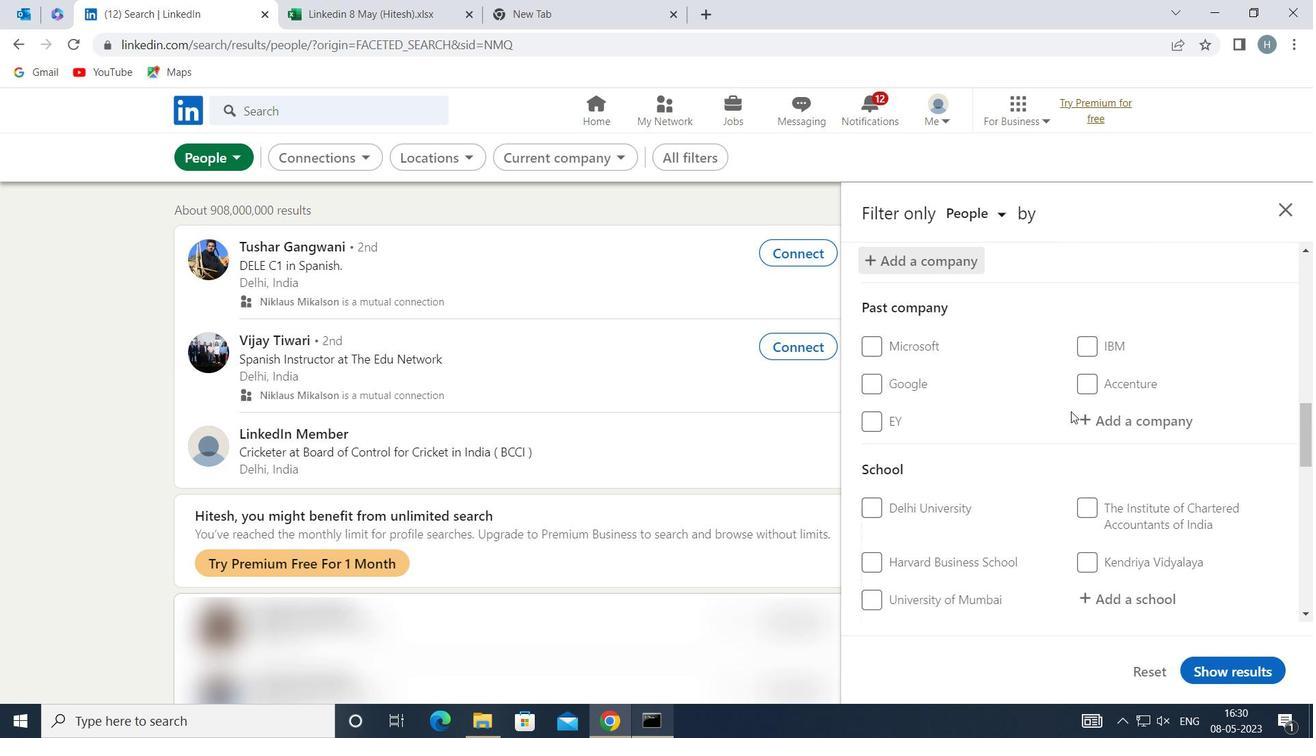 
Action: Mouse moved to (1139, 450)
Screenshot: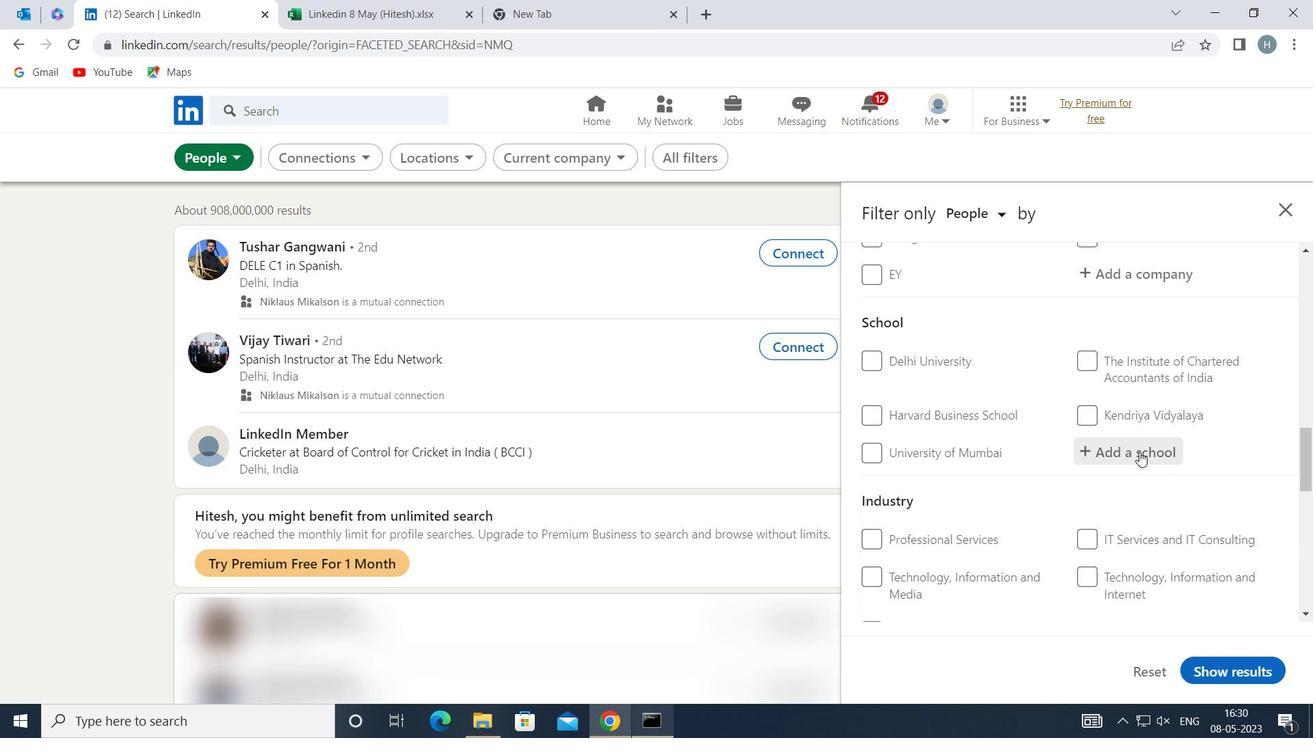 
Action: Mouse pressed left at (1139, 450)
Screenshot: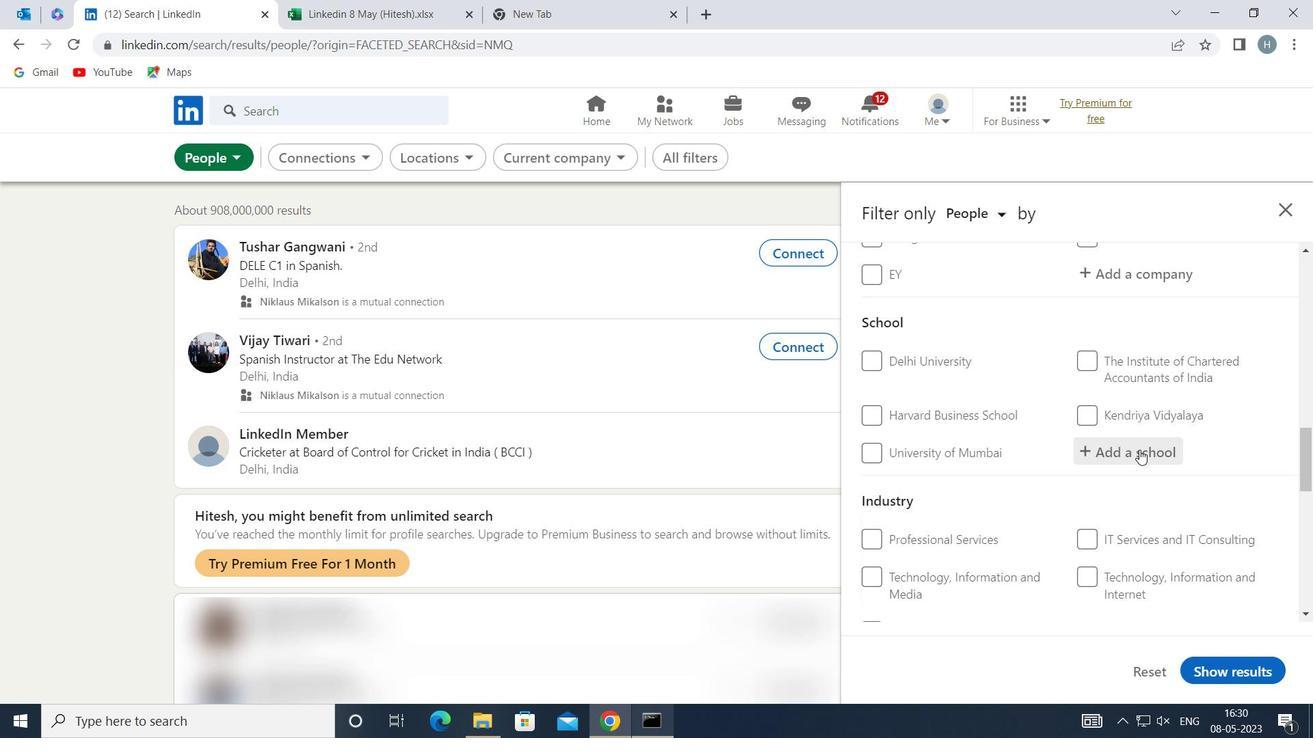 
Action: Key pressed <Key.shift>JEPPIAAR<Key.space>
Screenshot: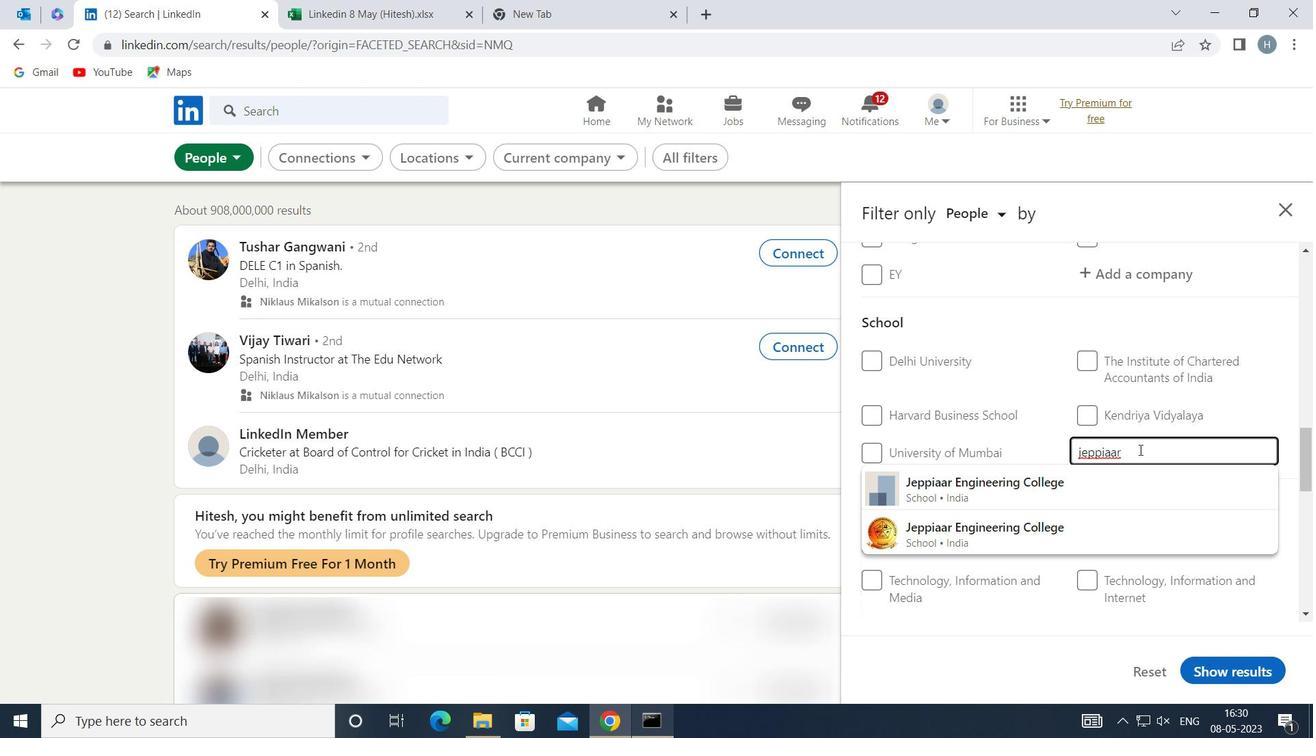 
Action: Mouse moved to (1067, 524)
Screenshot: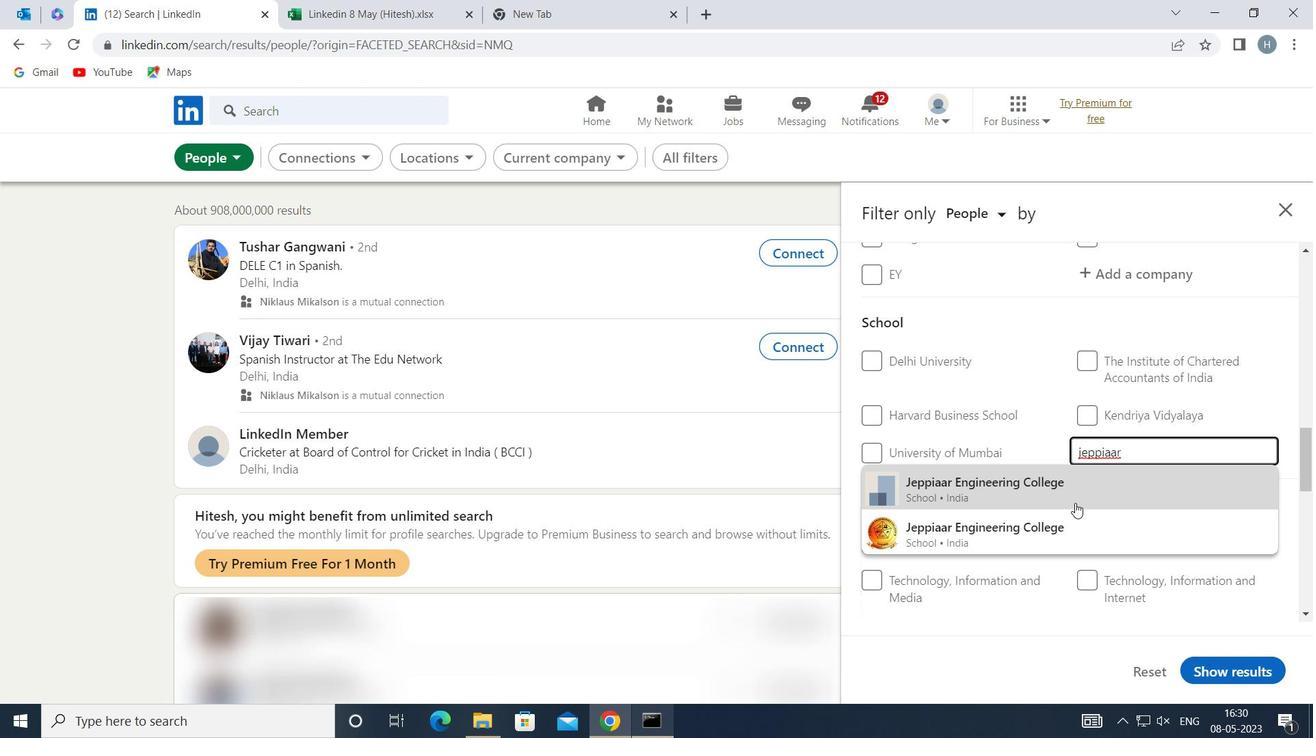 
Action: Mouse pressed left at (1067, 524)
Screenshot: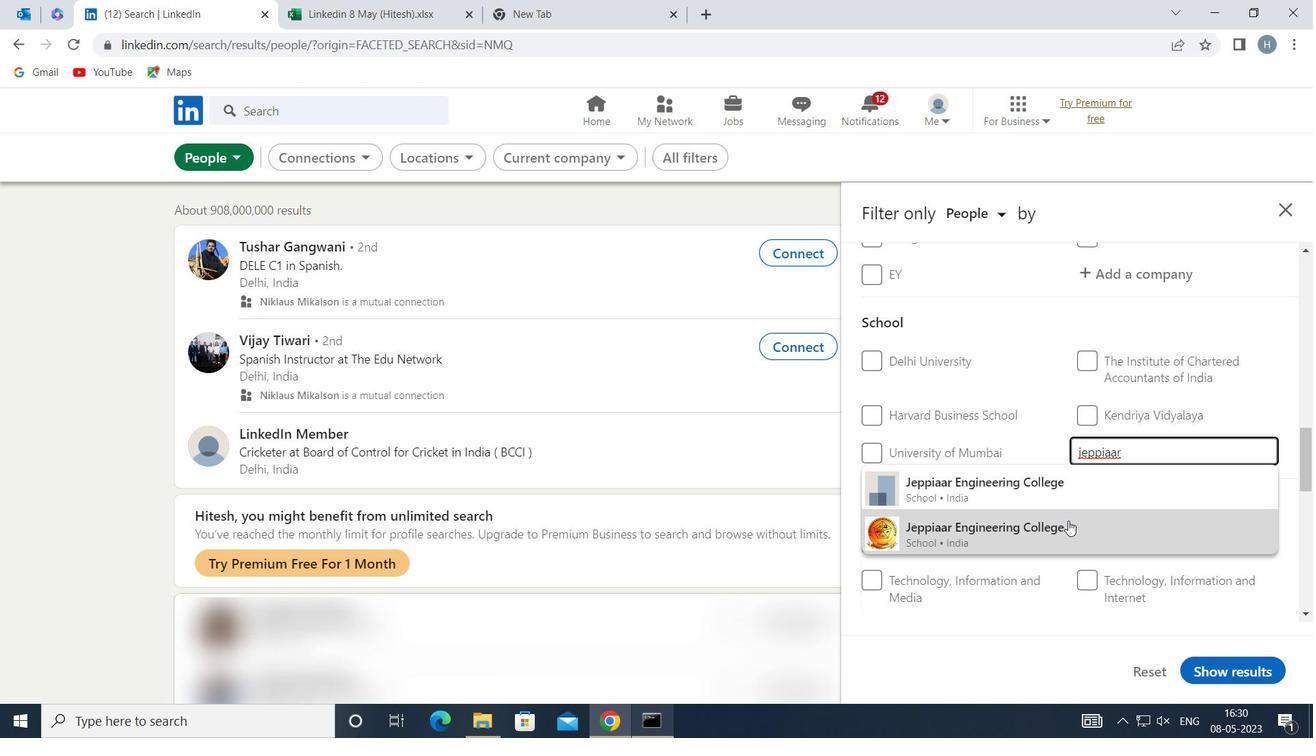 
Action: Mouse moved to (1074, 471)
Screenshot: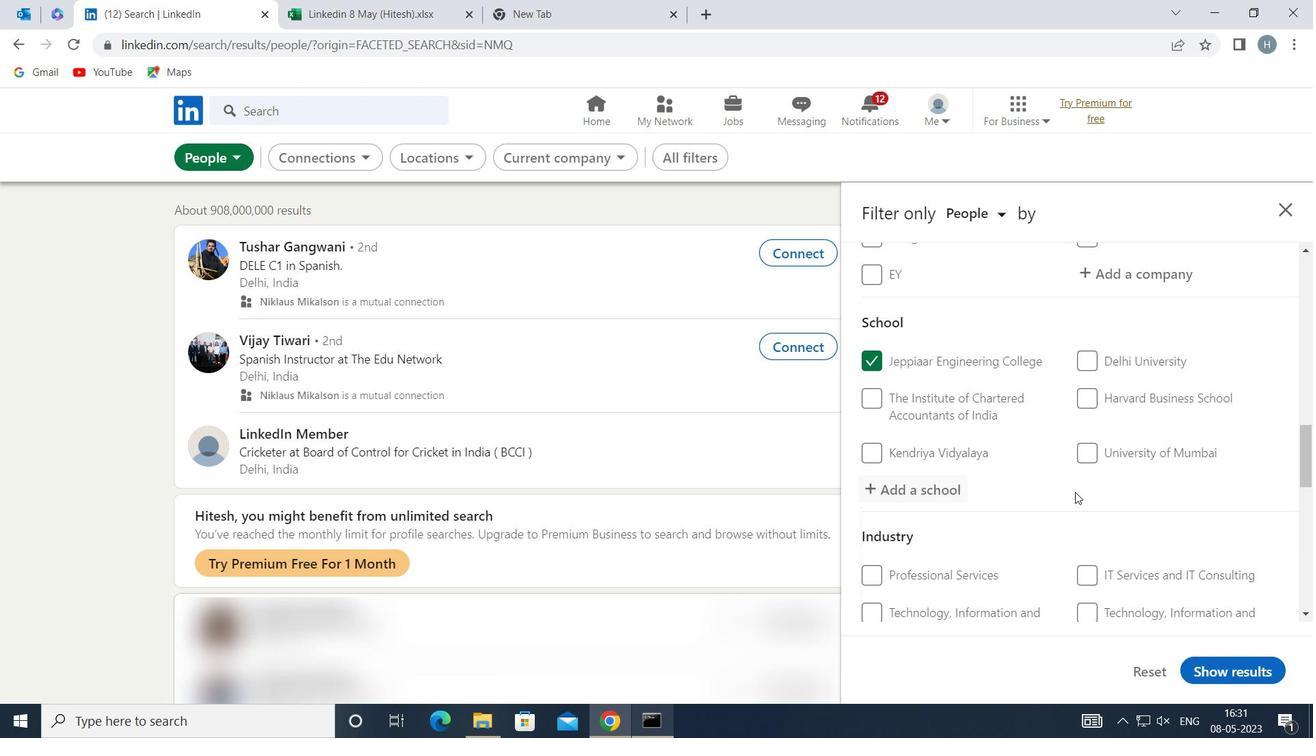 
Action: Mouse scrolled (1074, 471) with delta (0, 0)
Screenshot: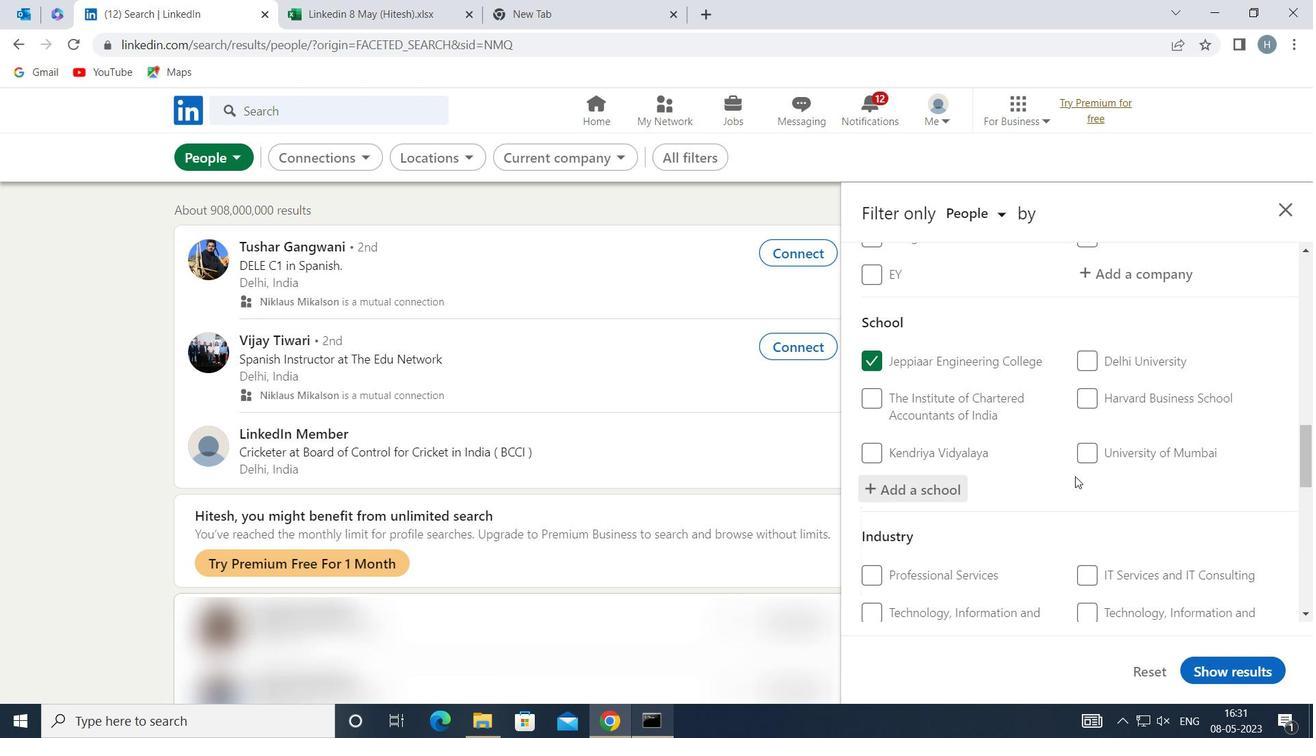 
Action: Mouse moved to (1074, 469)
Screenshot: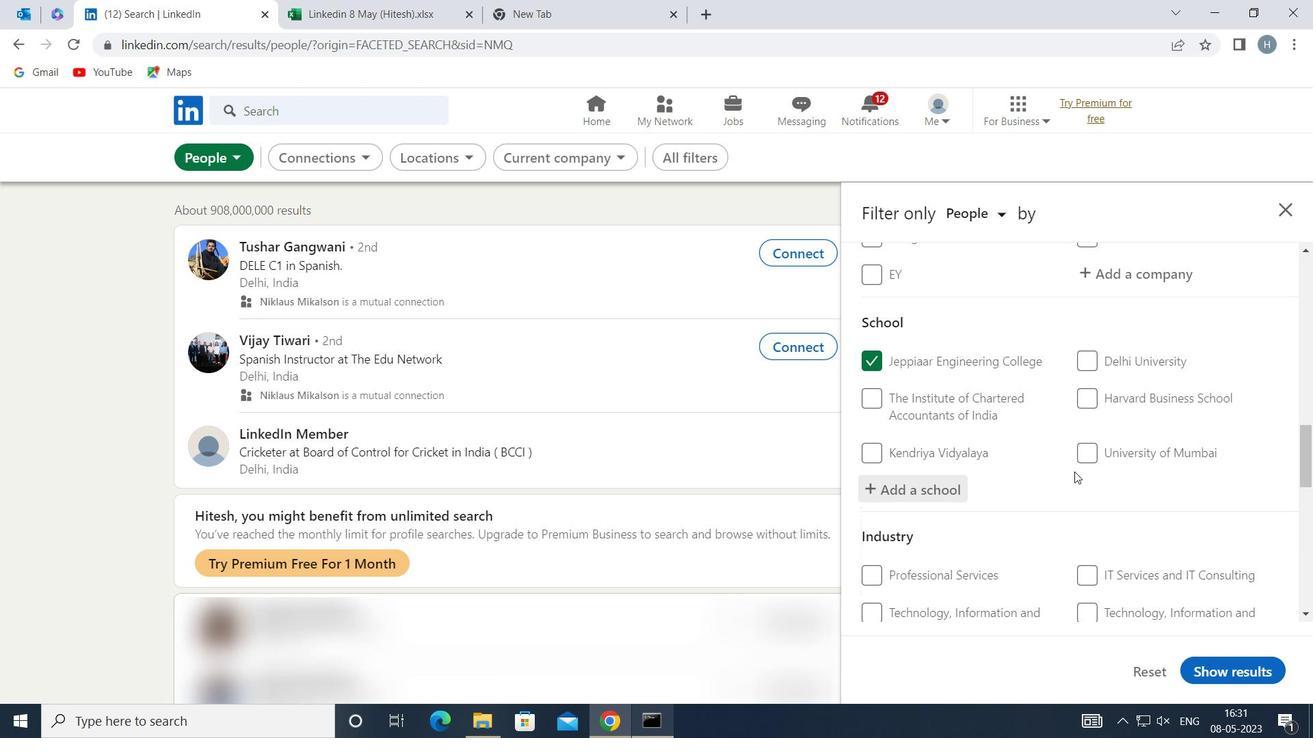 
Action: Mouse scrolled (1074, 468) with delta (0, 0)
Screenshot: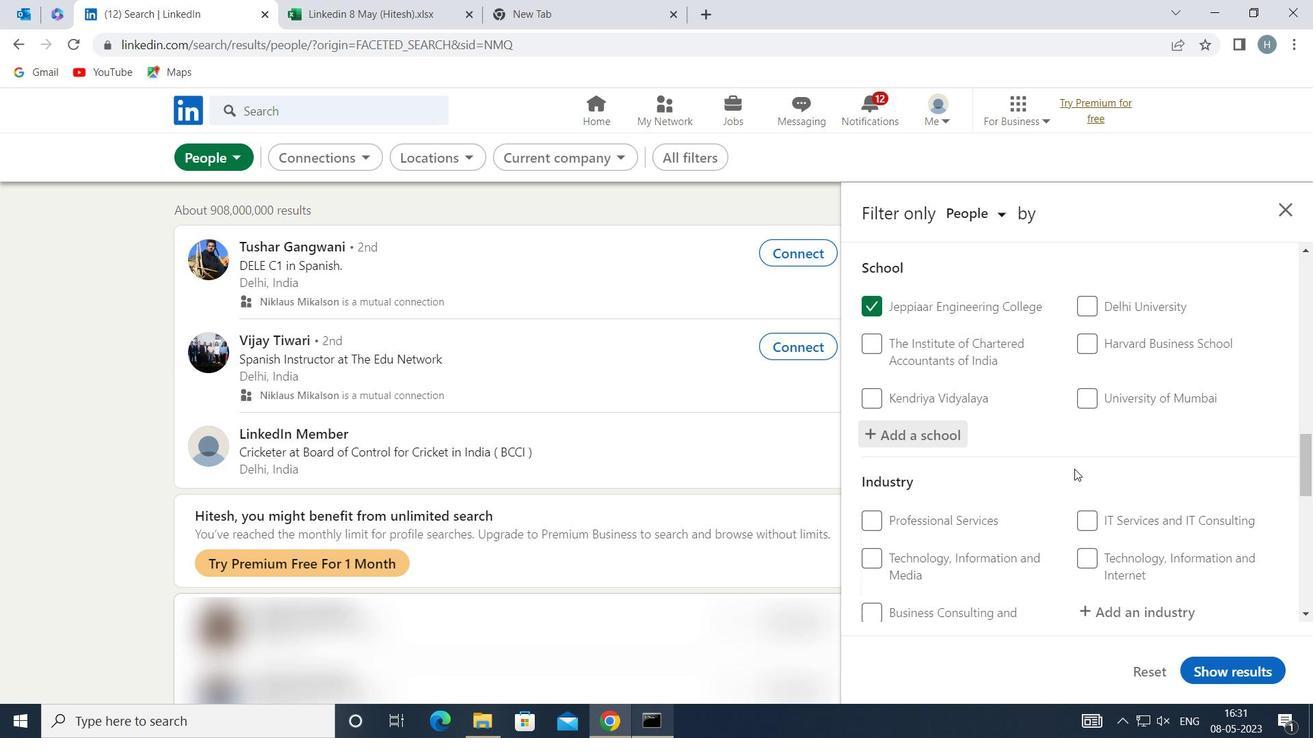 
Action: Mouse moved to (1153, 490)
Screenshot: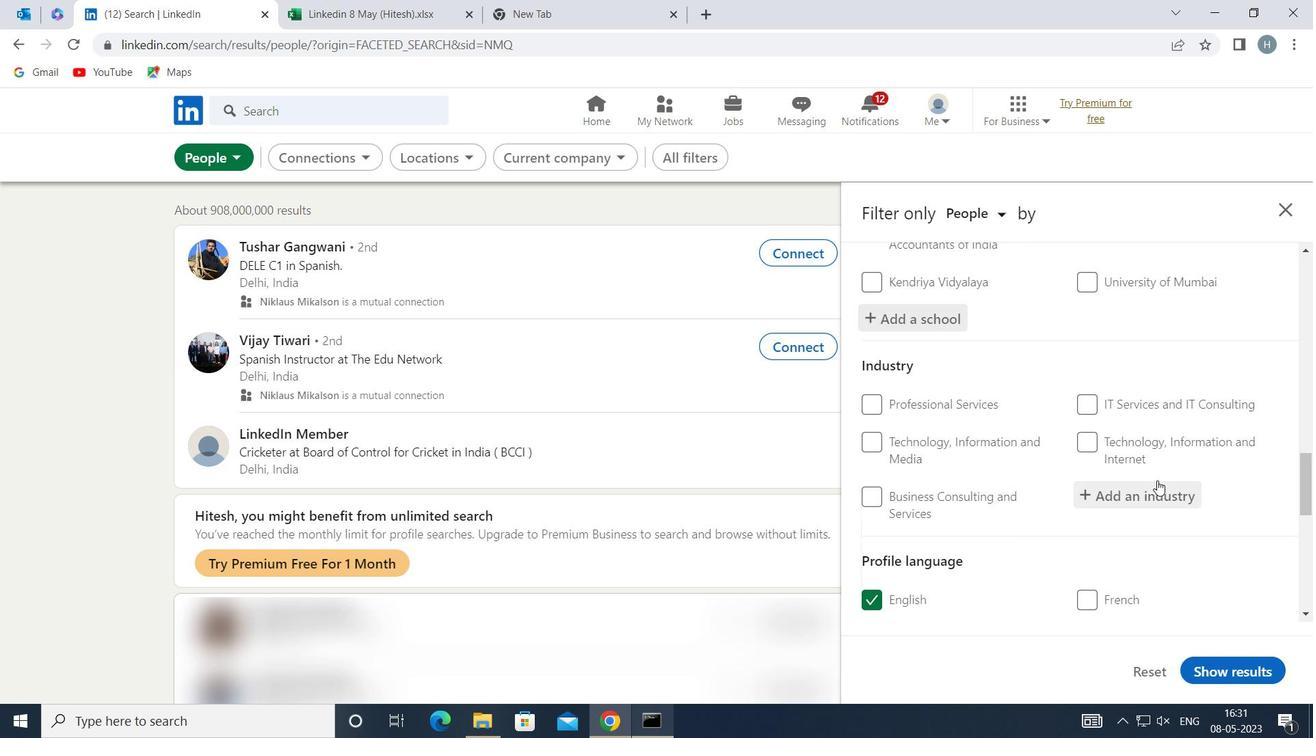 
Action: Mouse pressed left at (1153, 490)
Screenshot: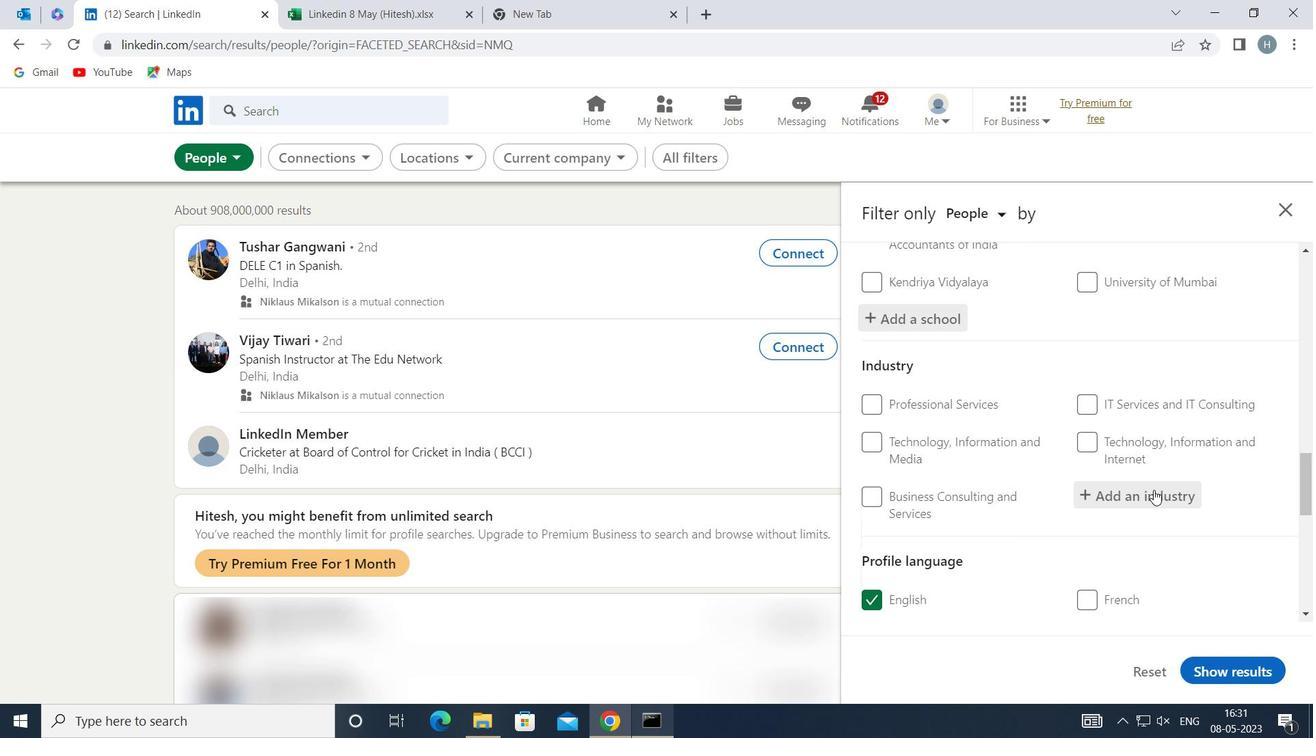 
Action: Key pressed <Key.shift>HOUSEHOLD
Screenshot: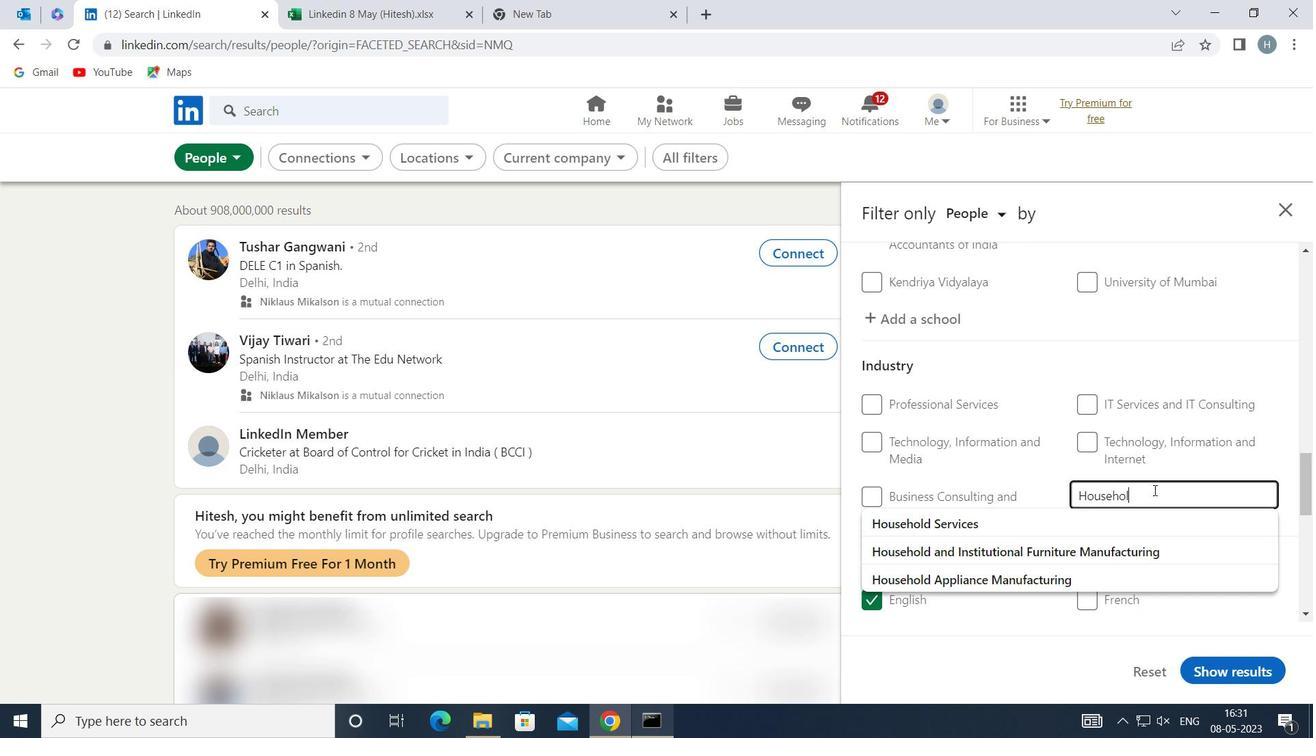 
Action: Mouse moved to (1101, 545)
Screenshot: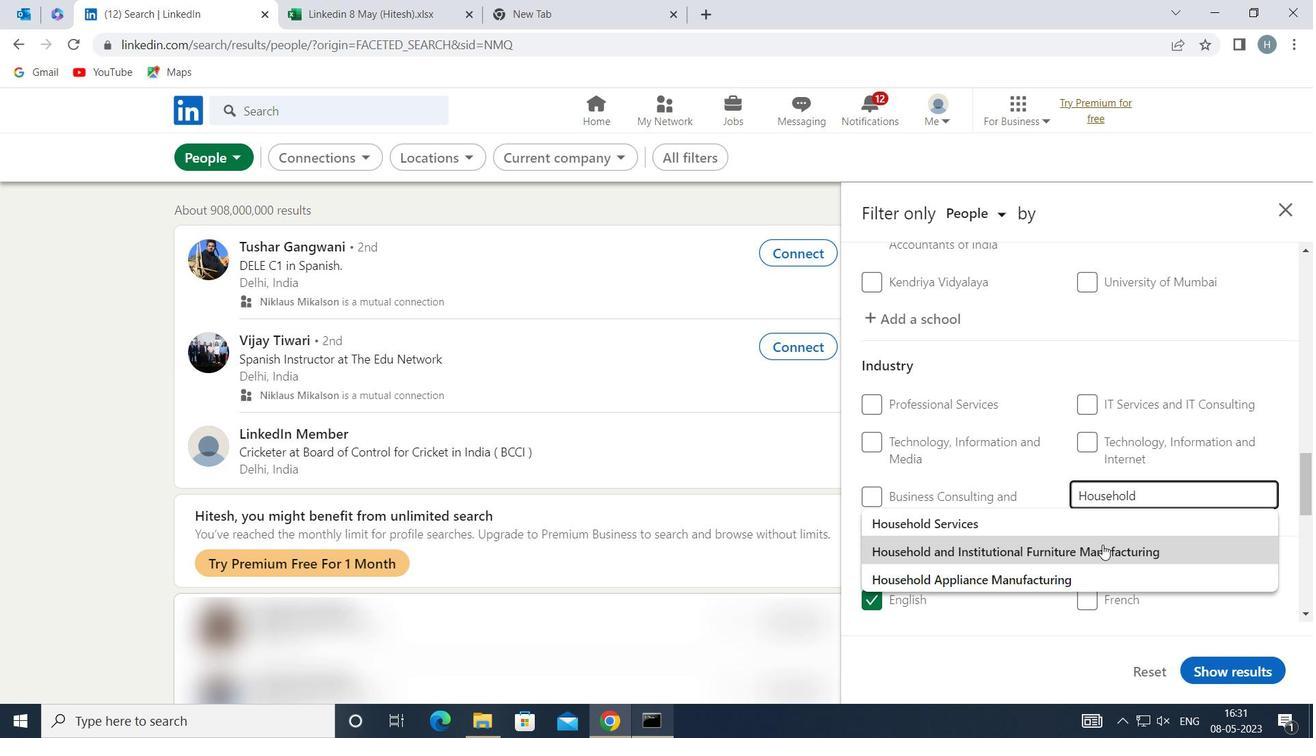 
Action: Mouse pressed left at (1101, 545)
Screenshot: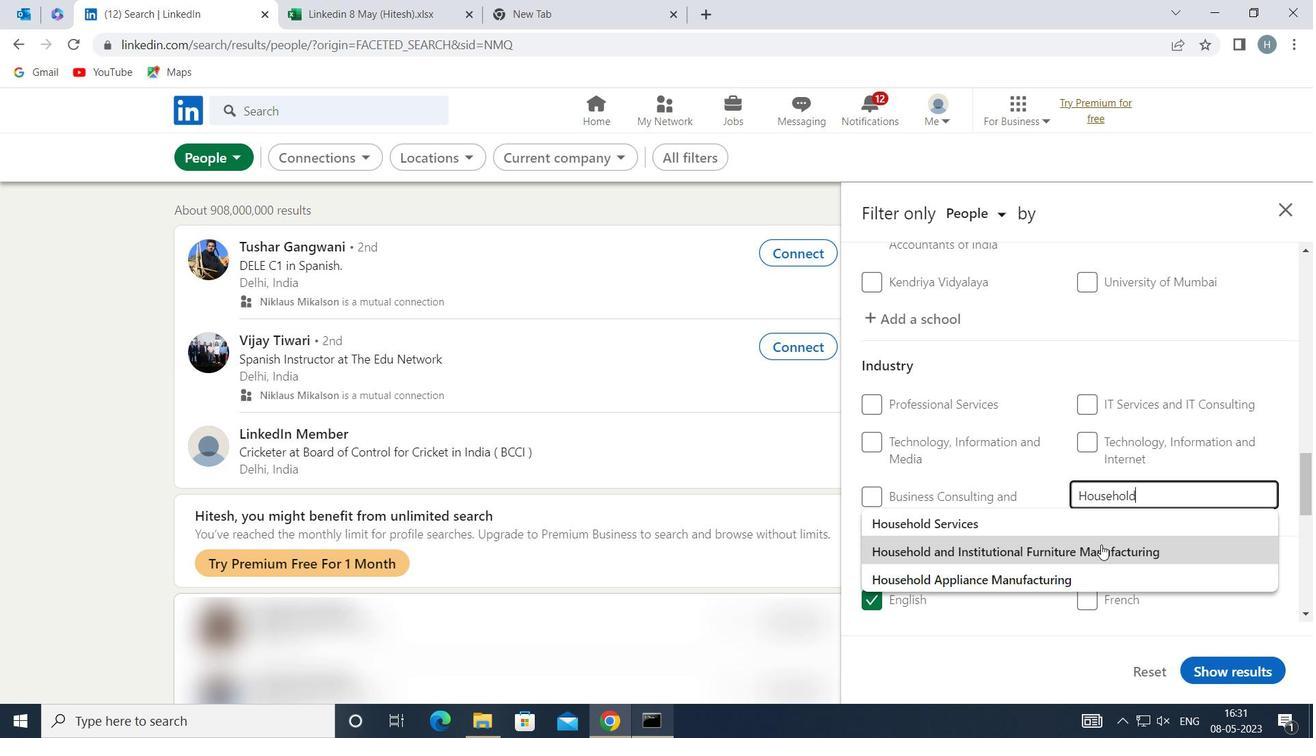 
Action: Mouse moved to (1073, 482)
Screenshot: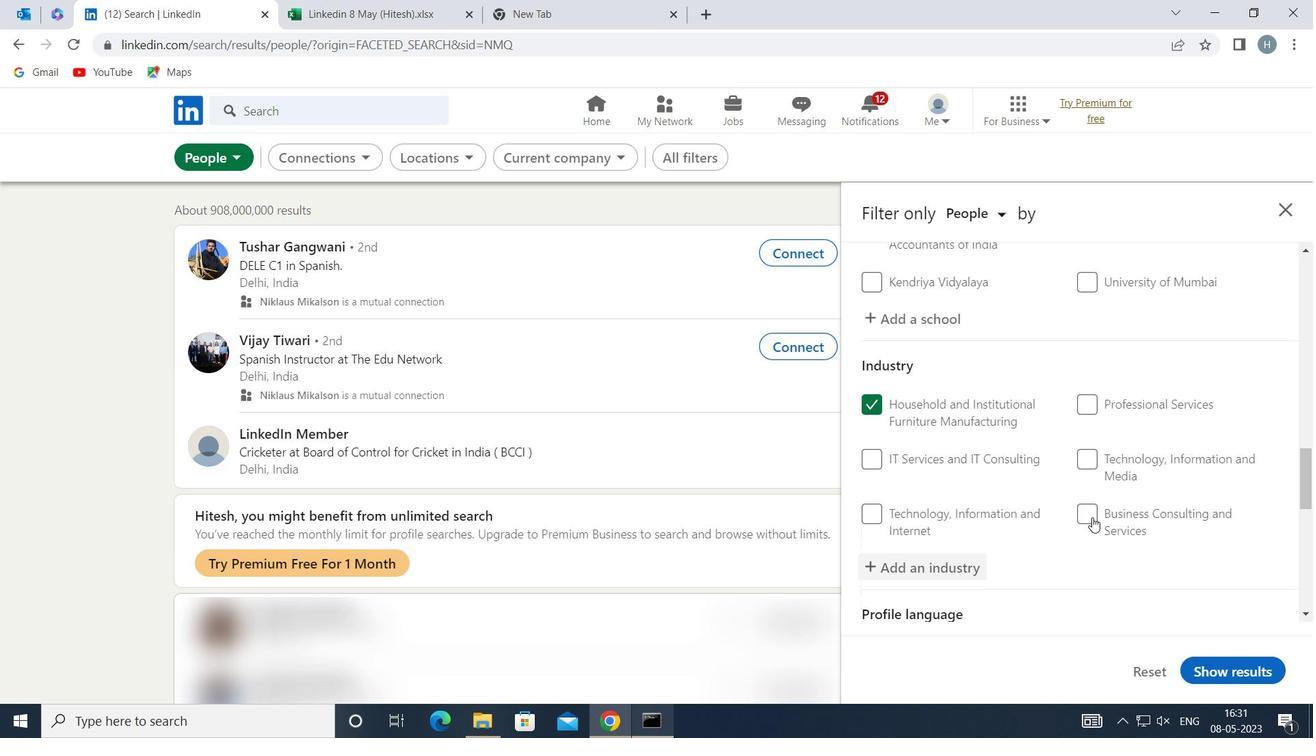 
Action: Mouse scrolled (1073, 481) with delta (0, 0)
Screenshot: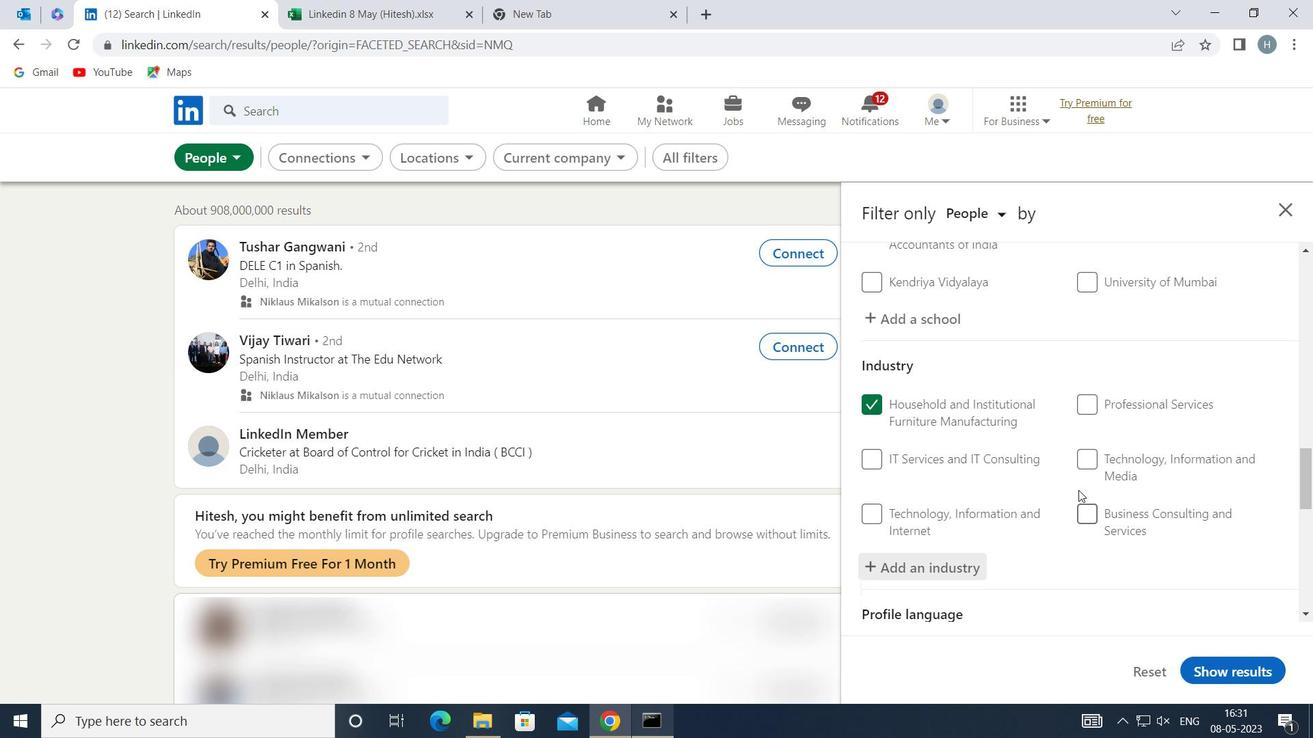 
Action: Mouse scrolled (1073, 481) with delta (0, 0)
Screenshot: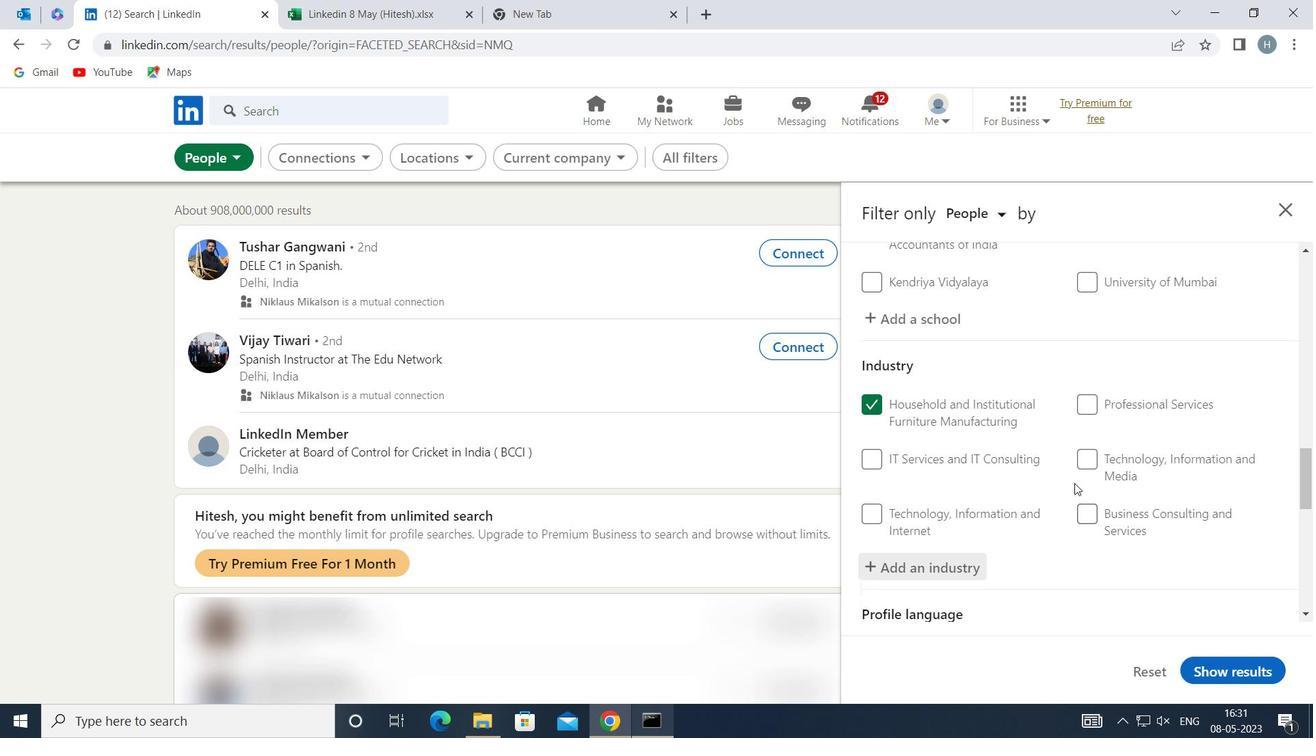 
Action: Mouse moved to (1066, 473)
Screenshot: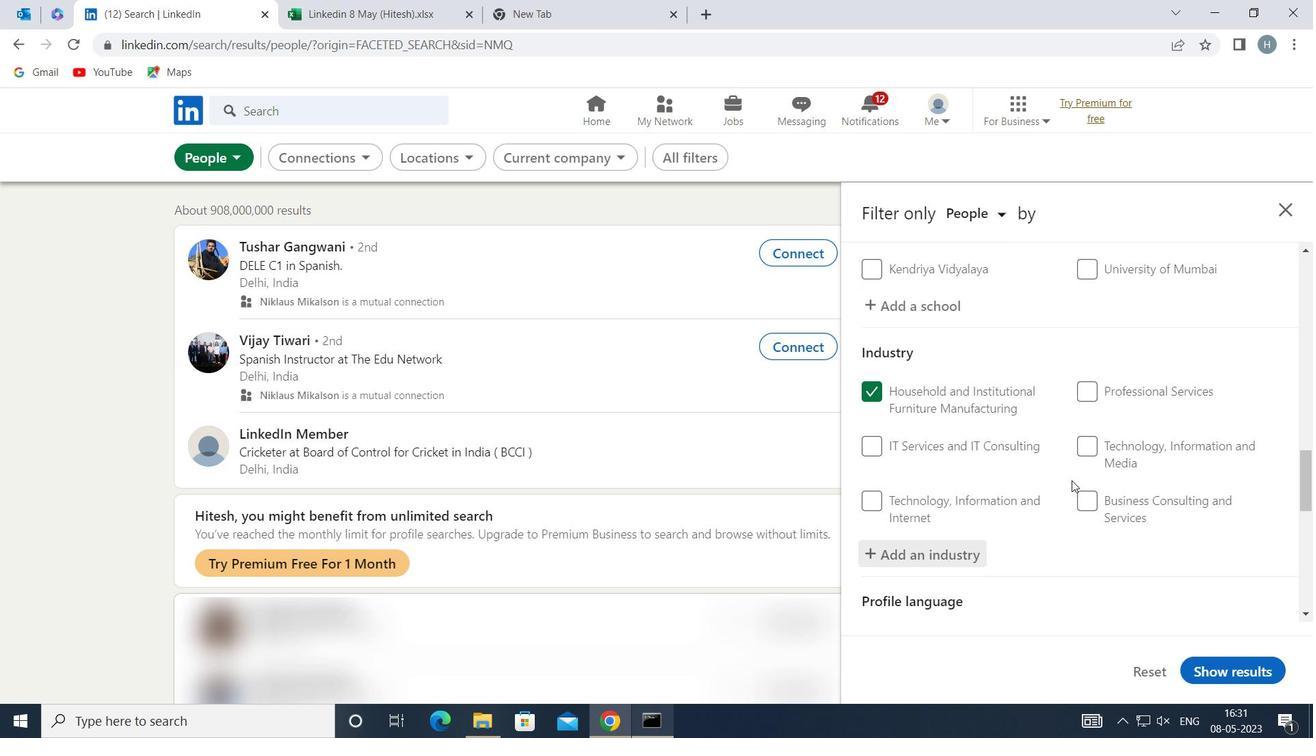 
Action: Mouse scrolled (1066, 472) with delta (0, 0)
Screenshot: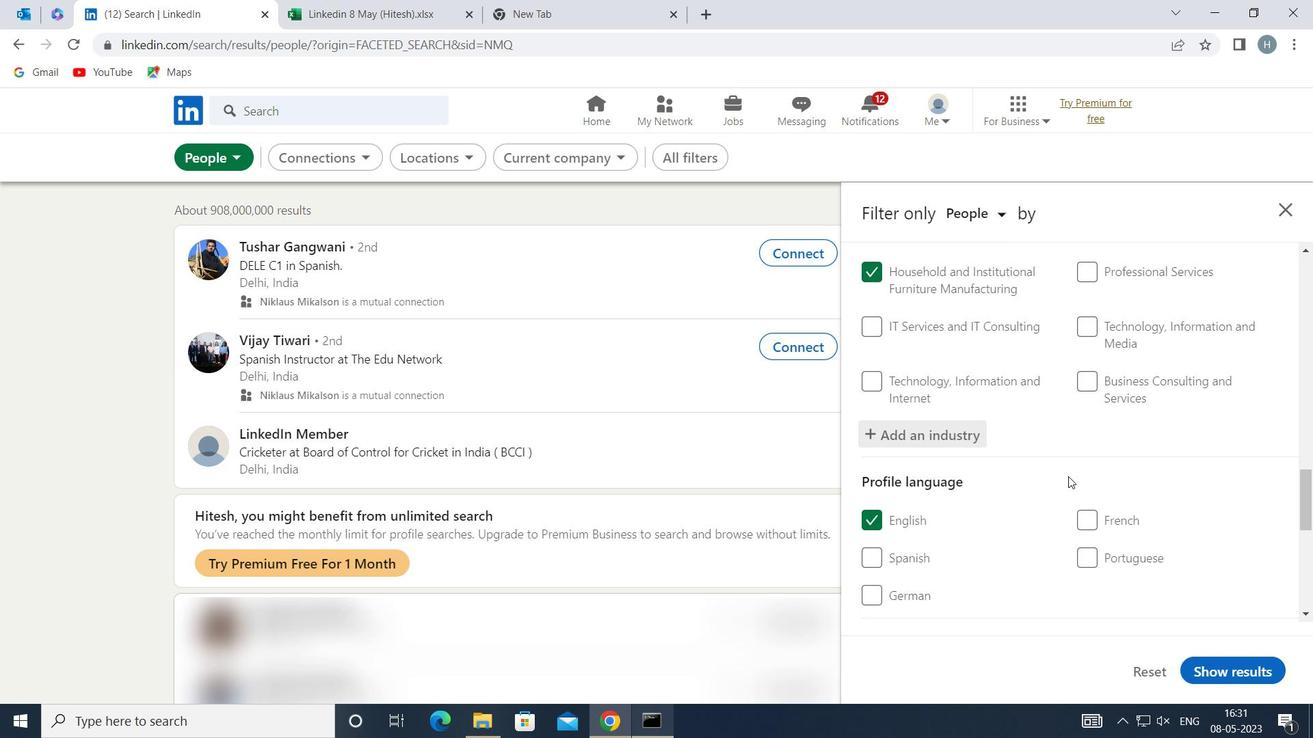 
Action: Mouse moved to (1066, 471)
Screenshot: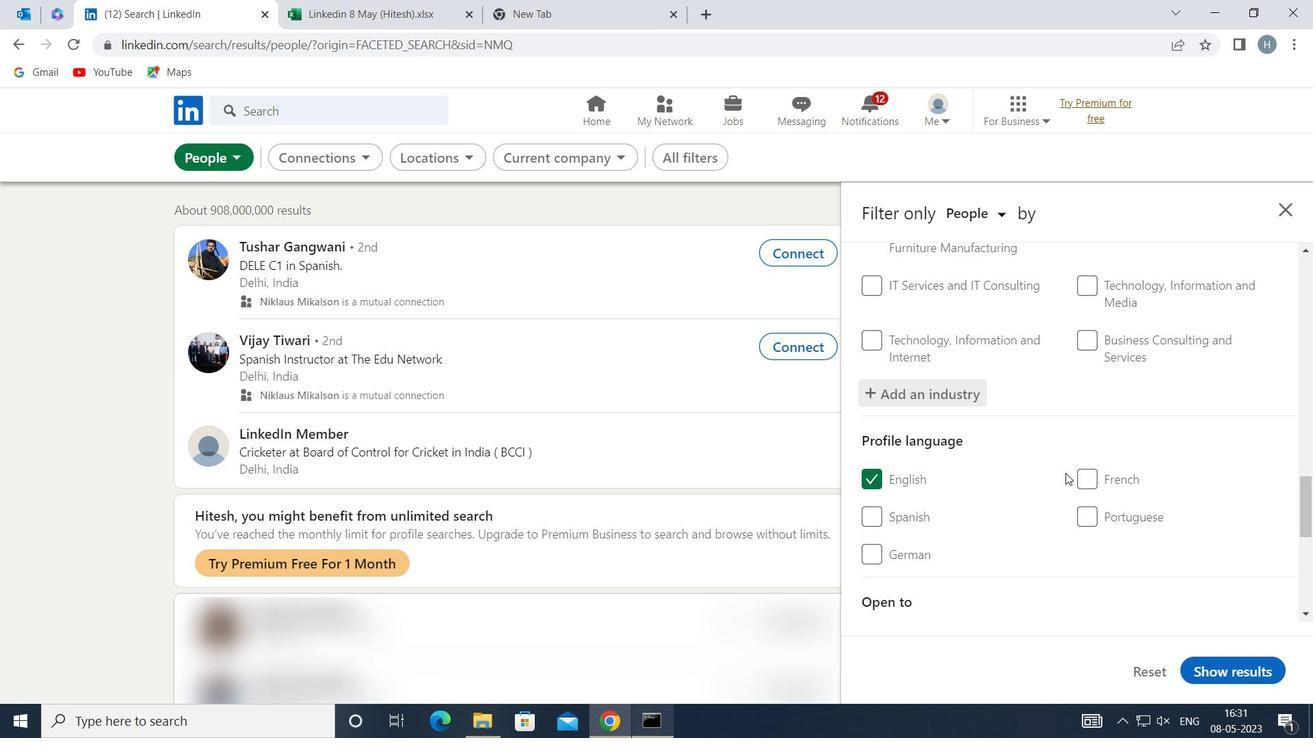 
Action: Mouse scrolled (1066, 470) with delta (0, 0)
Screenshot: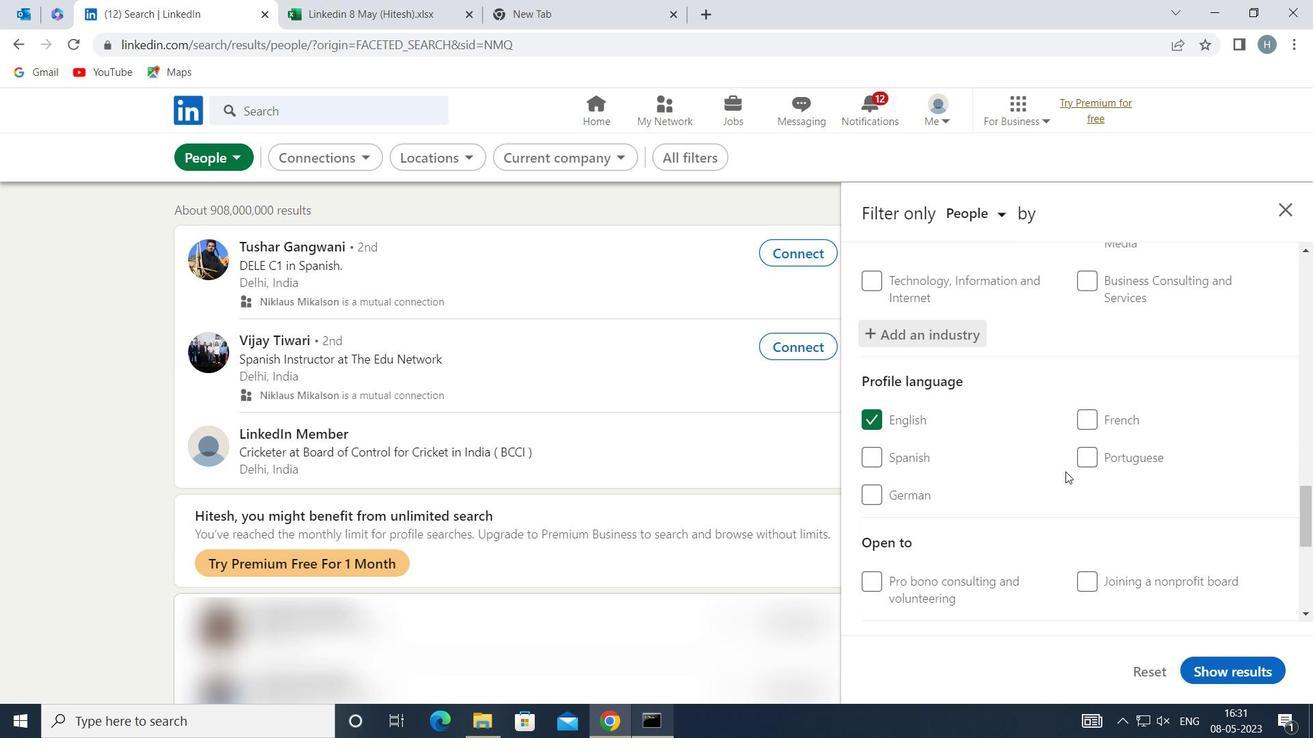 
Action: Mouse moved to (1066, 470)
Screenshot: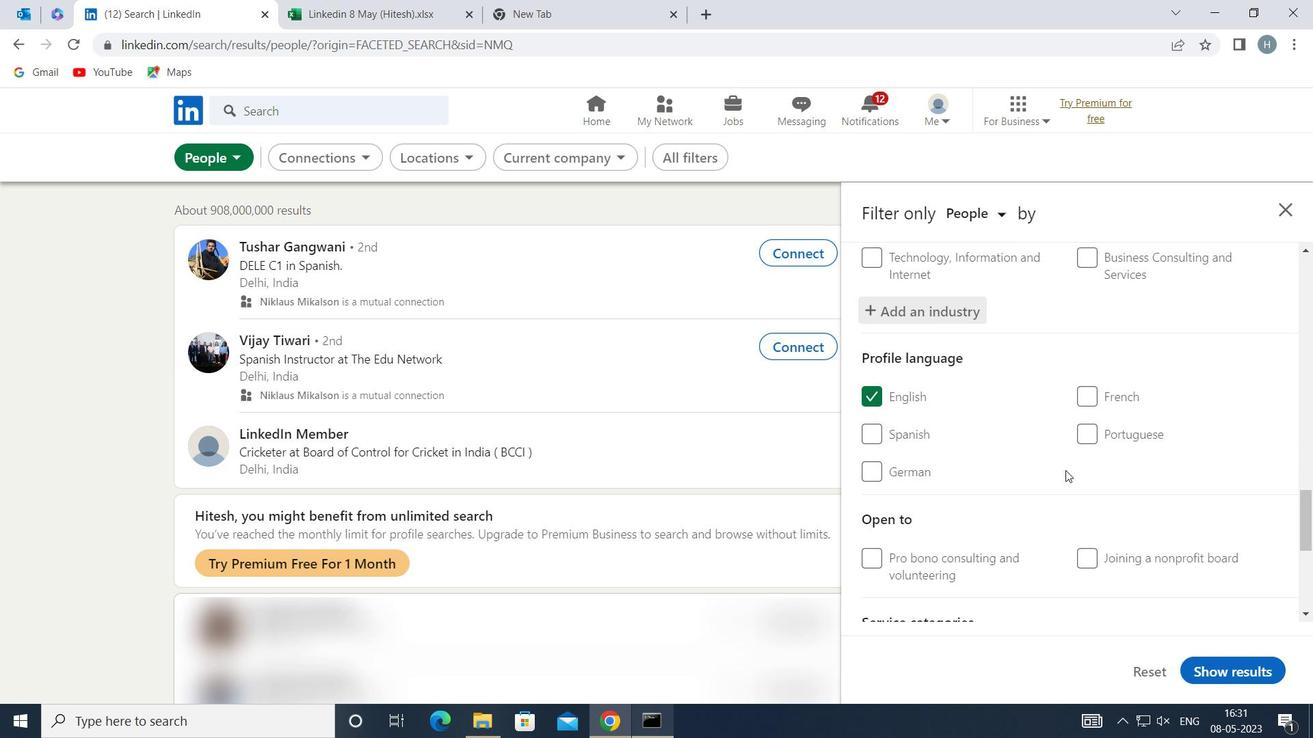 
Action: Mouse scrolled (1066, 469) with delta (0, 0)
Screenshot: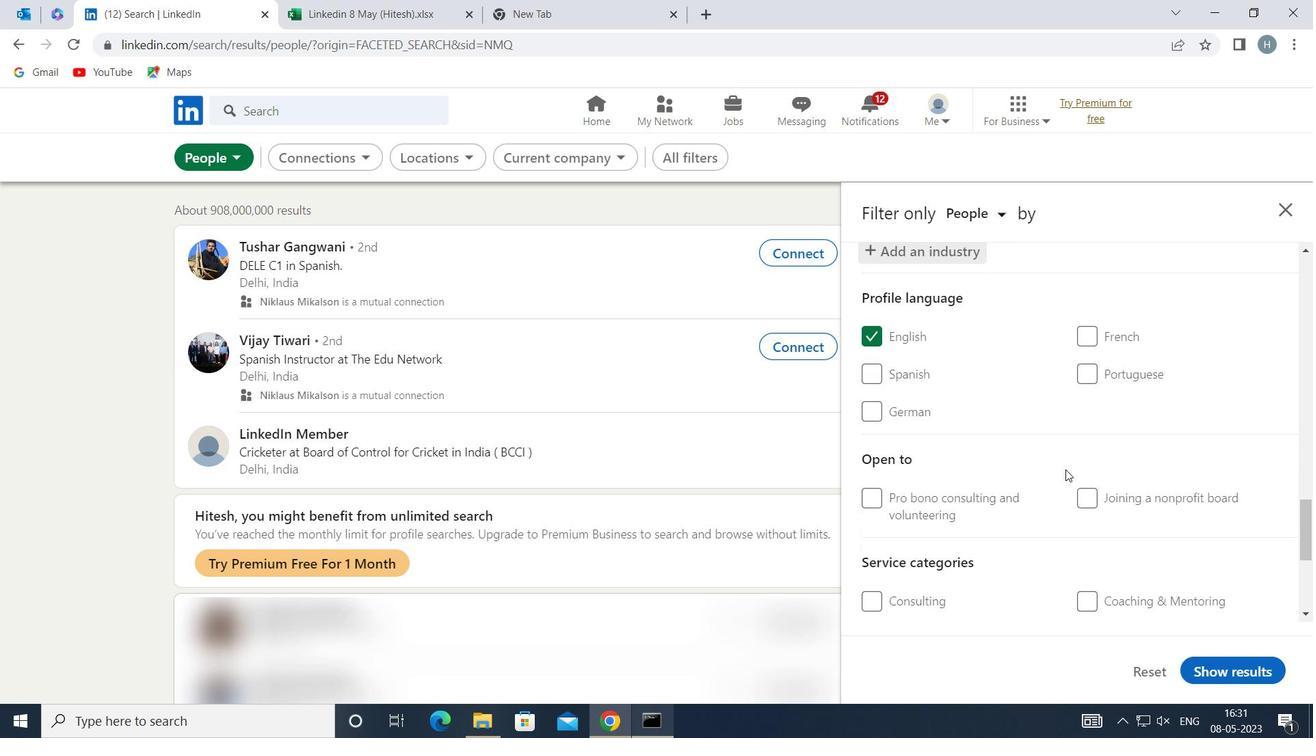 
Action: Mouse scrolled (1066, 469) with delta (0, 0)
Screenshot: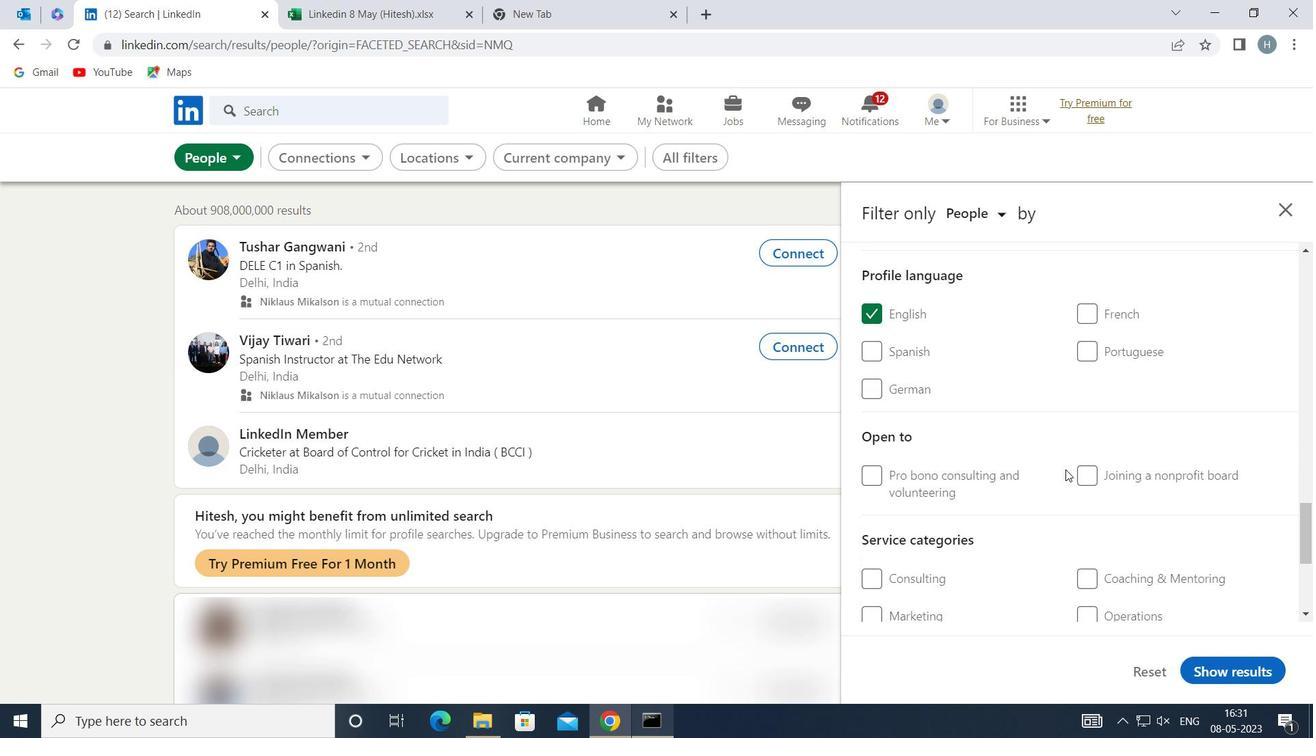 
Action: Mouse moved to (1119, 476)
Screenshot: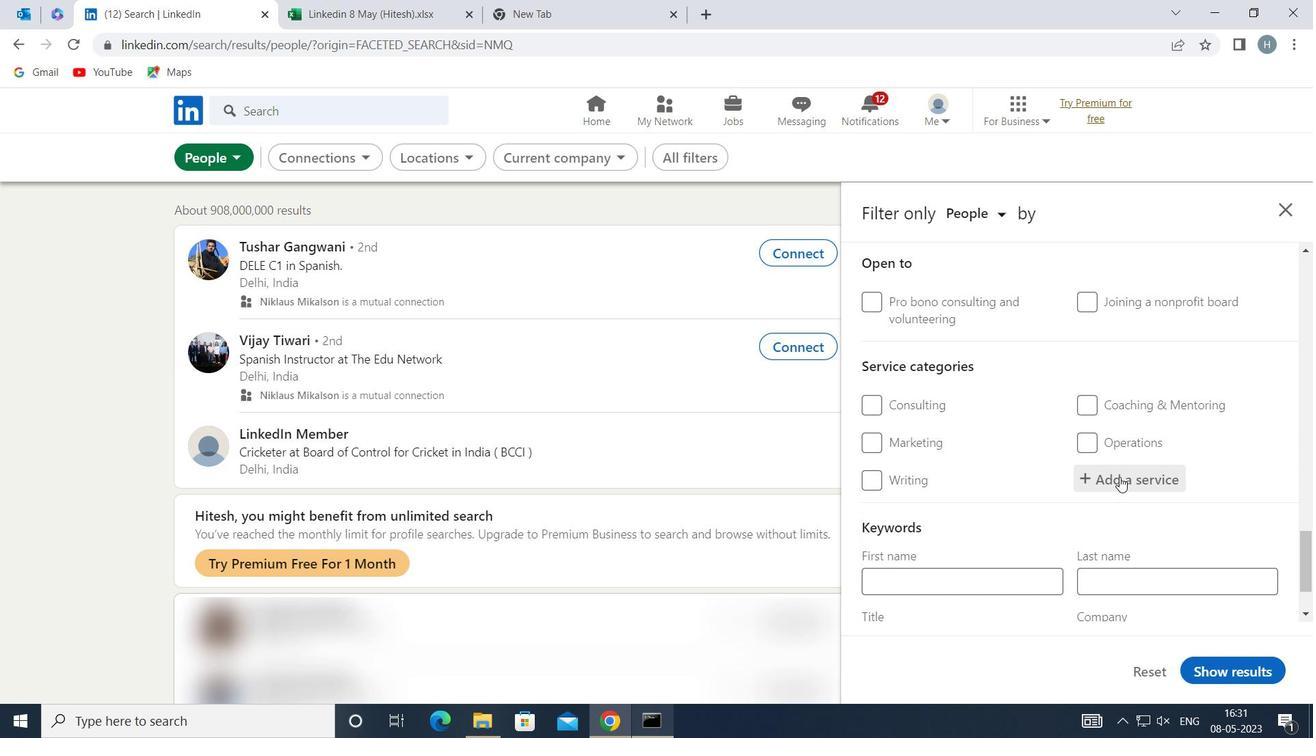 
Action: Mouse pressed left at (1119, 476)
Screenshot: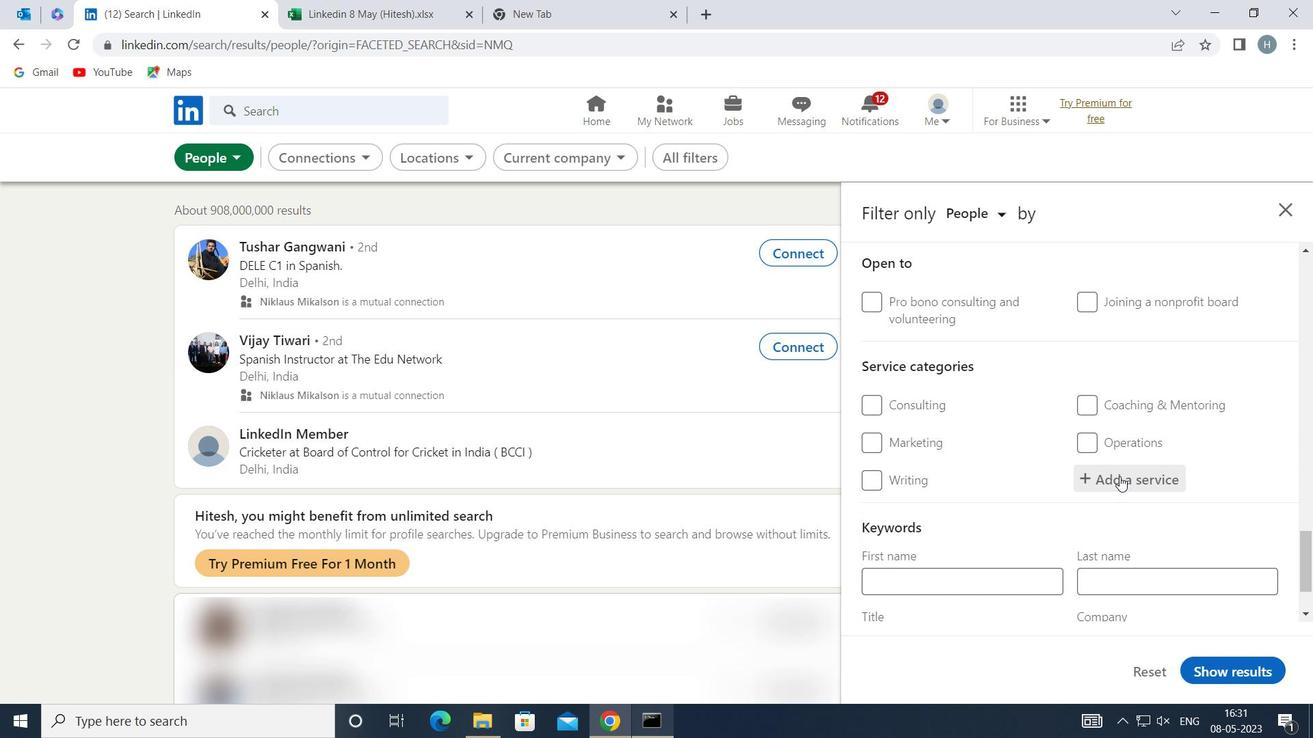 
Action: Key pressed <Key.shift>RESEARCH
Screenshot: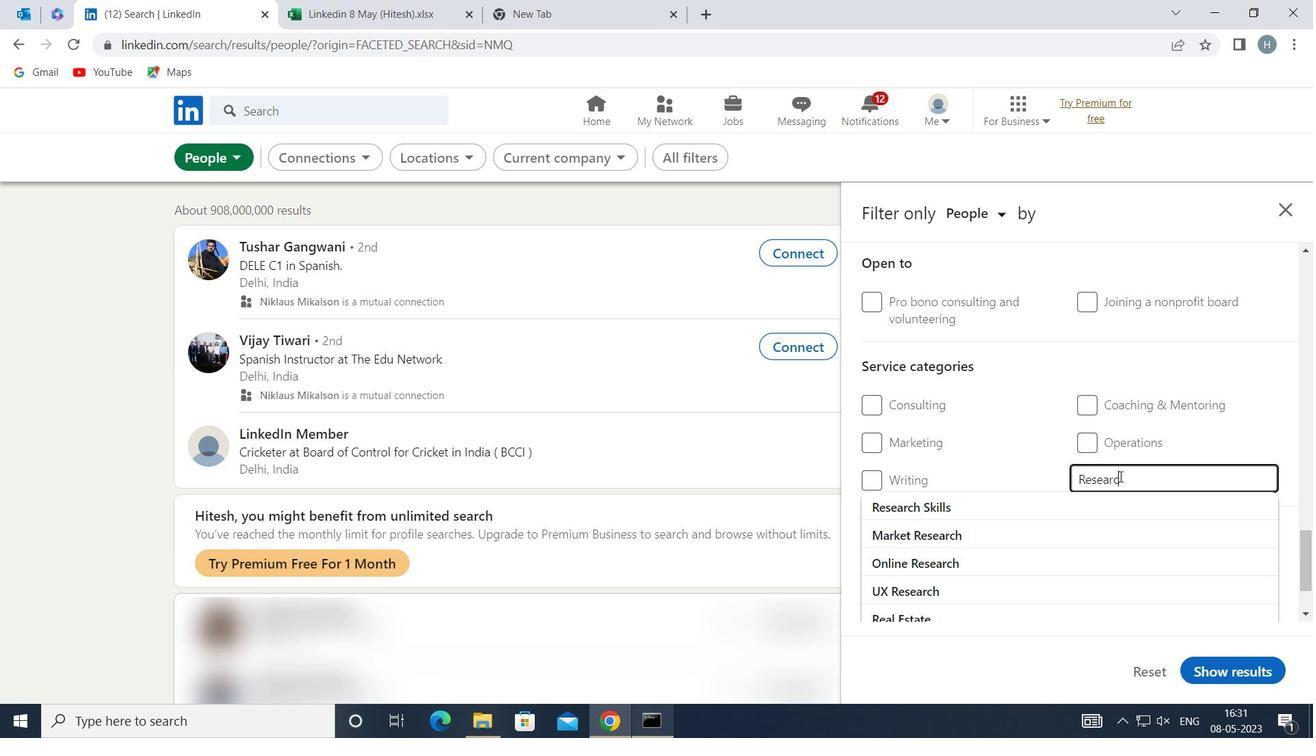 
Action: Mouse moved to (1195, 454)
Screenshot: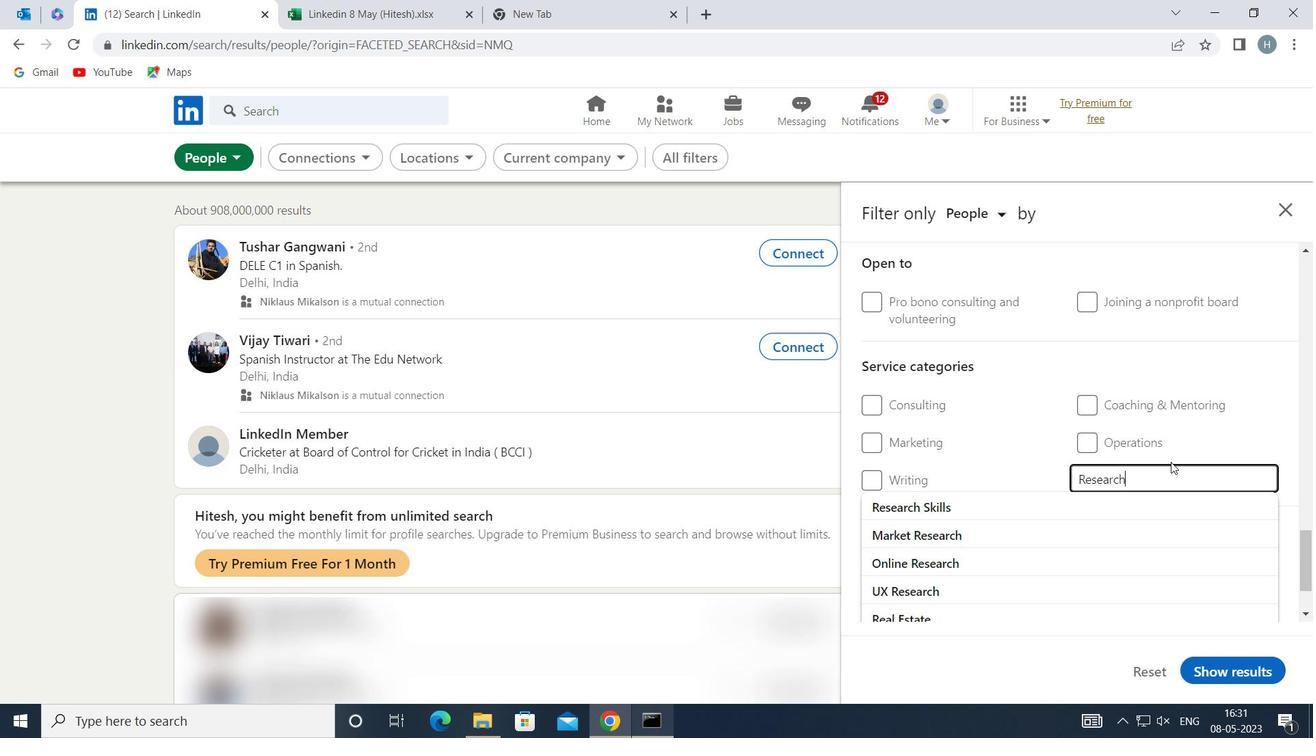 
Action: Mouse pressed left at (1195, 454)
Screenshot: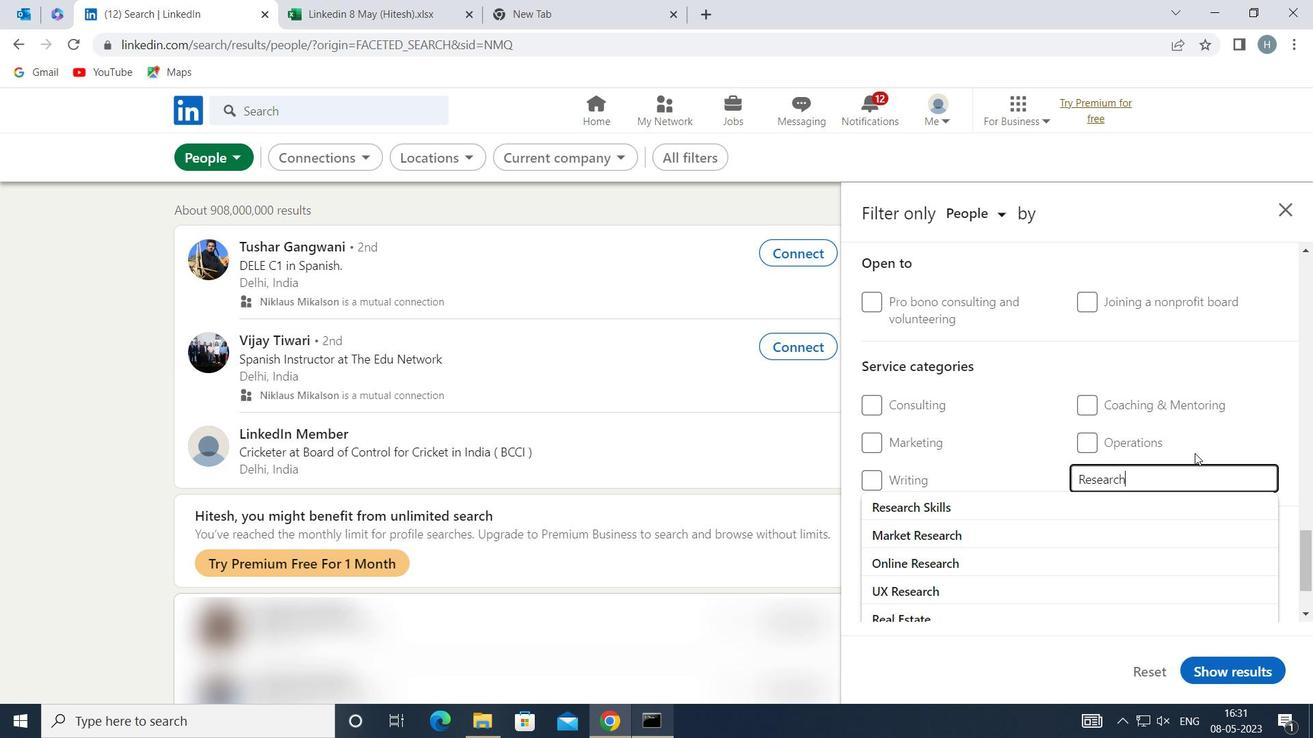 
Action: Mouse moved to (1186, 445)
Screenshot: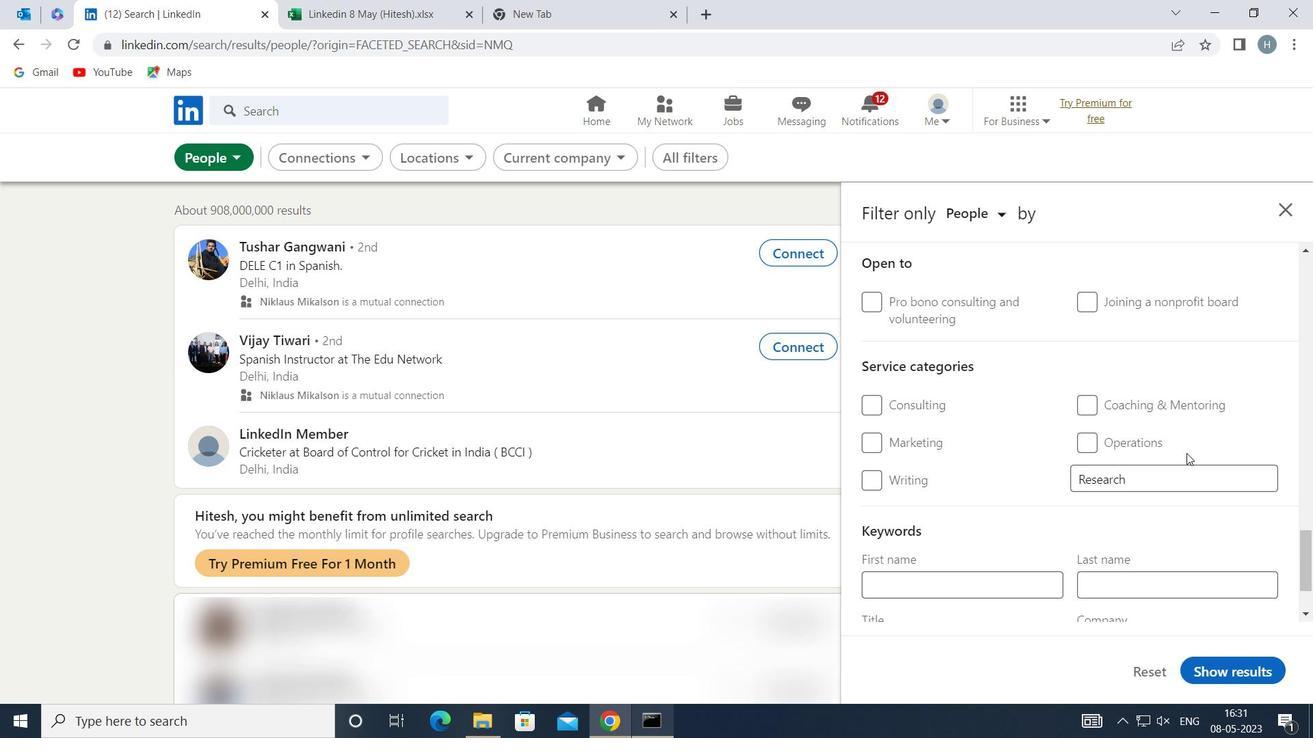 
Action: Mouse scrolled (1186, 444) with delta (0, 0)
Screenshot: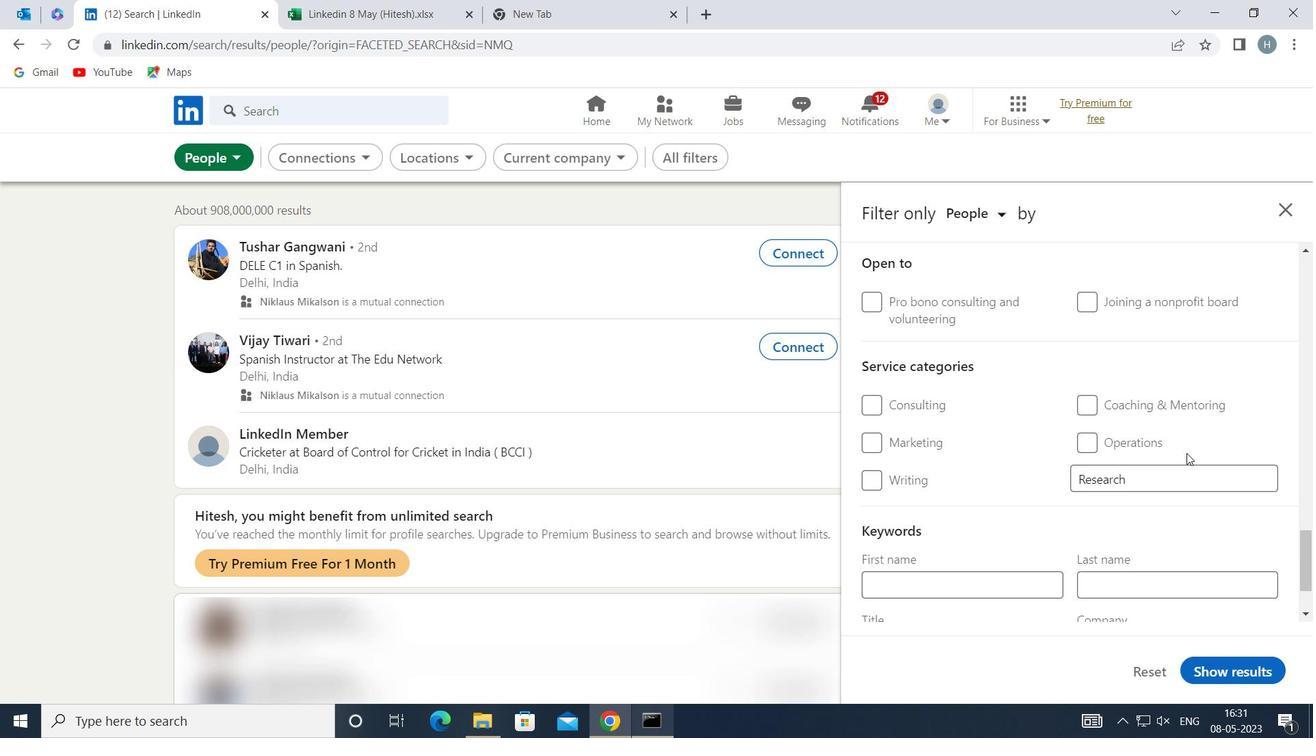 
Action: Mouse scrolled (1186, 444) with delta (0, 0)
Screenshot: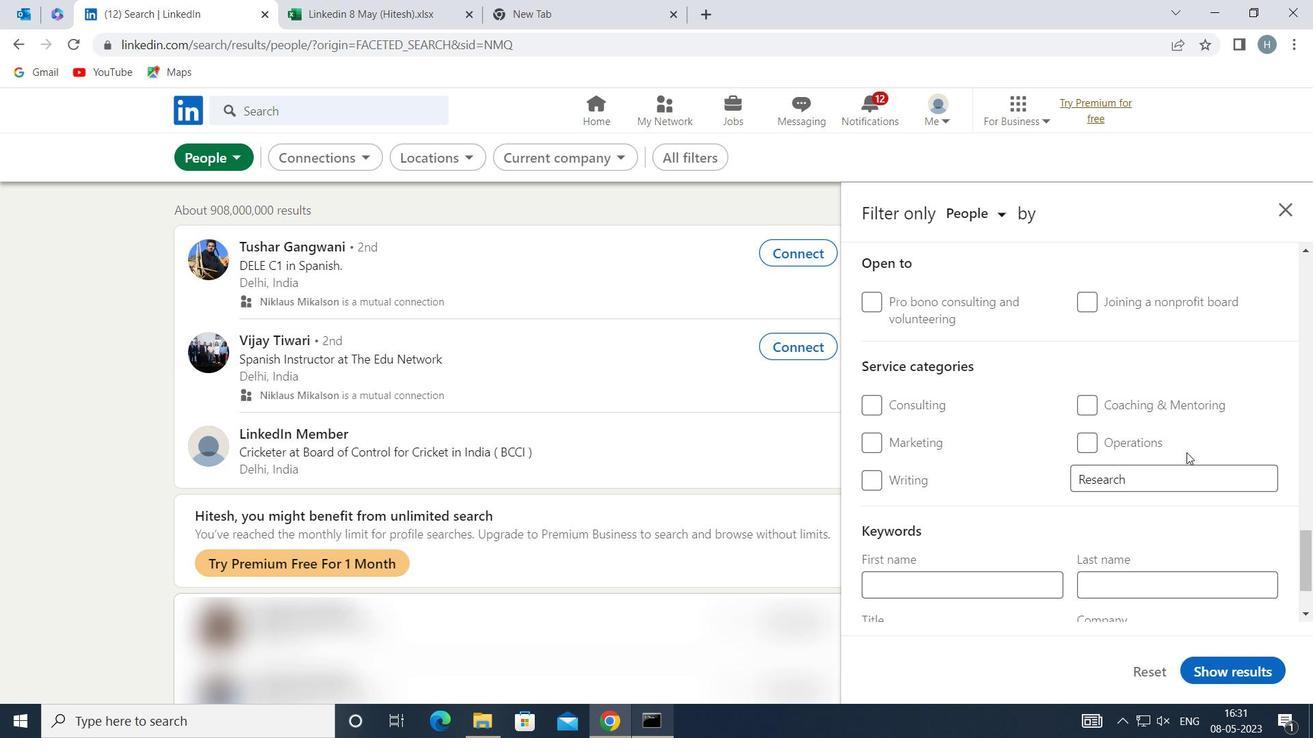 
Action: Mouse moved to (1171, 452)
Screenshot: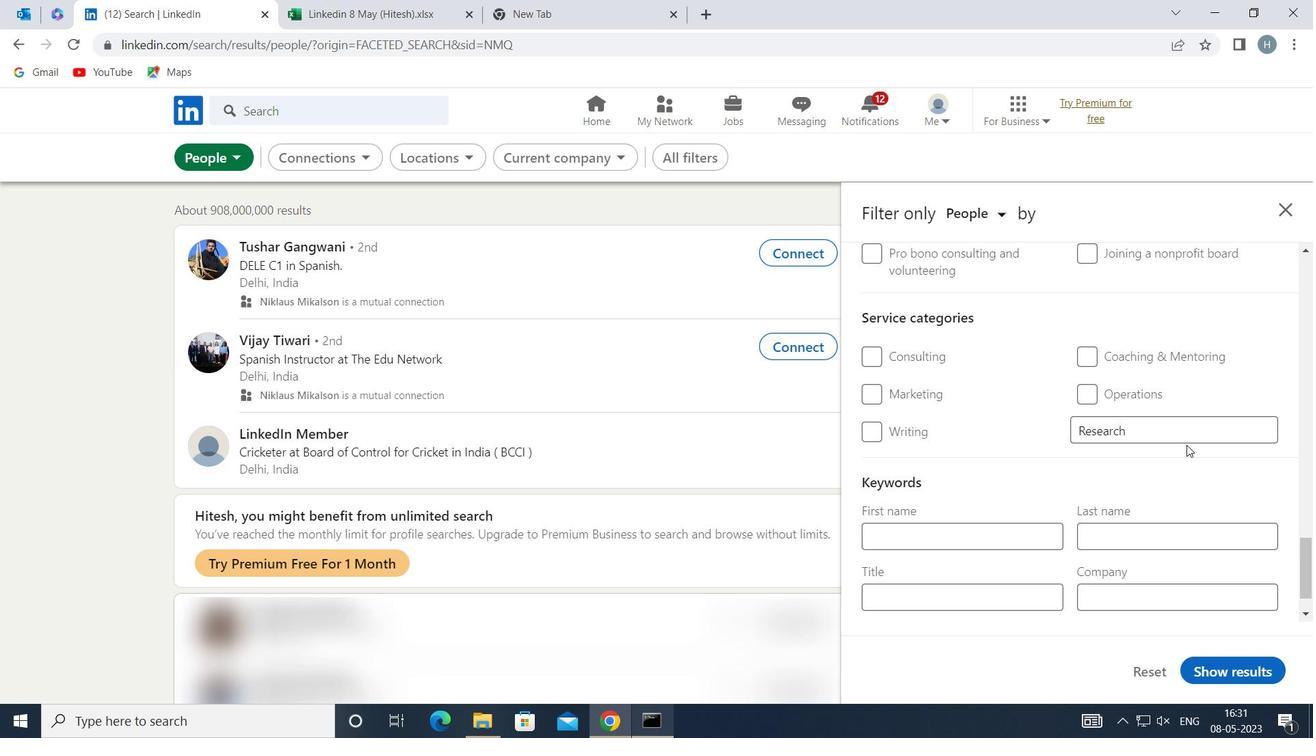 
Action: Mouse scrolled (1171, 452) with delta (0, 0)
Screenshot: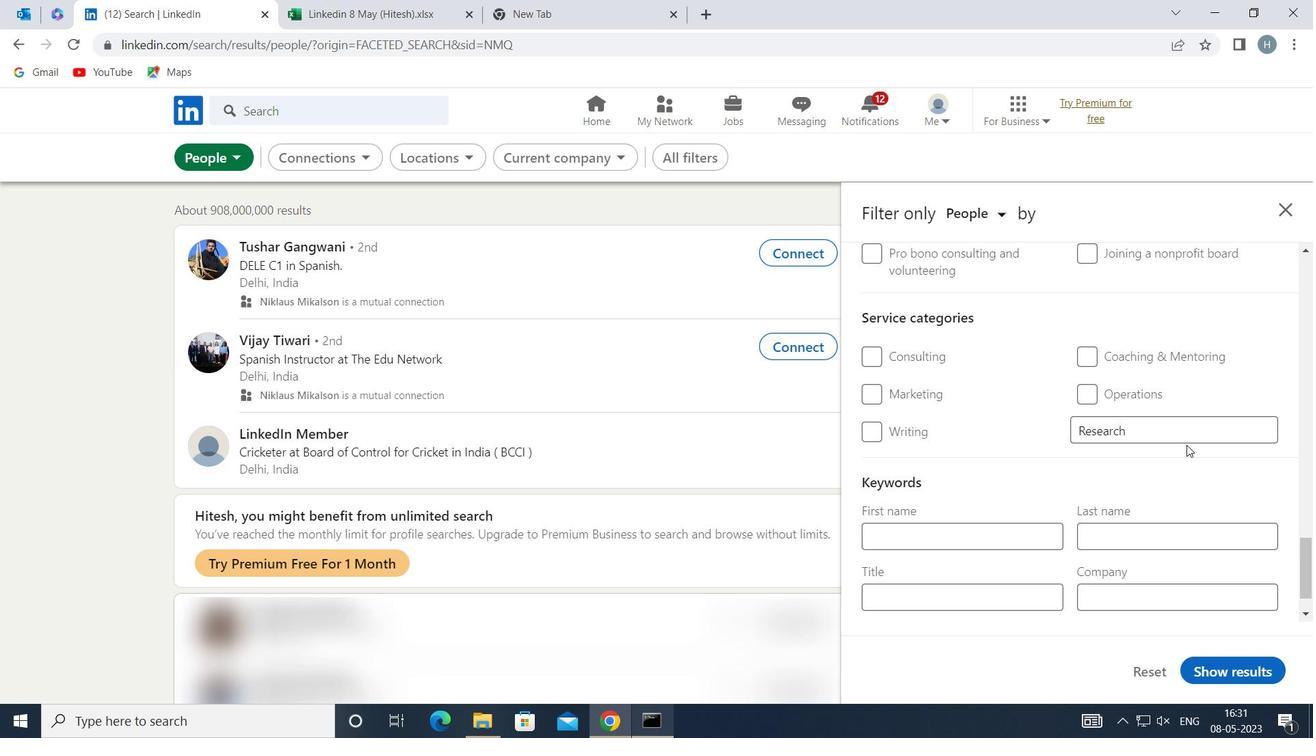 
Action: Mouse moved to (998, 548)
Screenshot: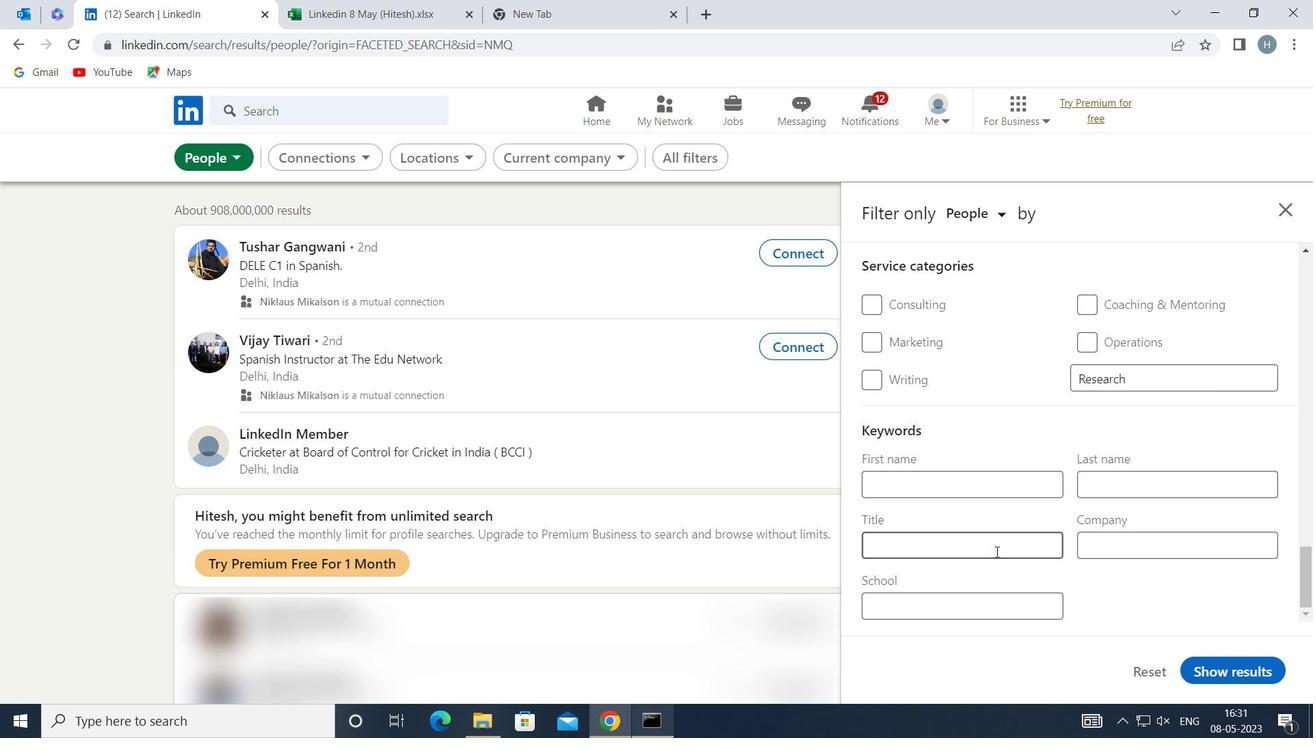 
Action: Mouse pressed left at (998, 548)
Screenshot: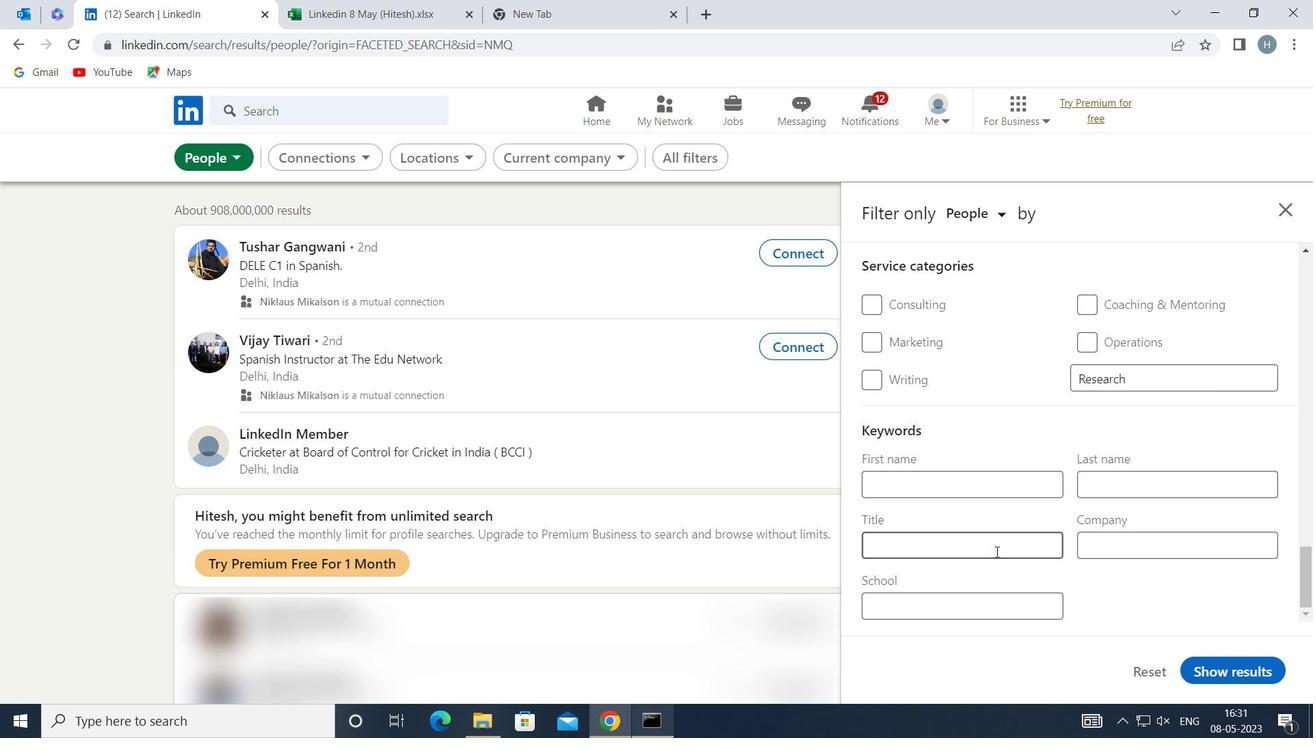 
Action: Mouse moved to (1000, 547)
Screenshot: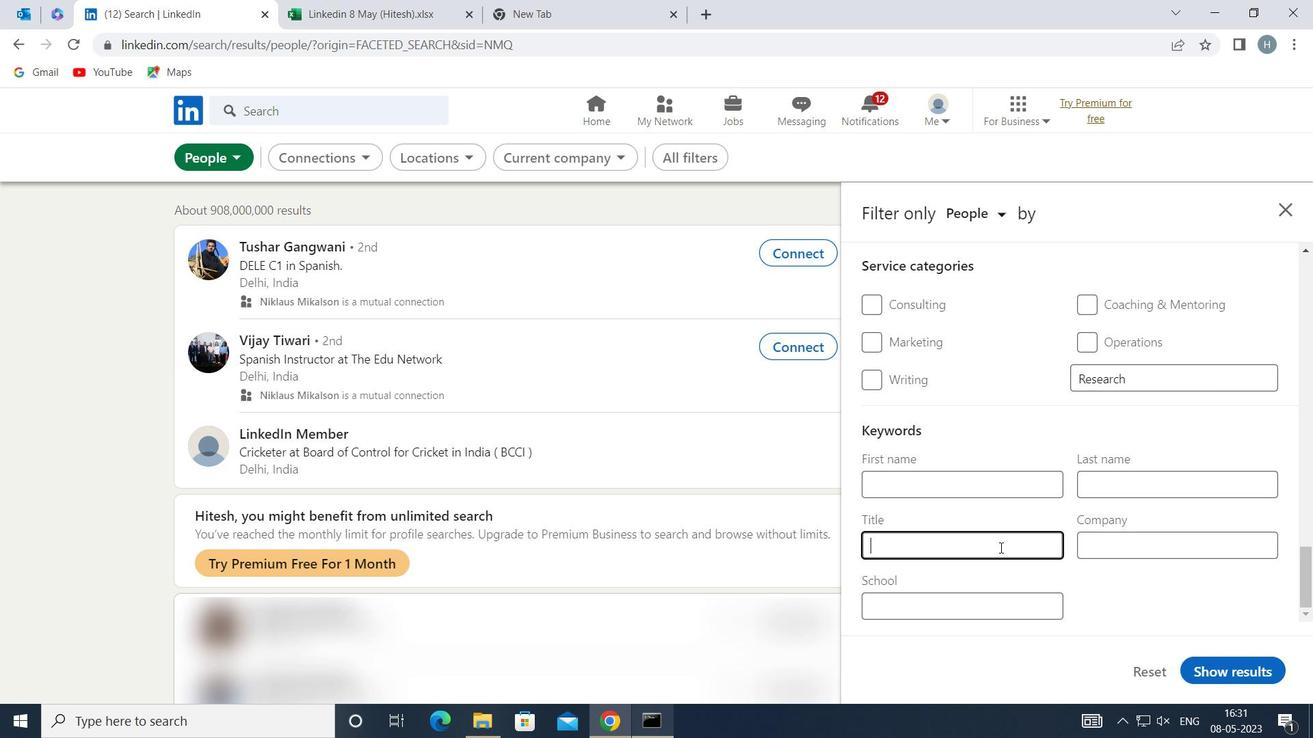 
Action: Key pressed <Key.shift>NUCLEAR<Key.space><Key.shift>ENGINEER
Screenshot: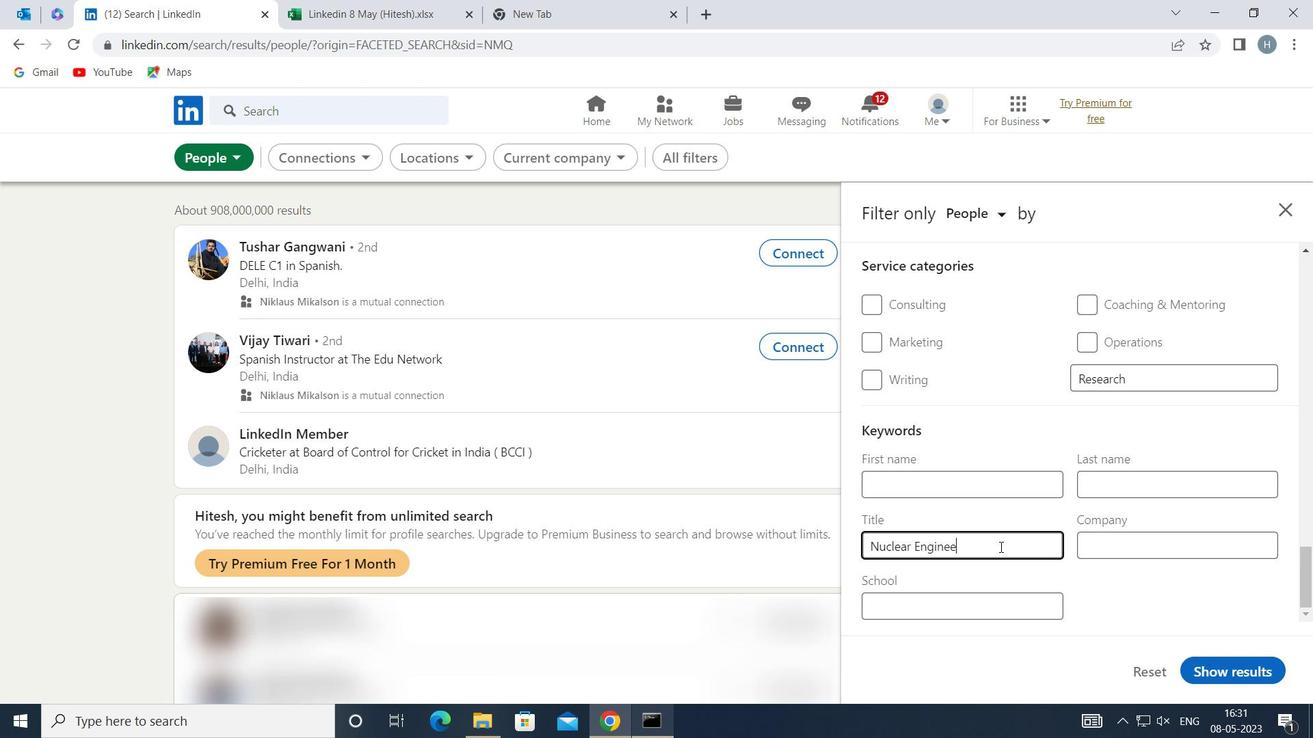 
Action: Mouse moved to (1242, 666)
Screenshot: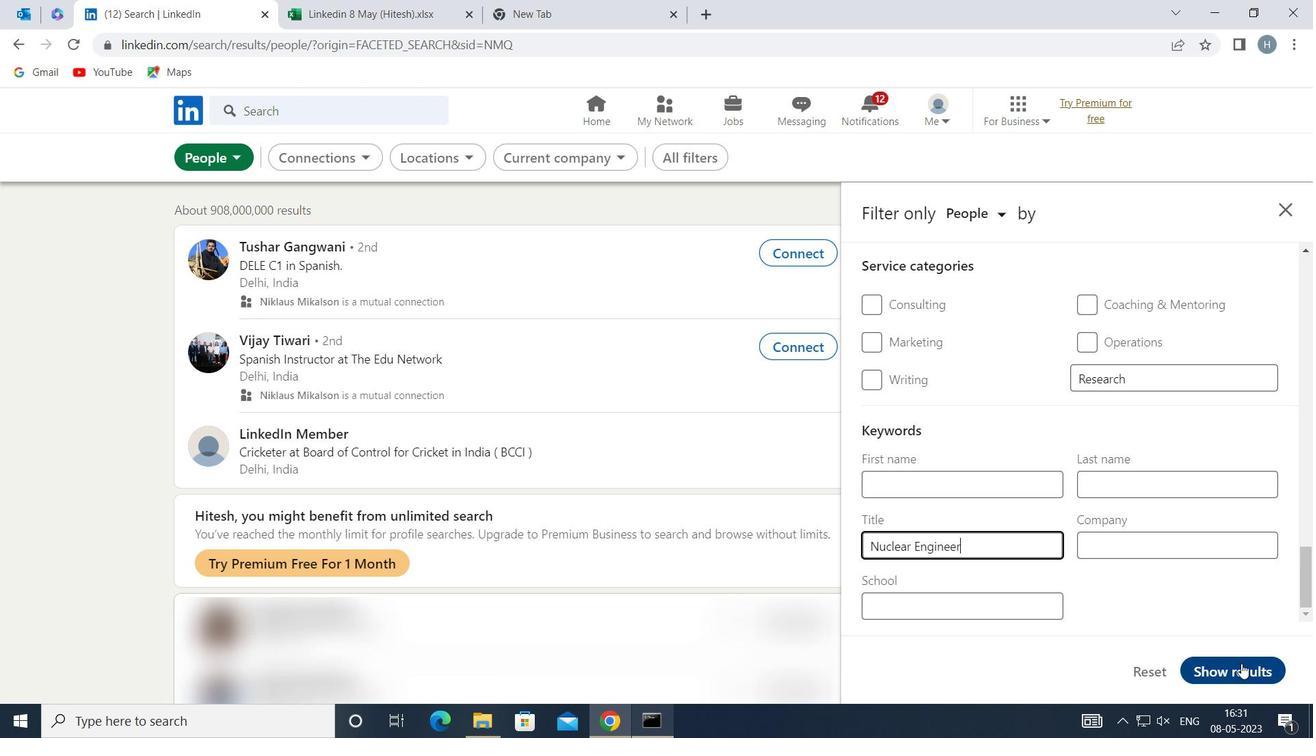 
Action: Mouse pressed left at (1242, 666)
Screenshot: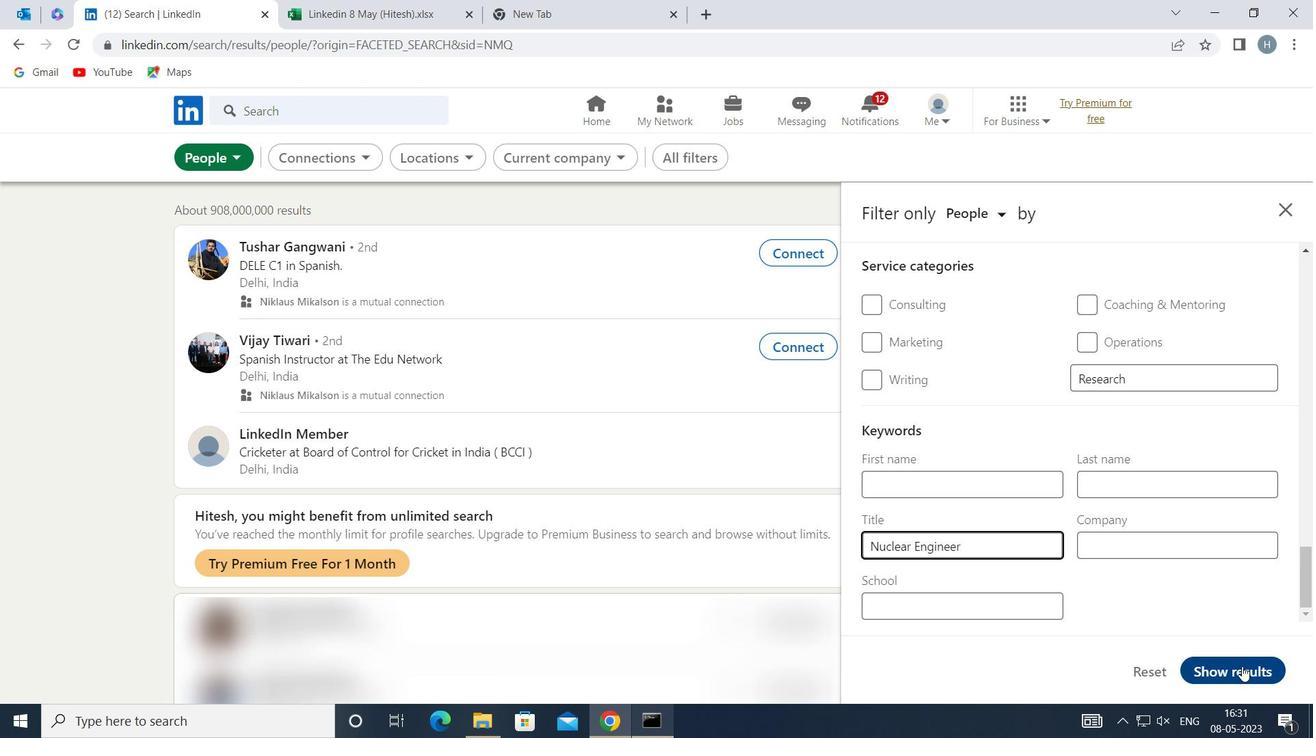 
Action: Mouse moved to (889, 303)
Screenshot: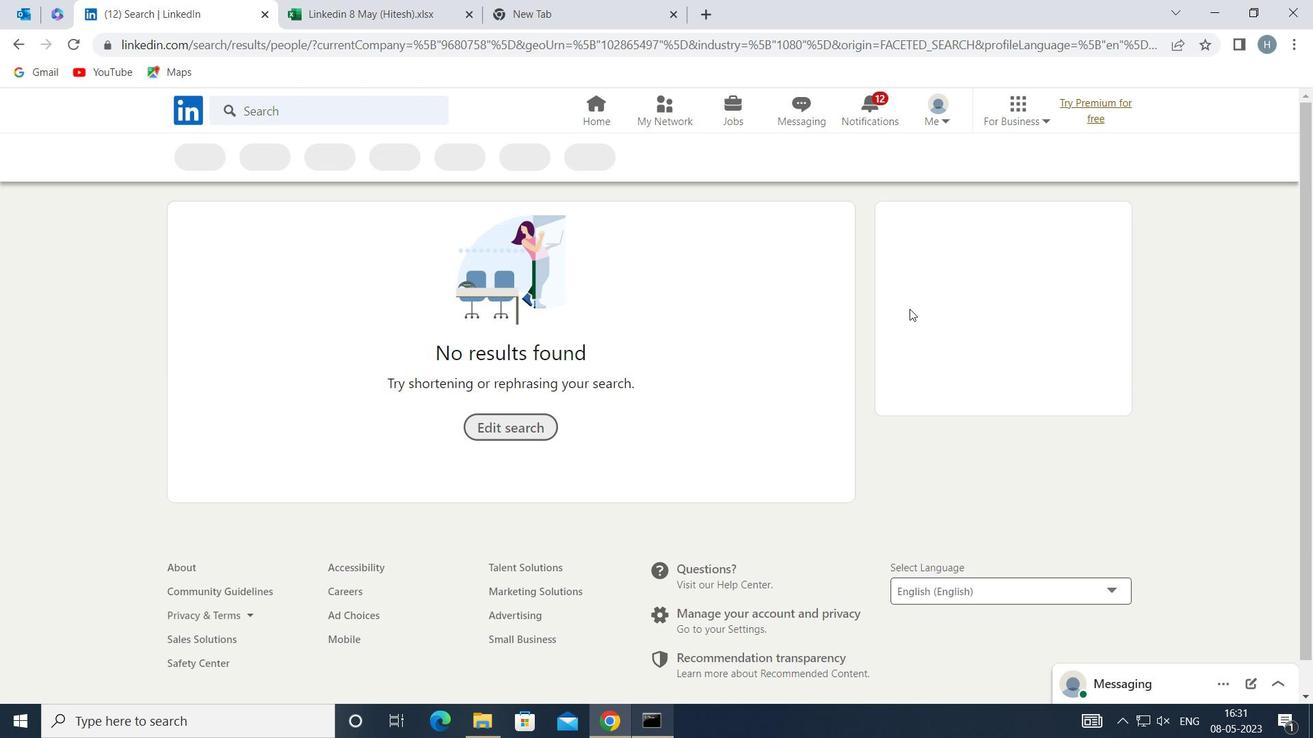 
